 Task: Add field dependency in book object.
Action: Mouse moved to (849, 63)
Screenshot: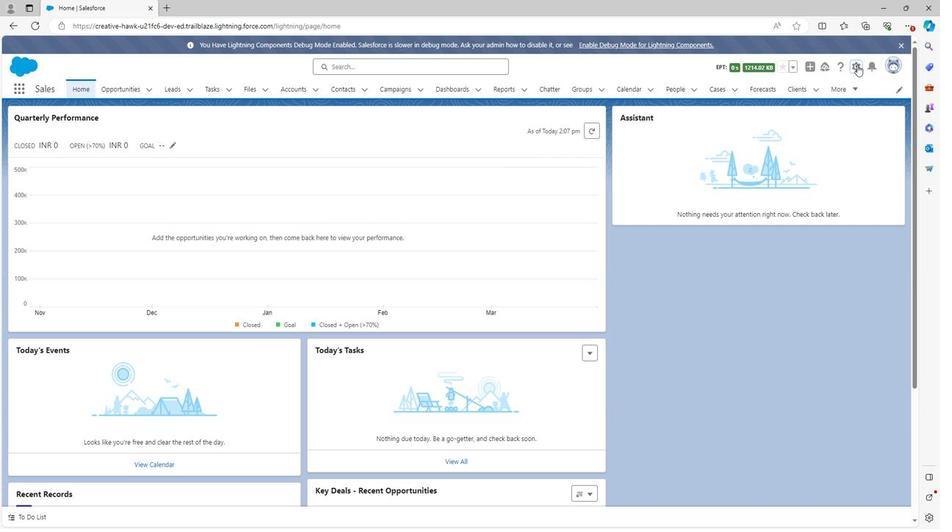 
Action: Mouse pressed left at (849, 63)
Screenshot: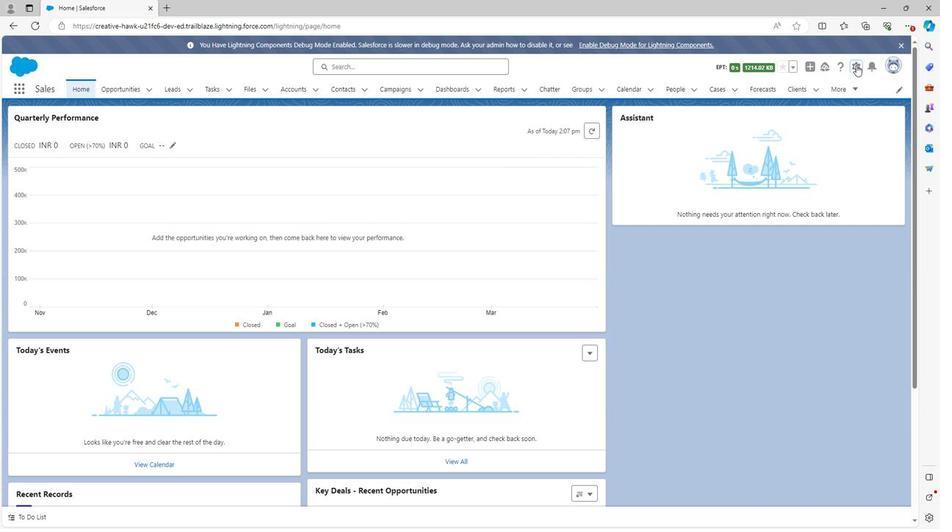 
Action: Mouse moved to (812, 91)
Screenshot: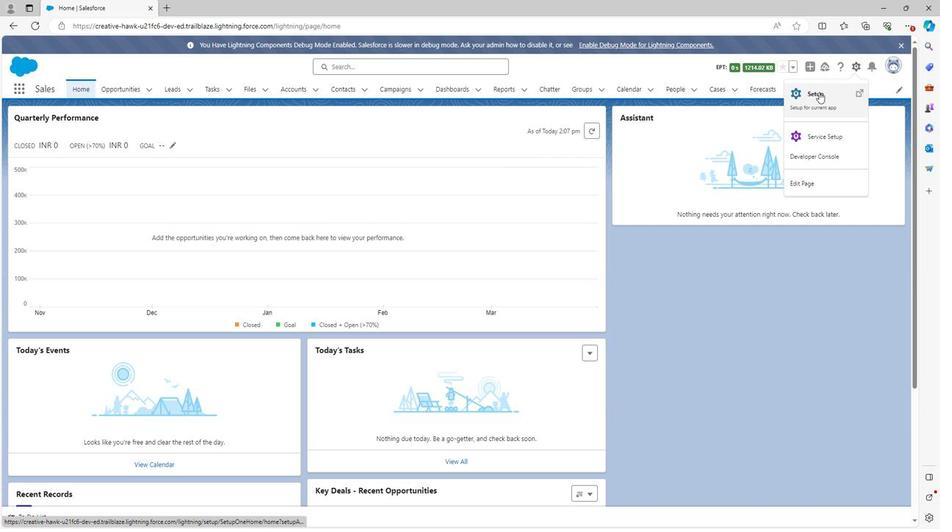 
Action: Mouse pressed left at (812, 91)
Screenshot: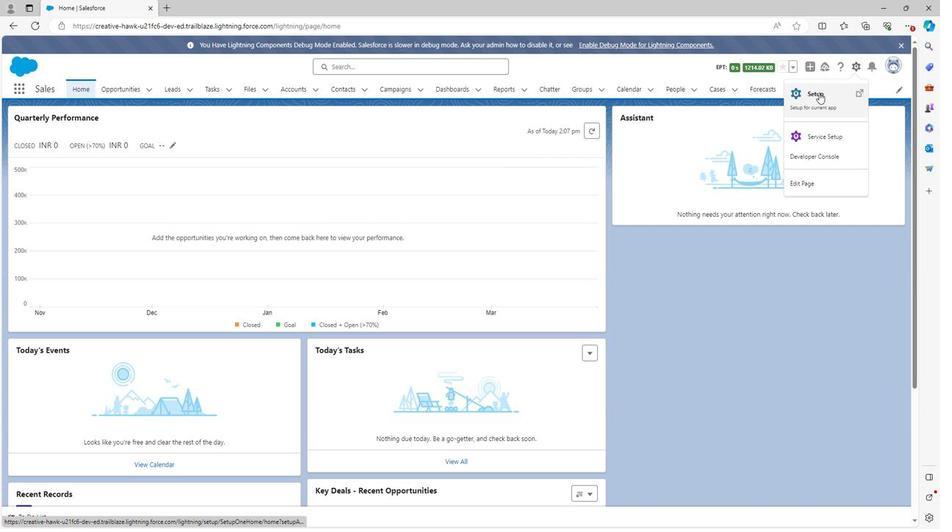 
Action: Mouse moved to (127, 88)
Screenshot: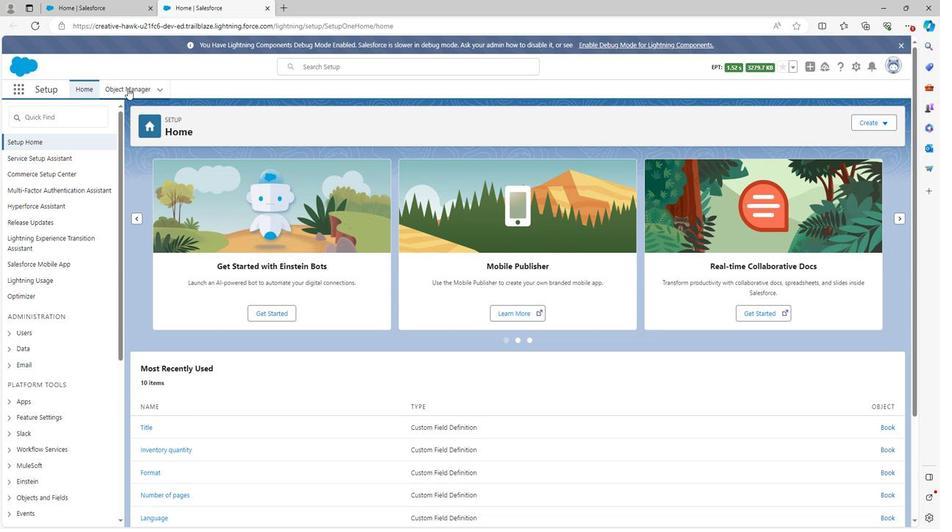 
Action: Mouse pressed left at (127, 88)
Screenshot: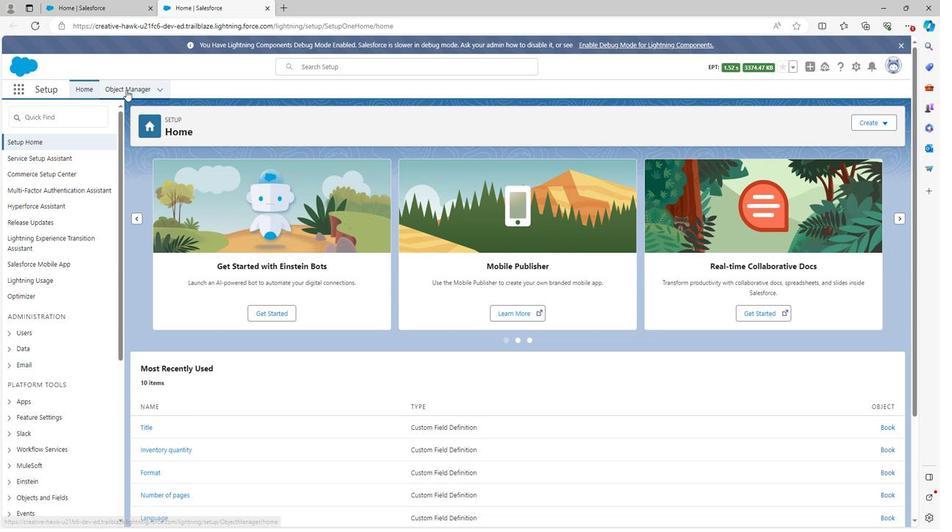 
Action: Mouse moved to (36, 360)
Screenshot: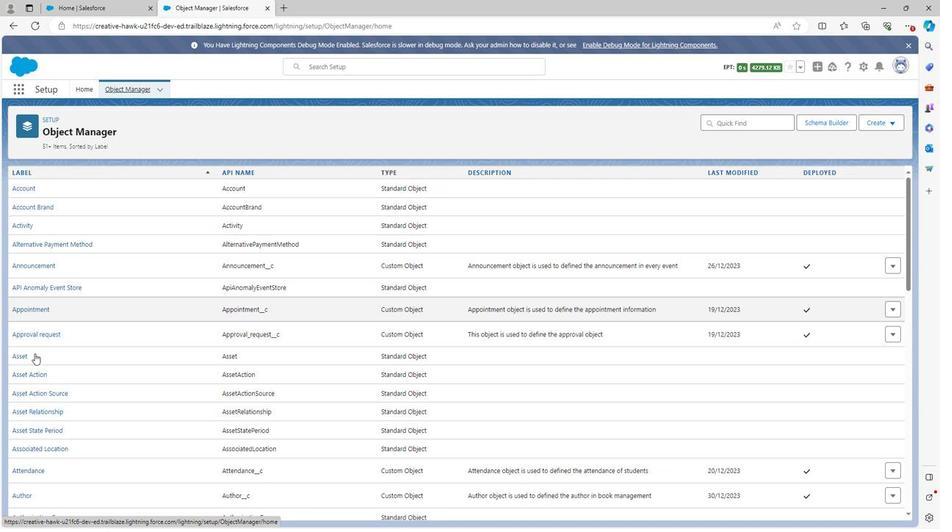 
Action: Mouse scrolled (36, 360) with delta (0, 0)
Screenshot: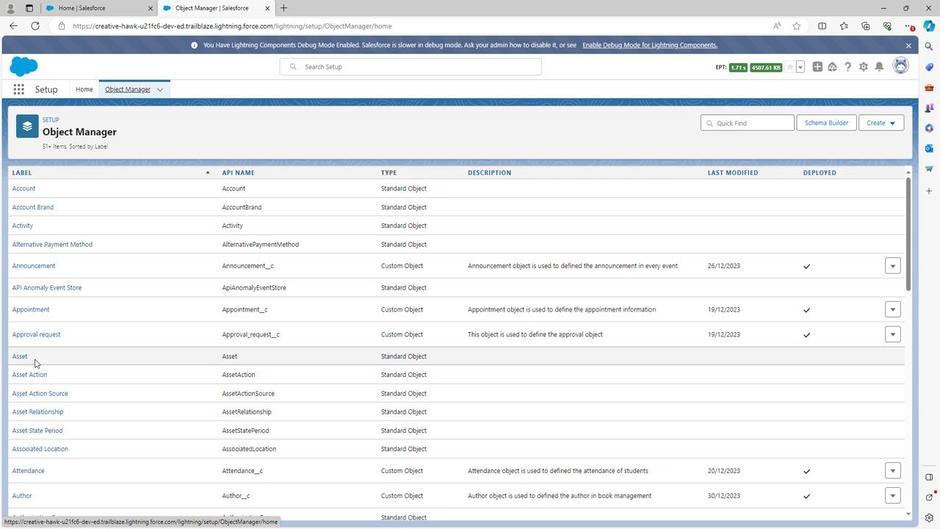 
Action: Mouse scrolled (36, 360) with delta (0, 0)
Screenshot: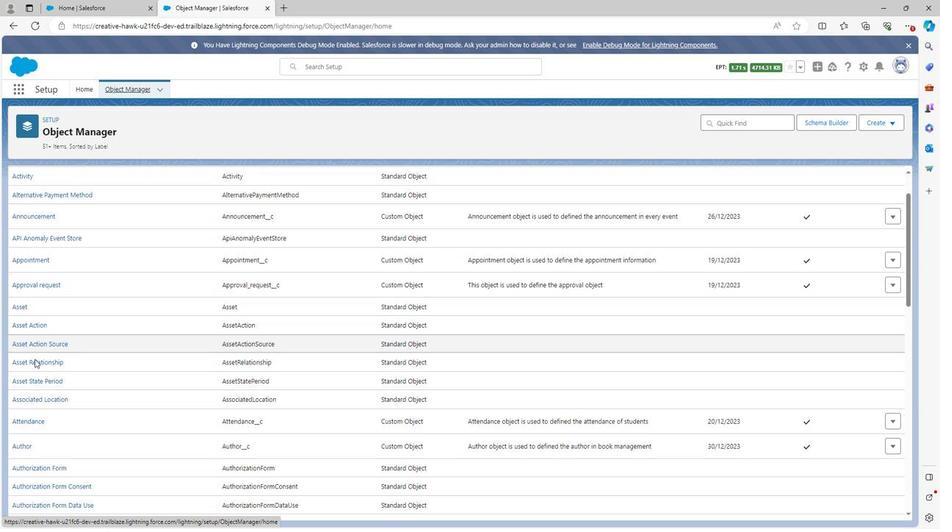 
Action: Mouse scrolled (36, 360) with delta (0, 0)
Screenshot: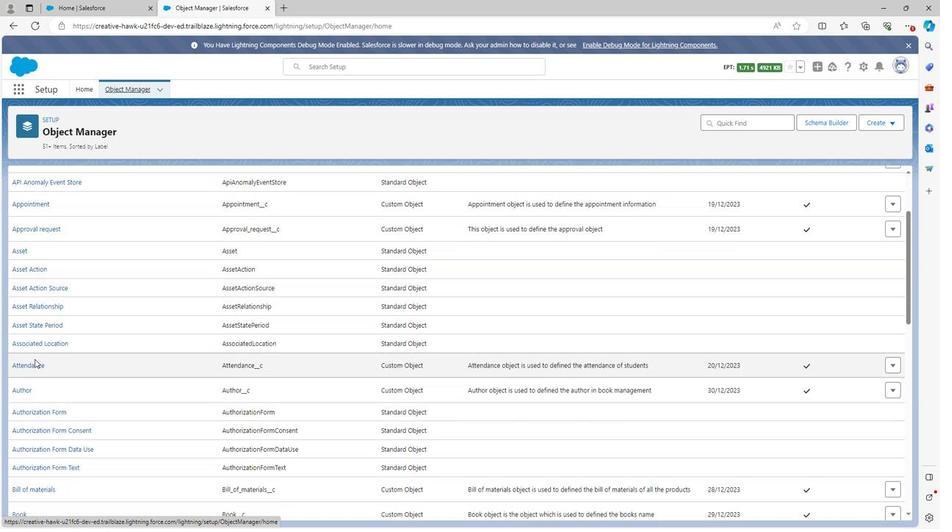 
Action: Mouse scrolled (36, 360) with delta (0, 0)
Screenshot: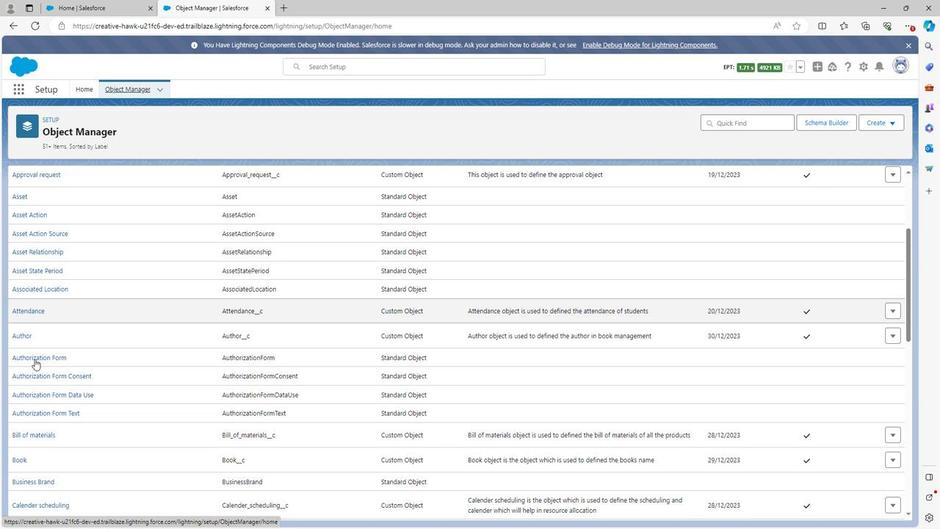 
Action: Mouse scrolled (36, 360) with delta (0, 0)
Screenshot: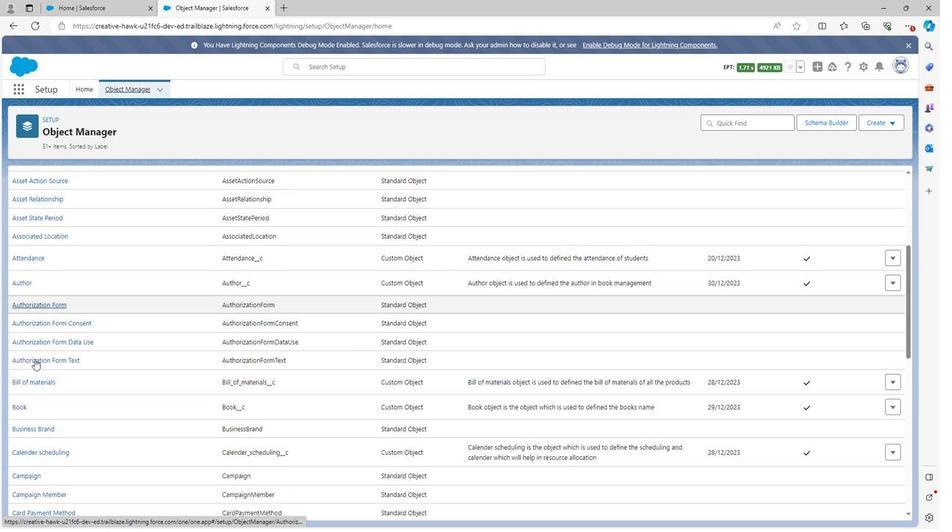
Action: Mouse scrolled (36, 360) with delta (0, 0)
Screenshot: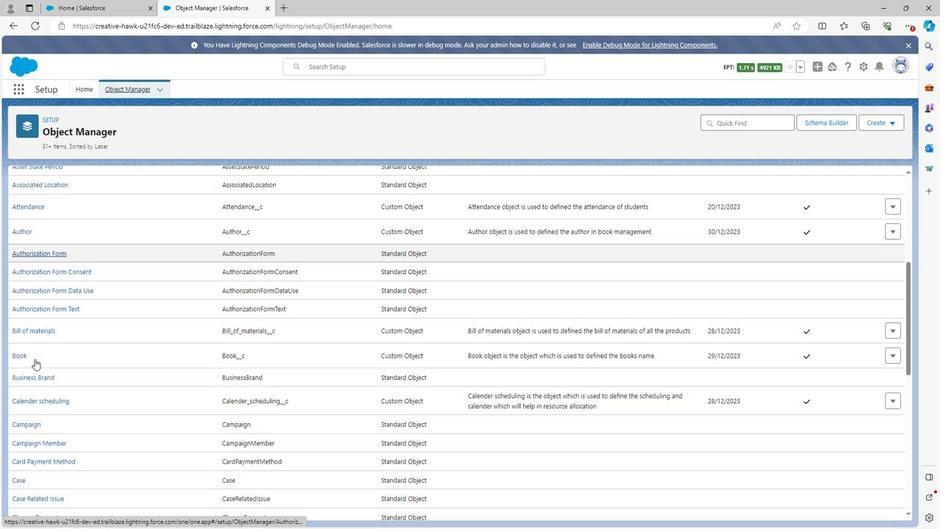 
Action: Mouse scrolled (36, 360) with delta (0, 0)
Screenshot: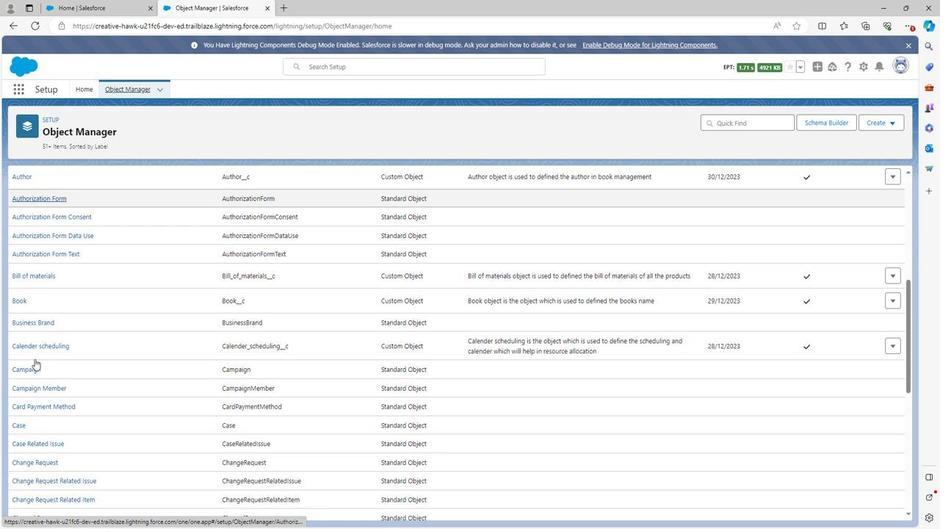 
Action: Mouse scrolled (36, 360) with delta (0, 0)
Screenshot: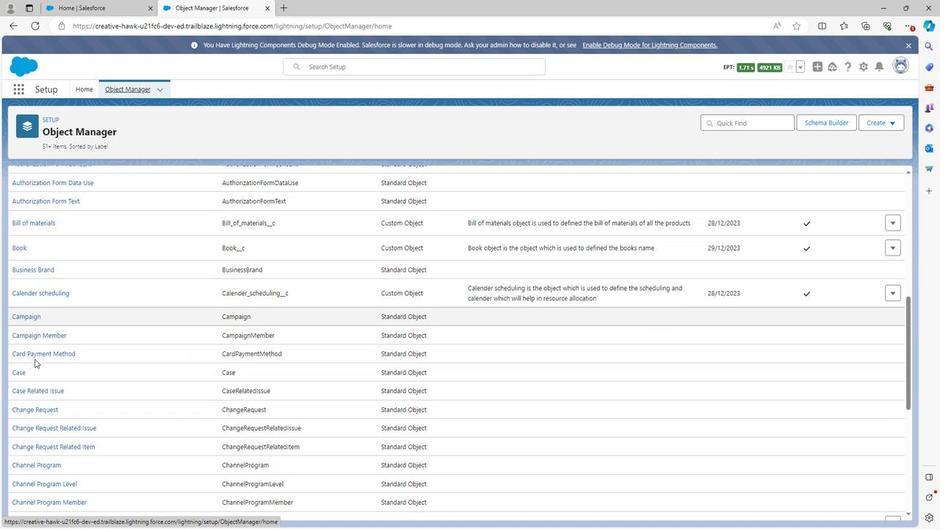 
Action: Mouse scrolled (36, 360) with delta (0, 0)
Screenshot: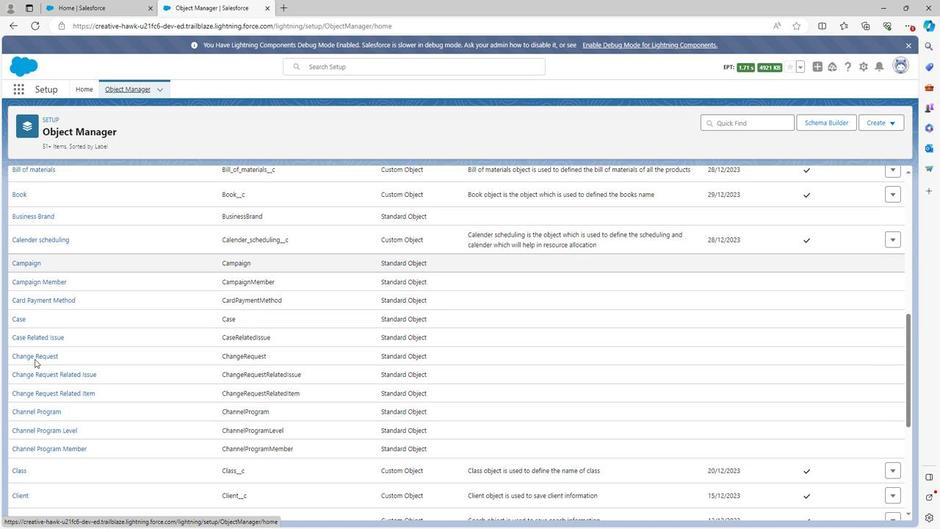 
Action: Mouse scrolled (36, 360) with delta (0, 0)
Screenshot: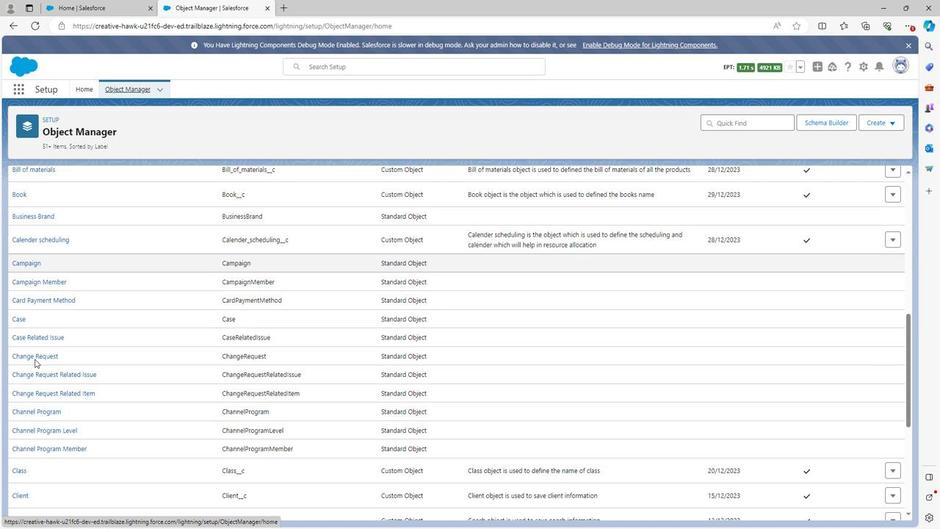 
Action: Mouse moved to (17, 301)
Screenshot: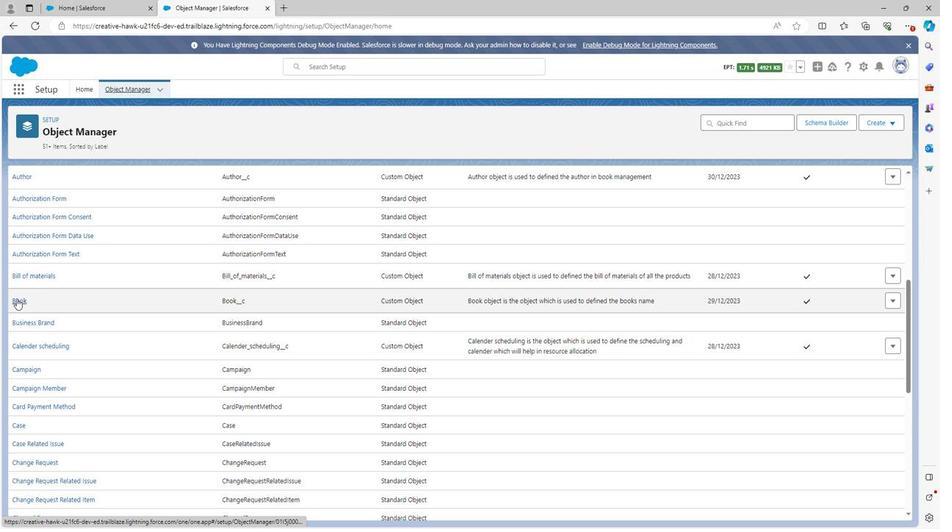
Action: Mouse pressed left at (17, 301)
Screenshot: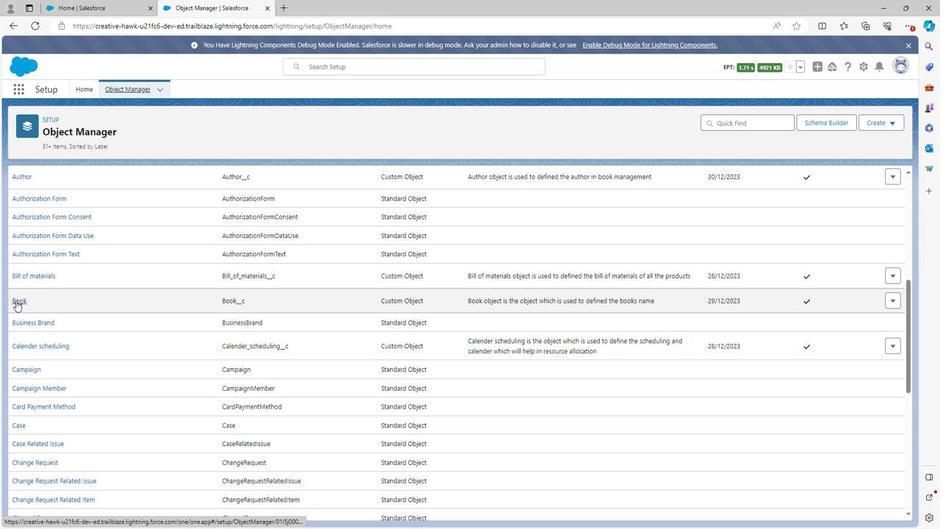 
Action: Mouse moved to (52, 188)
Screenshot: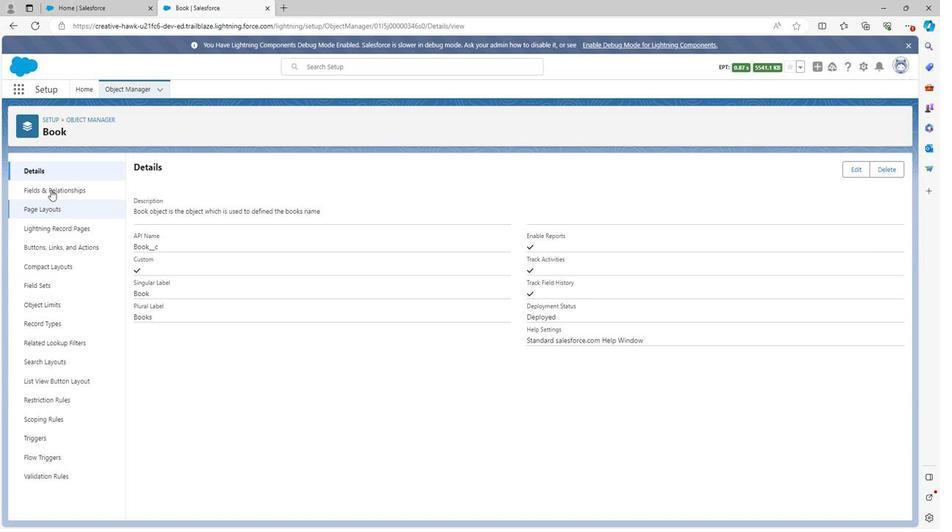 
Action: Mouse pressed left at (52, 188)
Screenshot: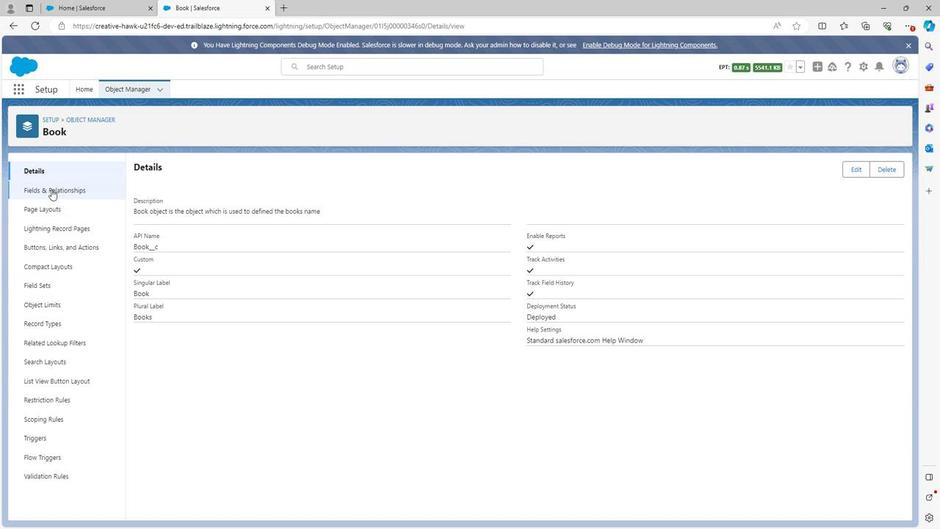 
Action: Mouse moved to (154, 401)
Screenshot: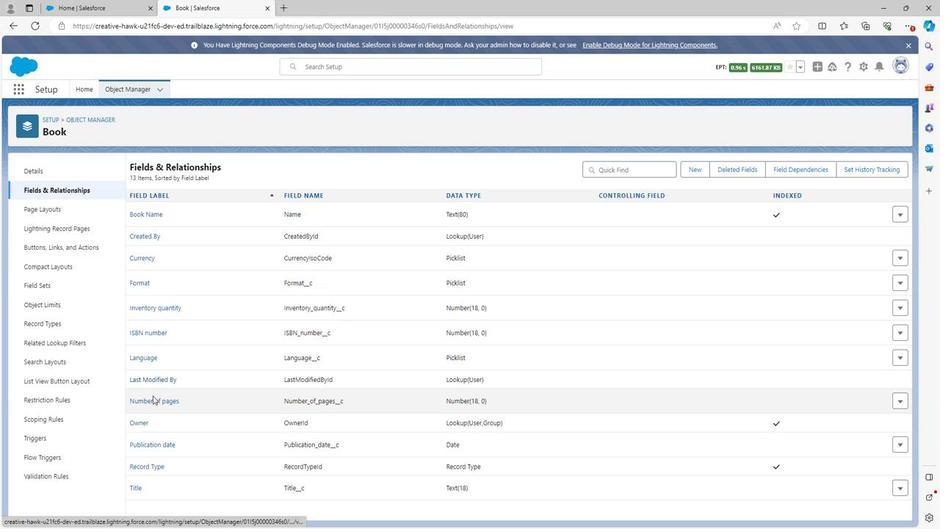 
Action: Mouse scrolled (154, 401) with delta (0, 0)
Screenshot: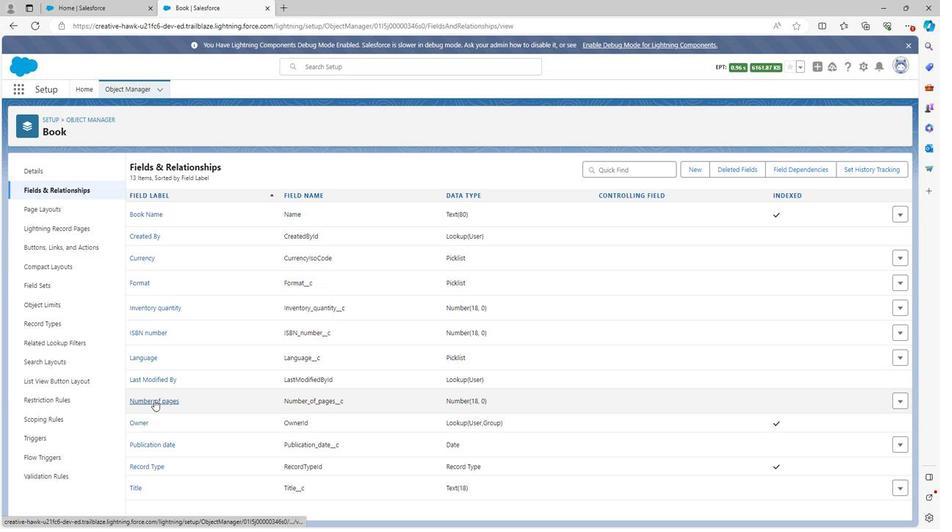 
Action: Mouse moved to (154, 402)
Screenshot: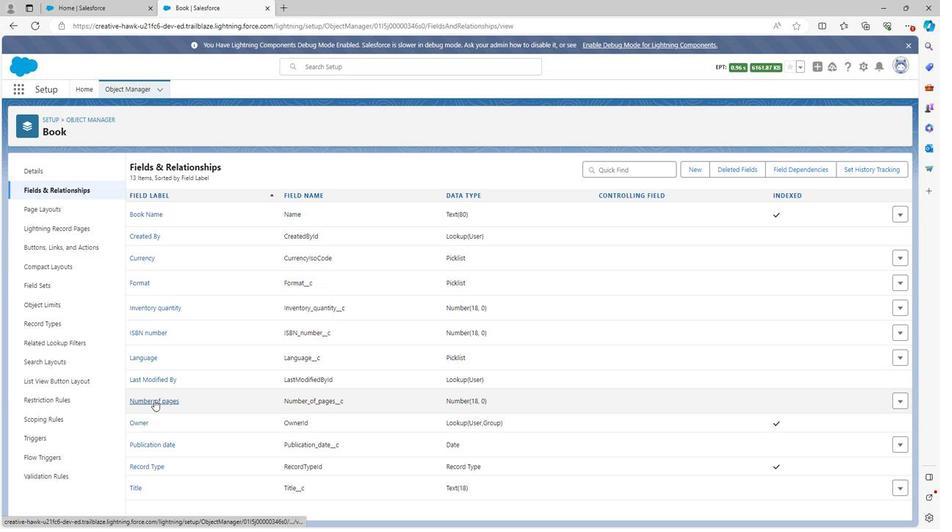 
Action: Mouse scrolled (154, 401) with delta (0, 0)
Screenshot: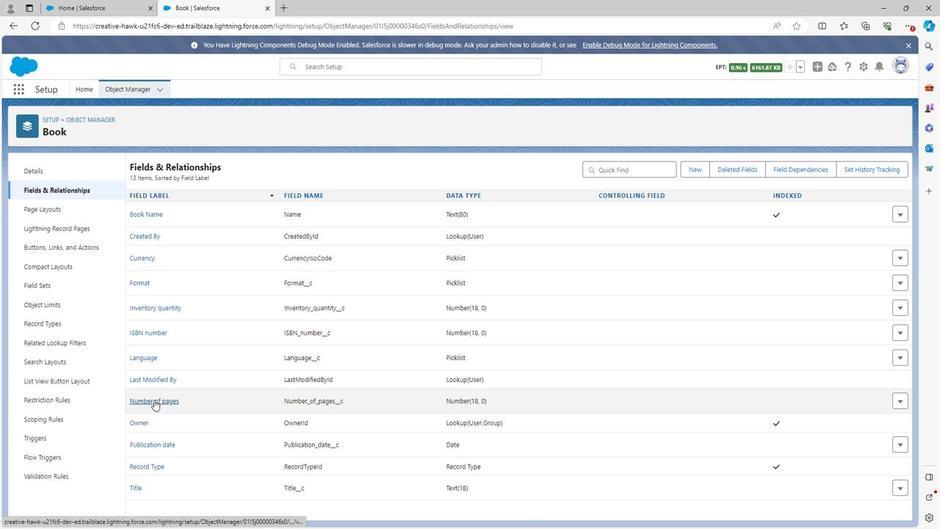 
Action: Mouse moved to (154, 402)
Screenshot: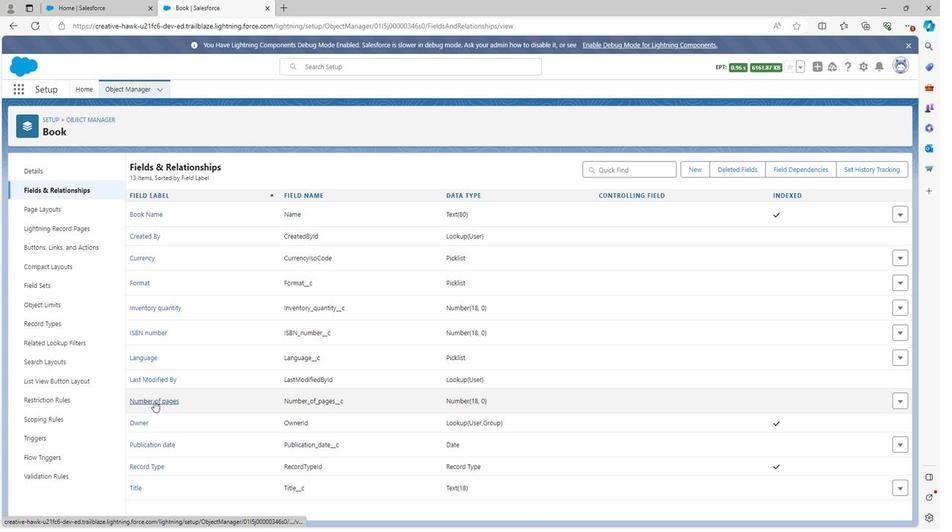 
Action: Mouse scrolled (154, 401) with delta (0, 0)
Screenshot: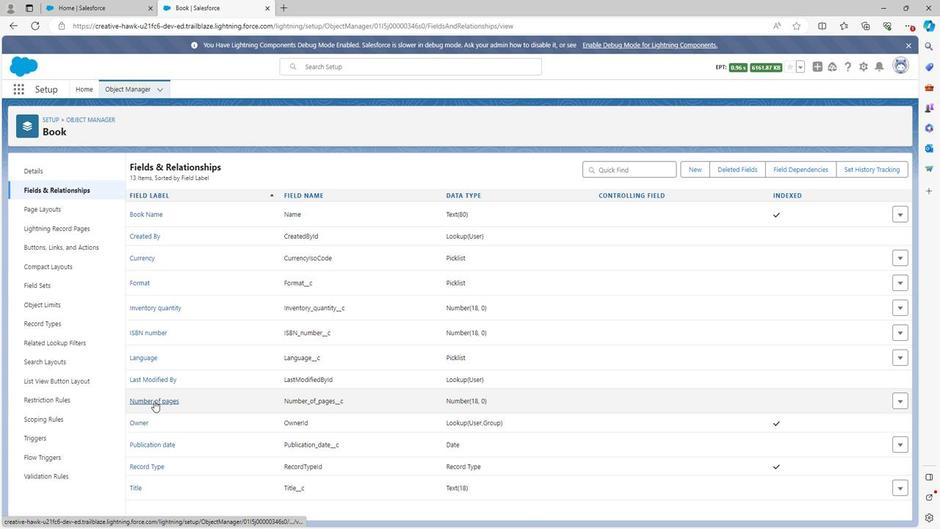 
Action: Mouse moved to (148, 334)
Screenshot: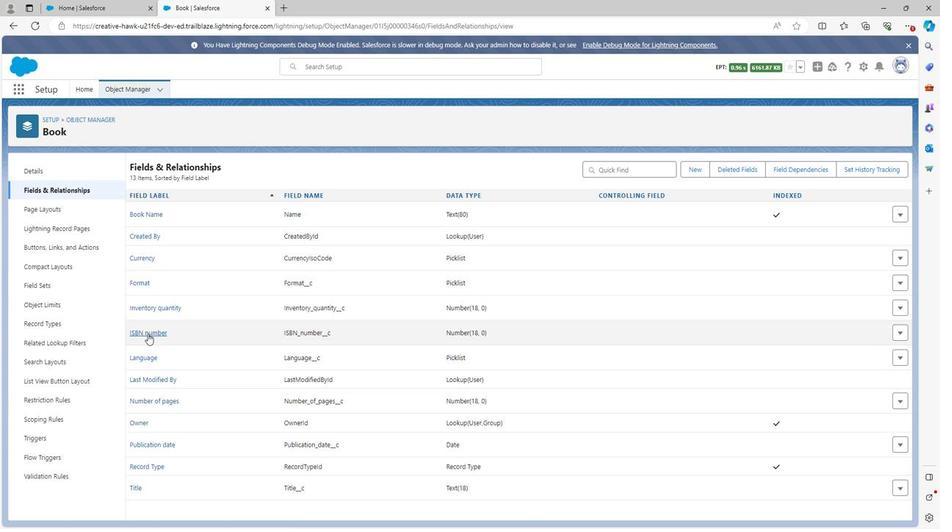 
Action: Mouse pressed left at (148, 334)
Screenshot: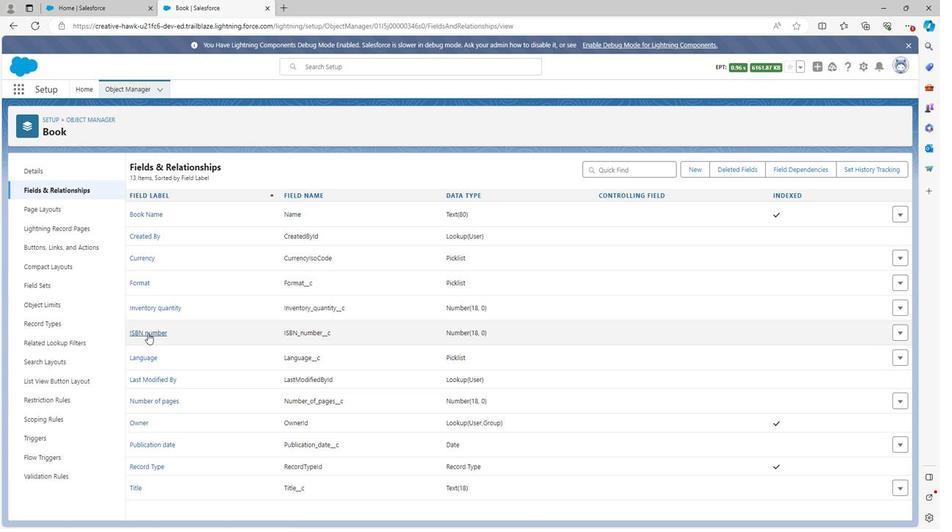 
Action: Mouse moved to (460, 210)
Screenshot: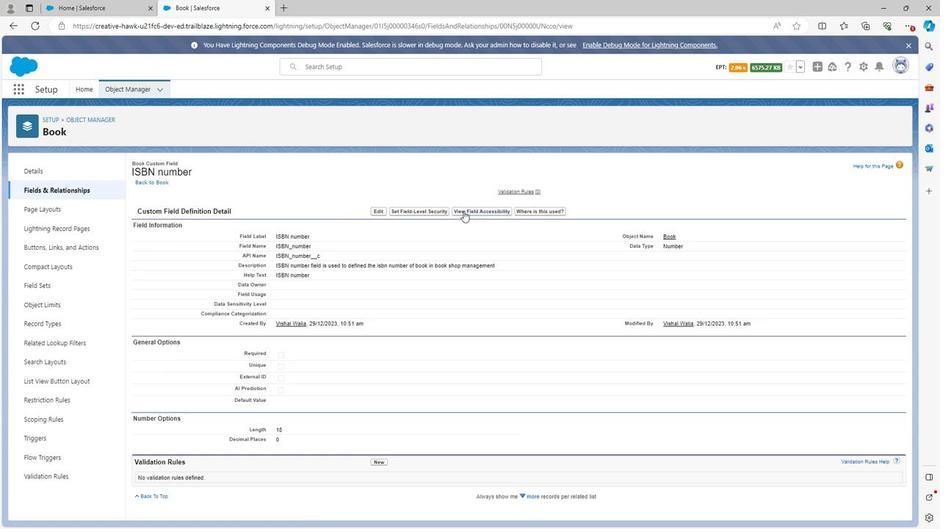 
Action: Mouse pressed left at (460, 210)
Screenshot: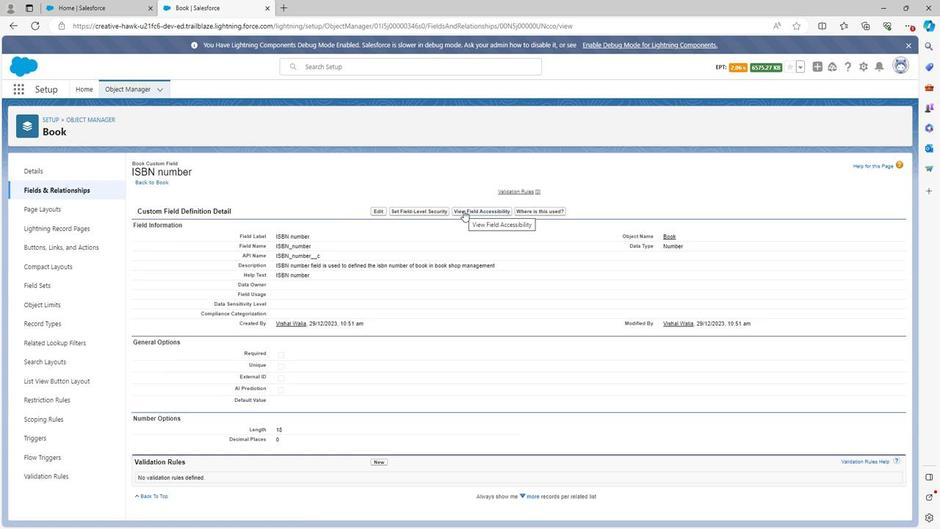 
Action: Mouse pressed left at (460, 210)
Screenshot: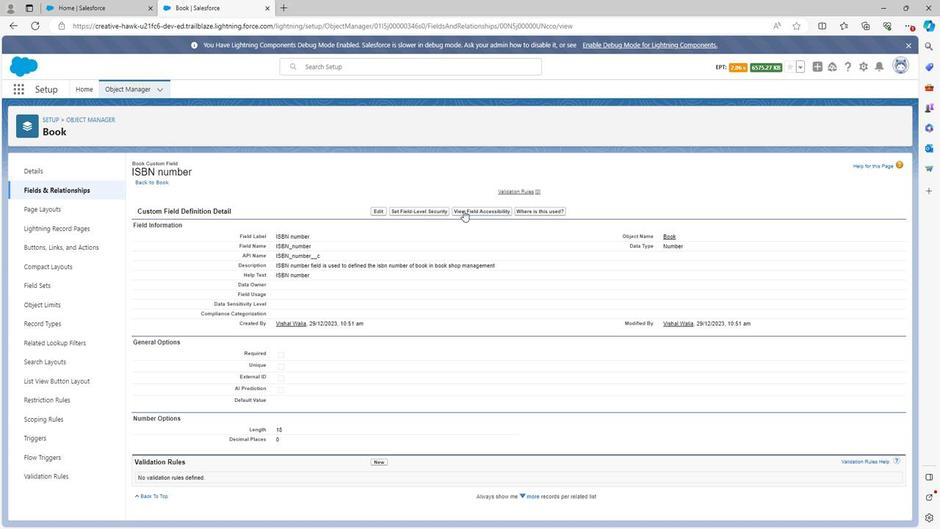 
Action: Mouse moved to (230, 213)
Screenshot: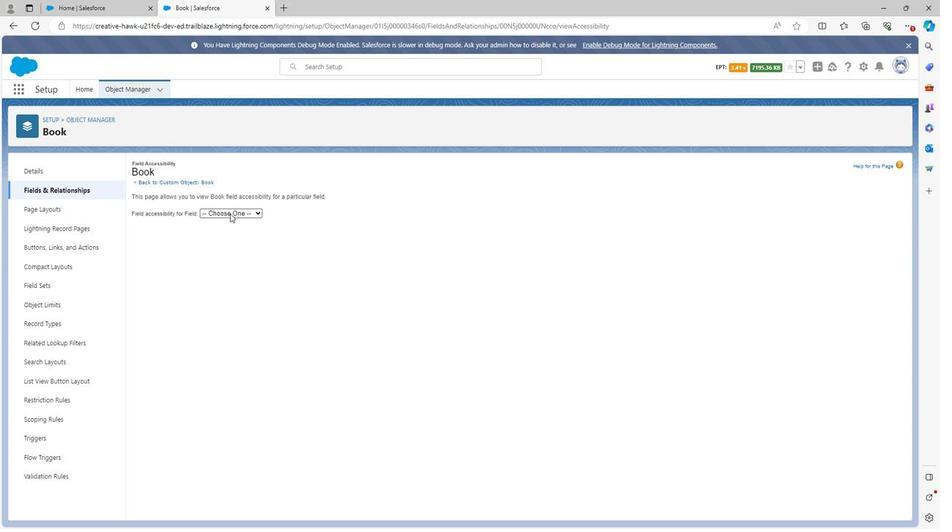 
Action: Mouse pressed left at (230, 213)
Screenshot: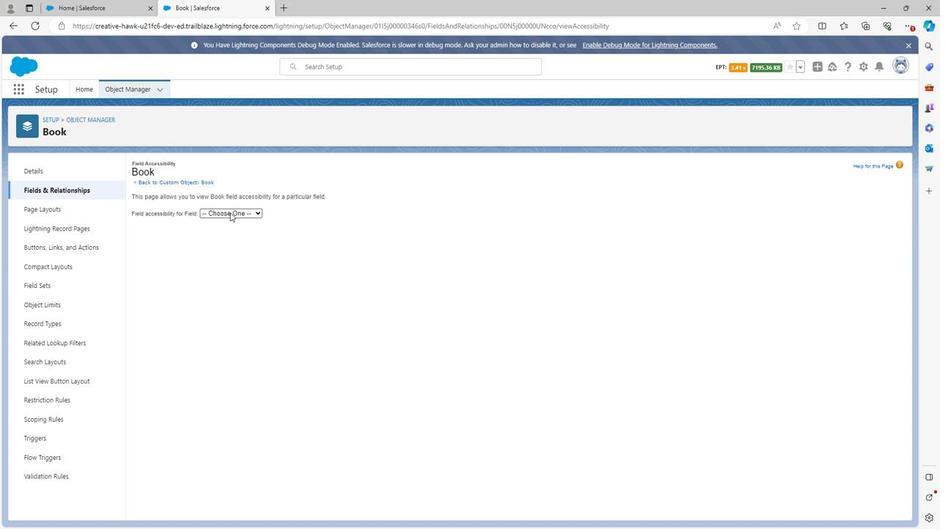 
Action: Mouse moved to (227, 235)
Screenshot: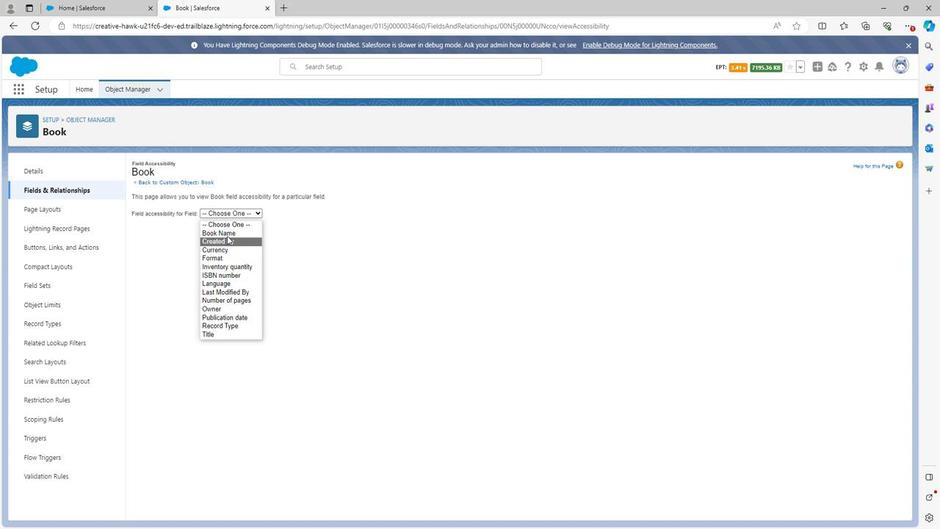 
Action: Mouse pressed left at (227, 235)
Screenshot: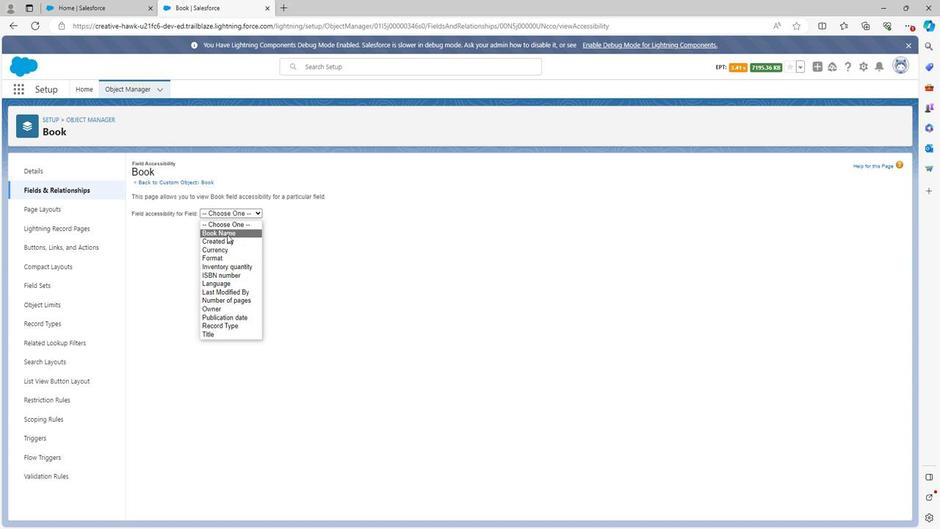 
Action: Mouse moved to (234, 285)
Screenshot: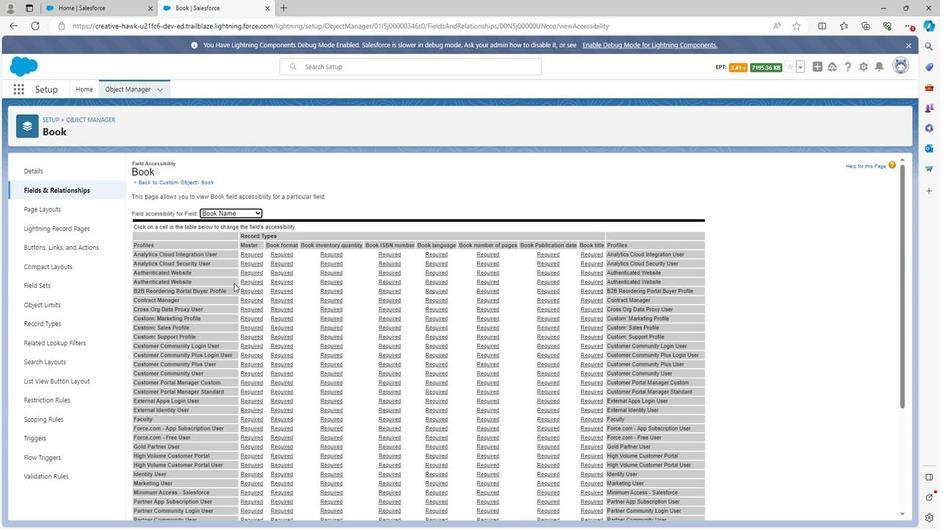 
Action: Mouse scrolled (234, 285) with delta (0, 0)
Screenshot: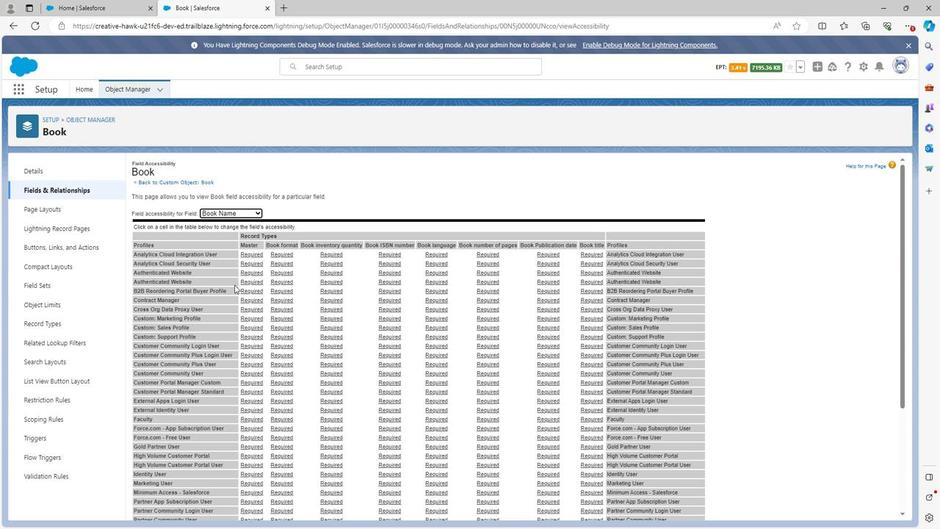 
Action: Mouse scrolled (234, 285) with delta (0, 0)
Screenshot: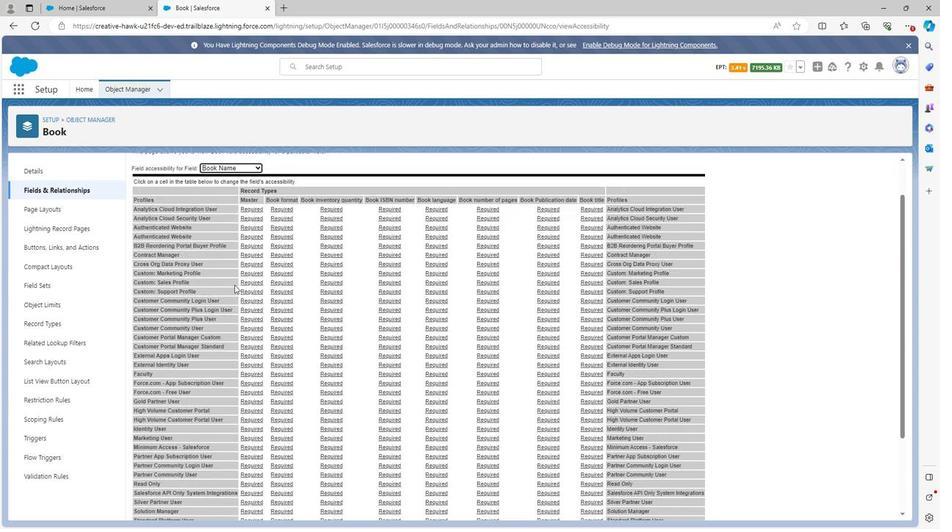 
Action: Mouse moved to (234, 285)
Screenshot: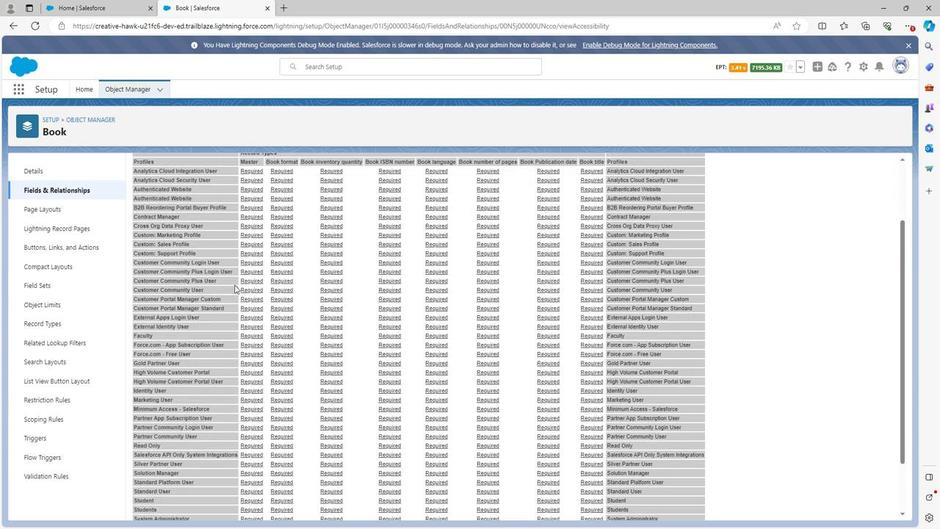 
Action: Mouse scrolled (234, 285) with delta (0, 0)
Screenshot: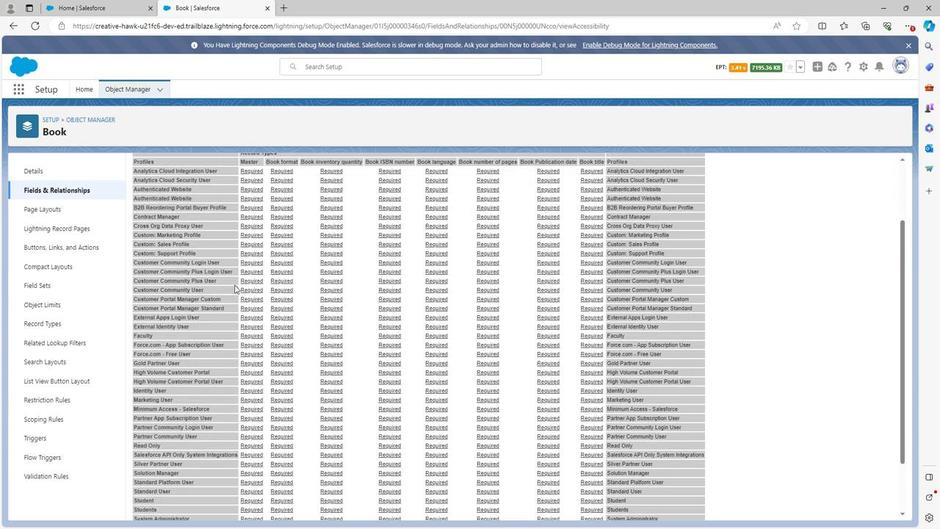 
Action: Mouse moved to (234, 285)
Screenshot: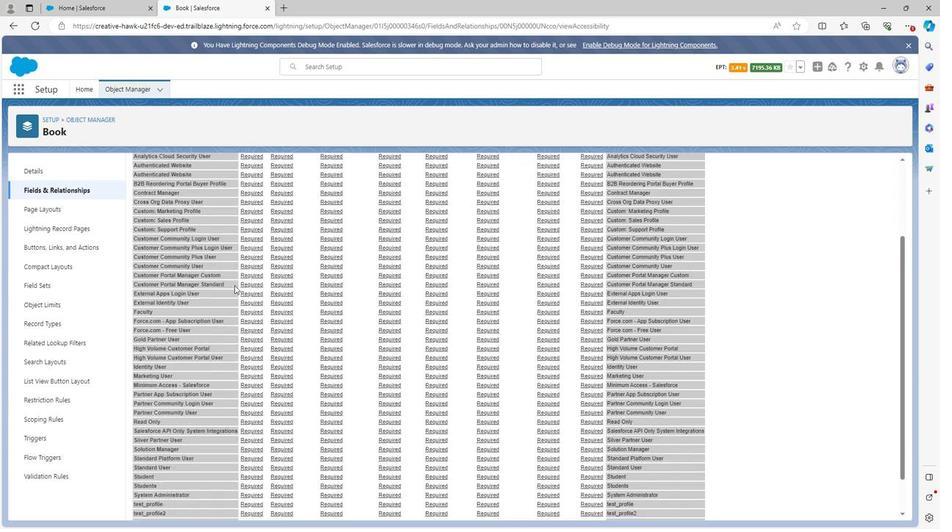
Action: Mouse scrolled (234, 285) with delta (0, 0)
Screenshot: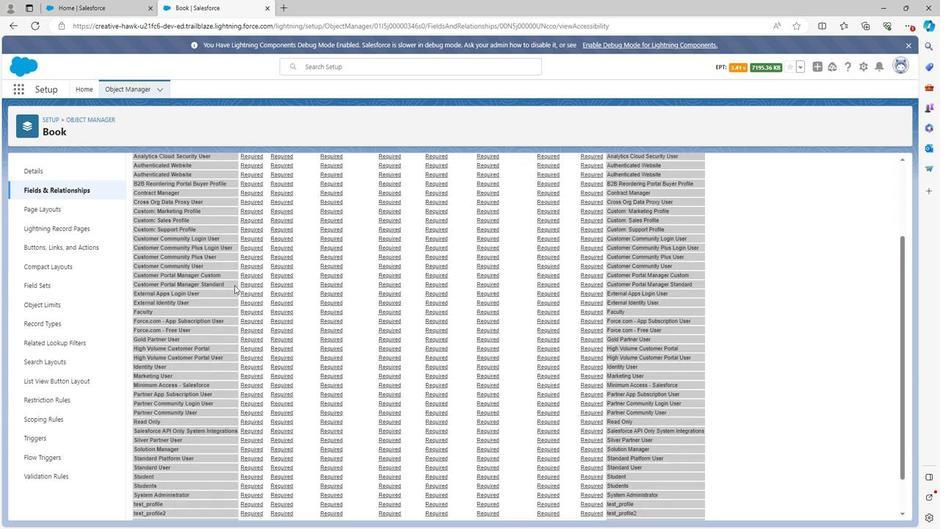 
Action: Mouse scrolled (234, 285) with delta (0, 0)
Screenshot: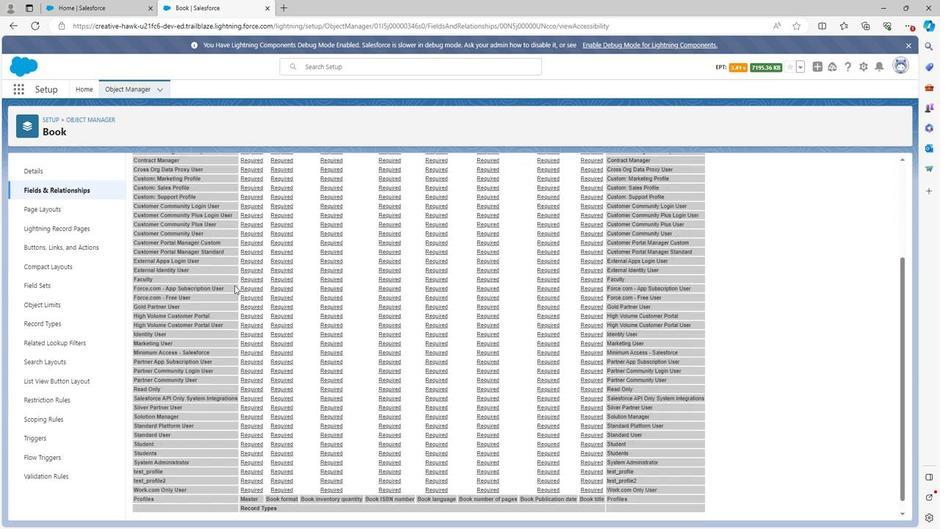 
Action: Mouse scrolled (234, 285) with delta (0, 0)
Screenshot: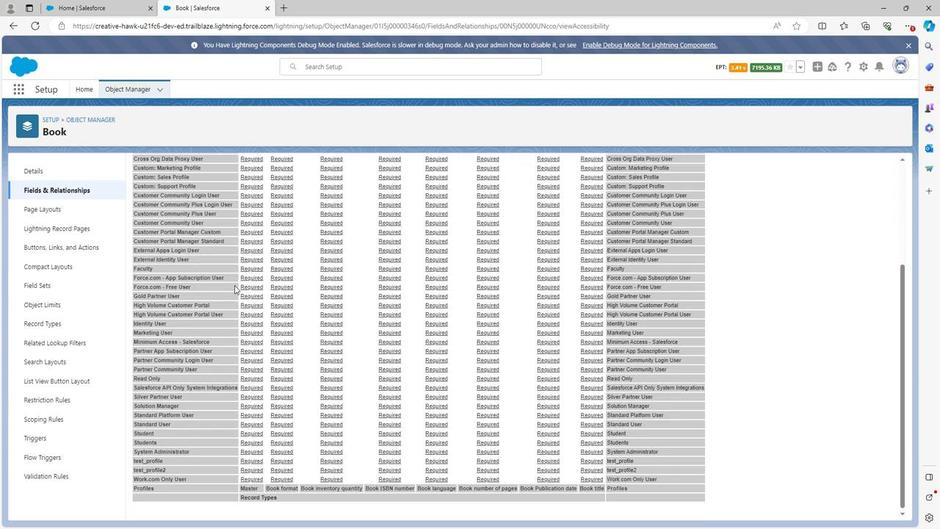
Action: Mouse scrolled (234, 286) with delta (0, 0)
Screenshot: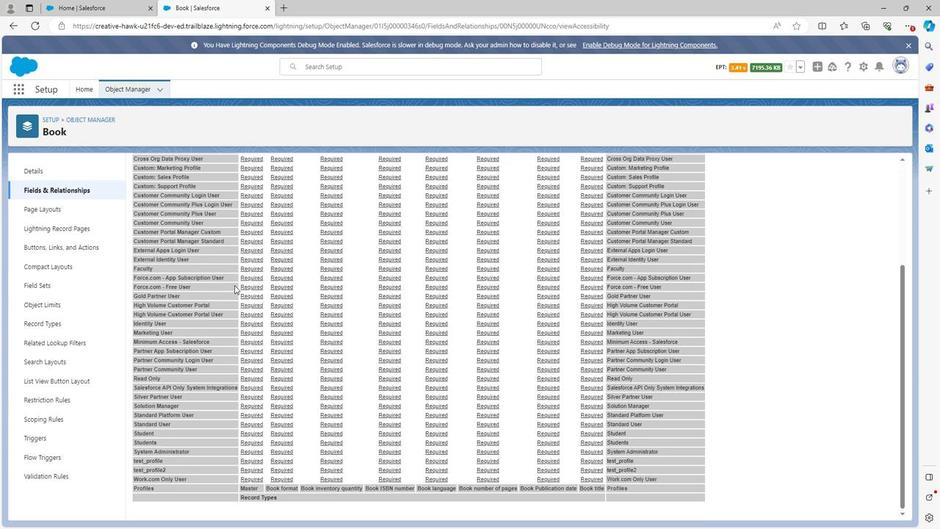 
Action: Mouse scrolled (234, 286) with delta (0, 0)
Screenshot: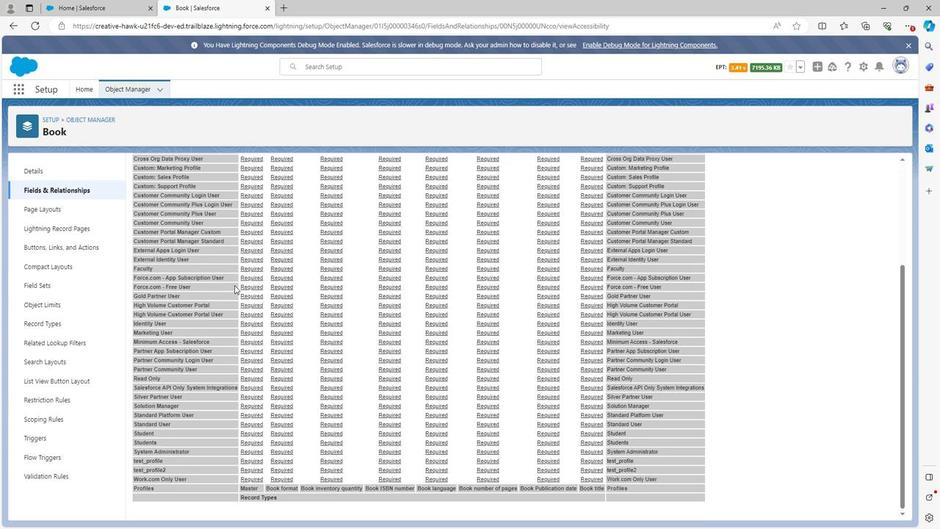 
Action: Mouse scrolled (234, 286) with delta (0, 0)
Screenshot: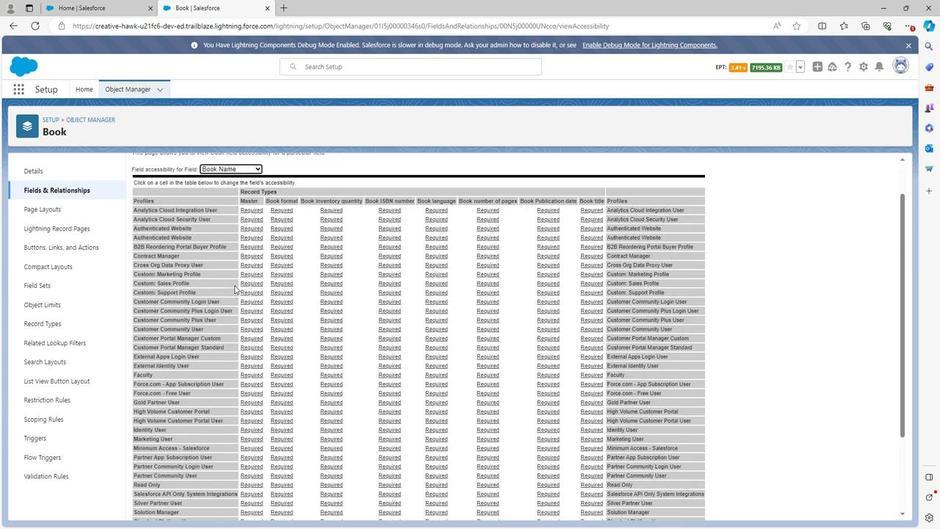
Action: Mouse scrolled (234, 286) with delta (0, 0)
Screenshot: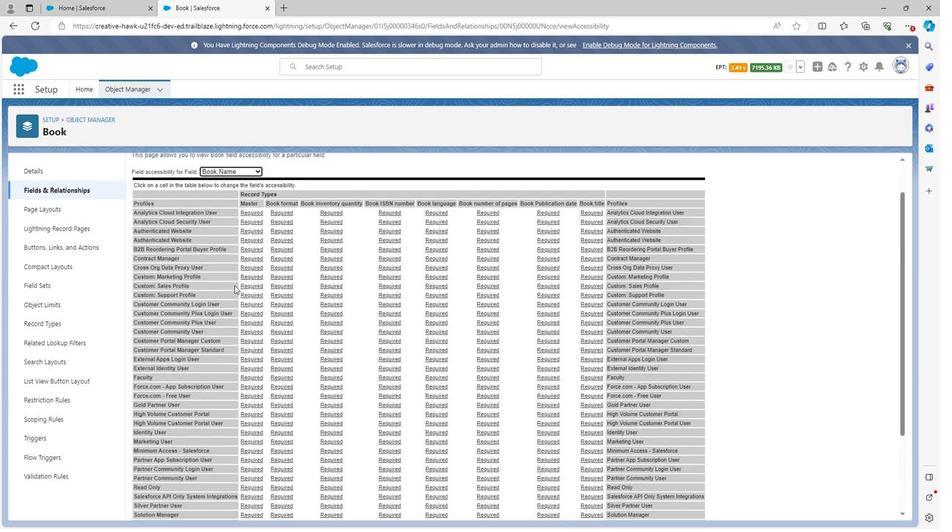 
Action: Mouse moved to (249, 271)
Screenshot: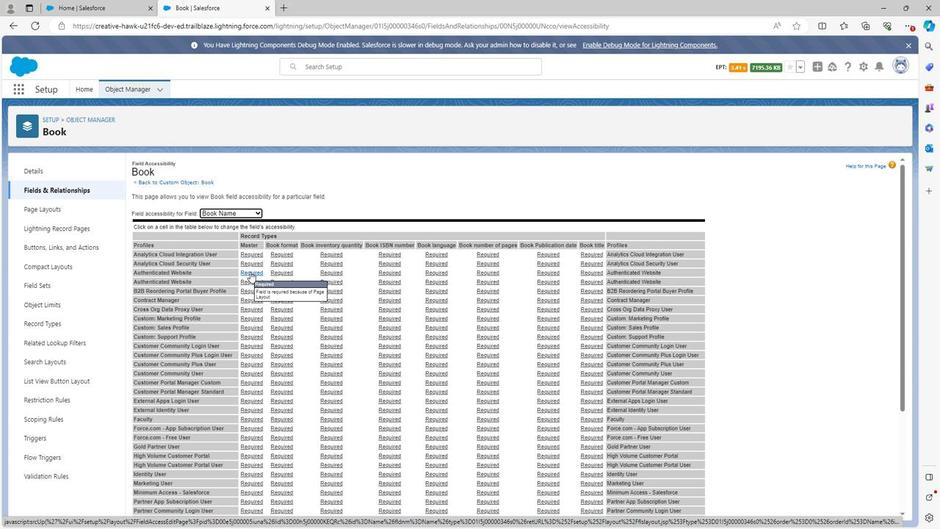 
Action: Mouse pressed left at (249, 271)
Screenshot: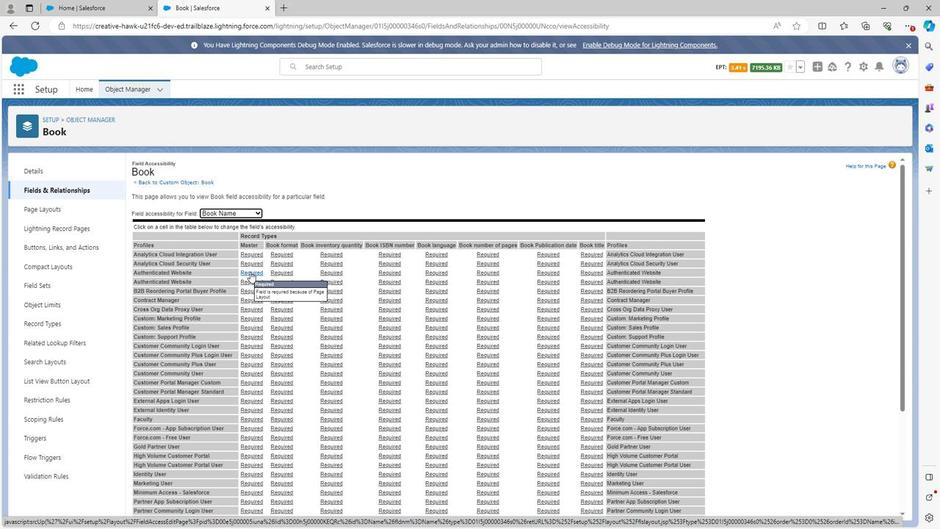 
Action: Mouse scrolled (249, 271) with delta (0, 0)
Screenshot: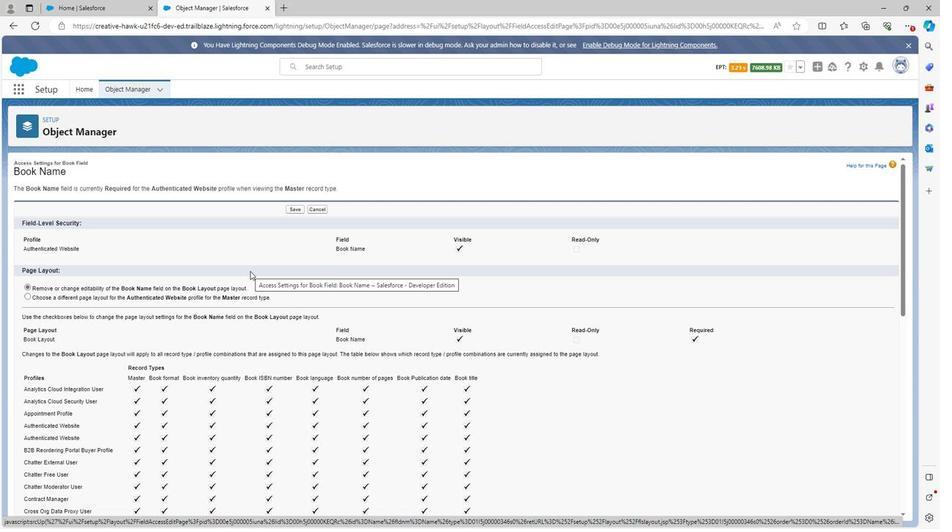 
Action: Mouse moved to (249, 271)
Screenshot: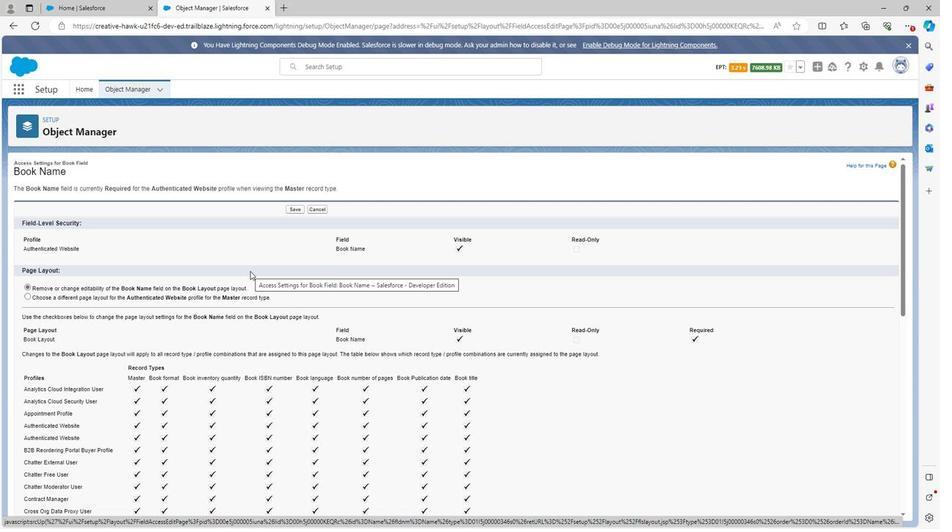 
Action: Mouse scrolled (249, 271) with delta (0, 0)
Screenshot: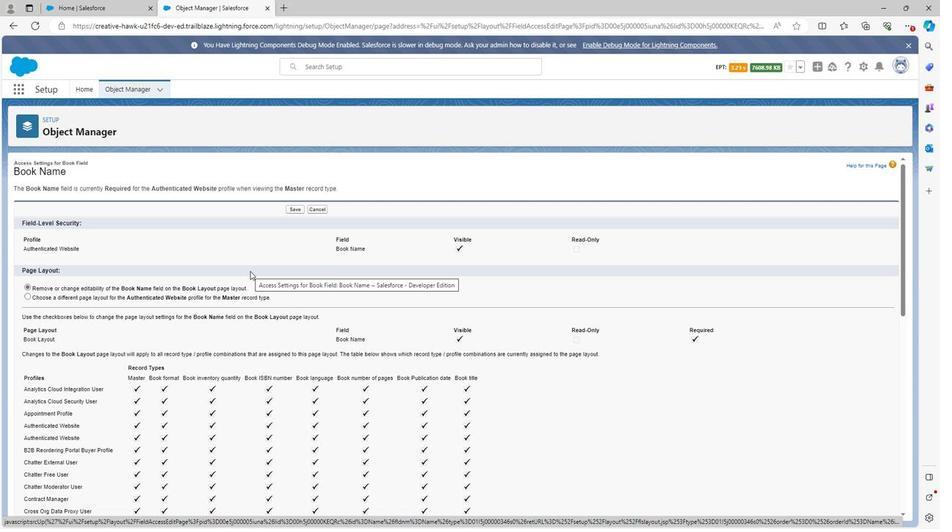 
Action: Mouse moved to (249, 271)
Screenshot: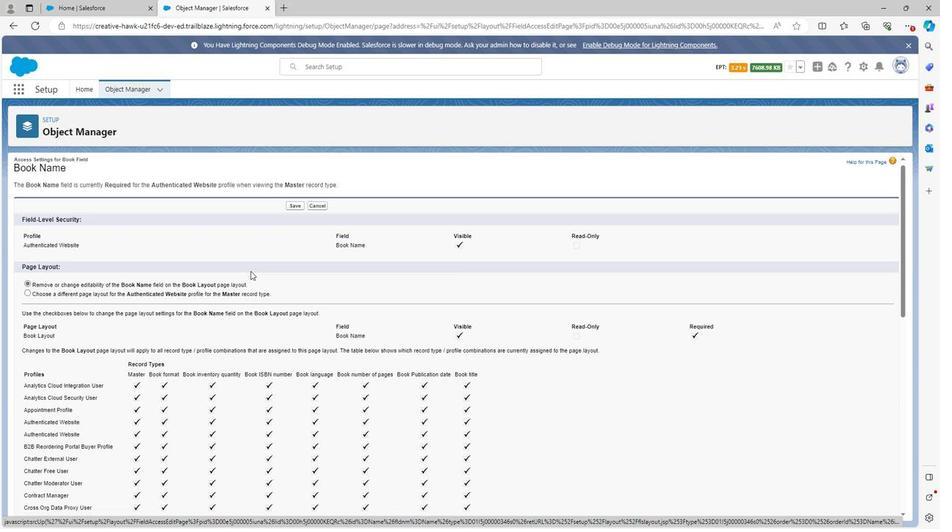 
Action: Mouse scrolled (249, 271) with delta (0, 0)
Screenshot: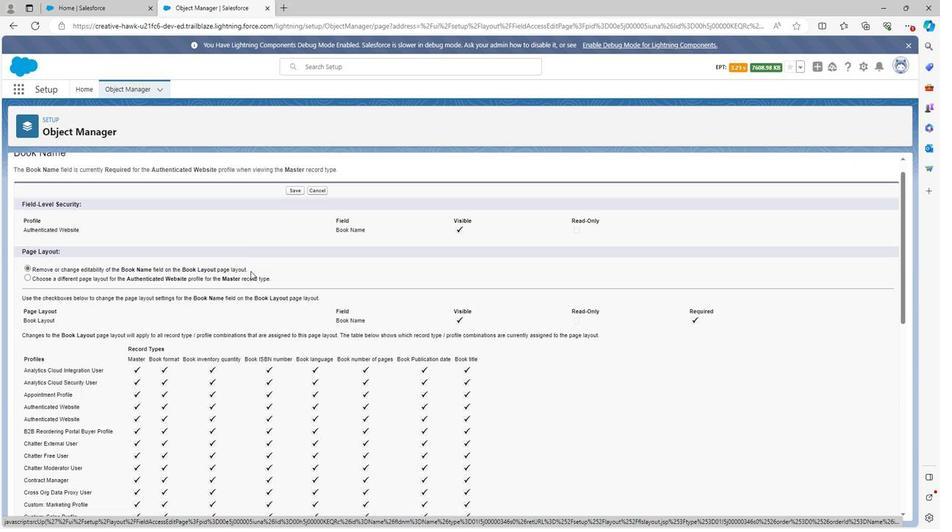 
Action: Mouse scrolled (249, 271) with delta (0, 0)
Screenshot: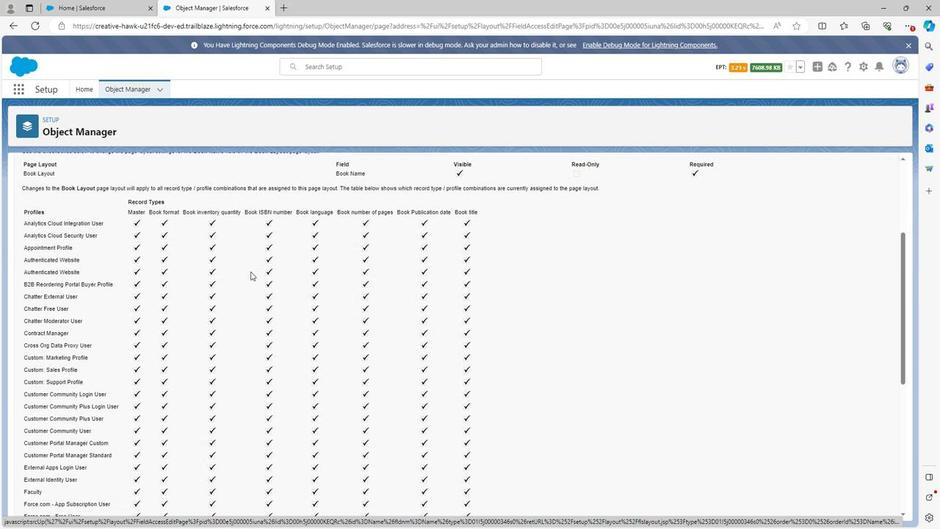 
Action: Mouse scrolled (249, 271) with delta (0, 0)
Screenshot: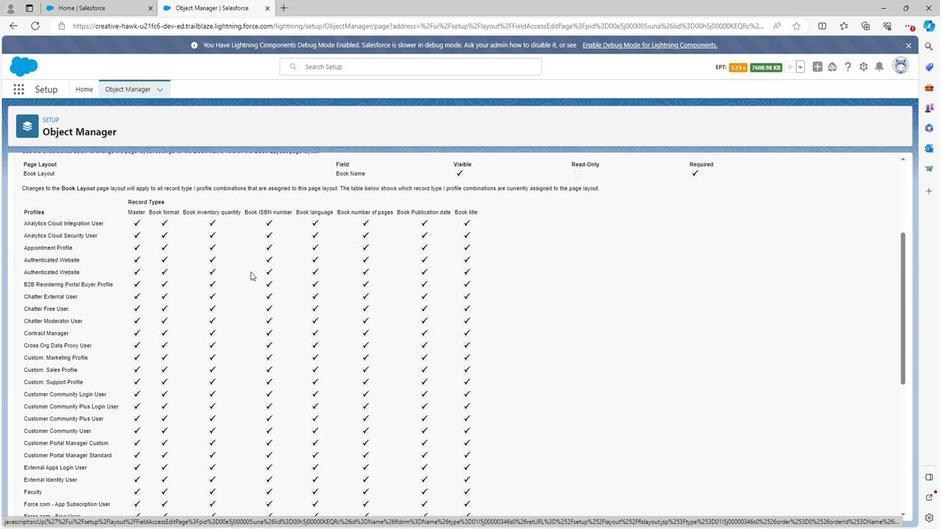 
Action: Mouse scrolled (249, 271) with delta (0, 0)
Screenshot: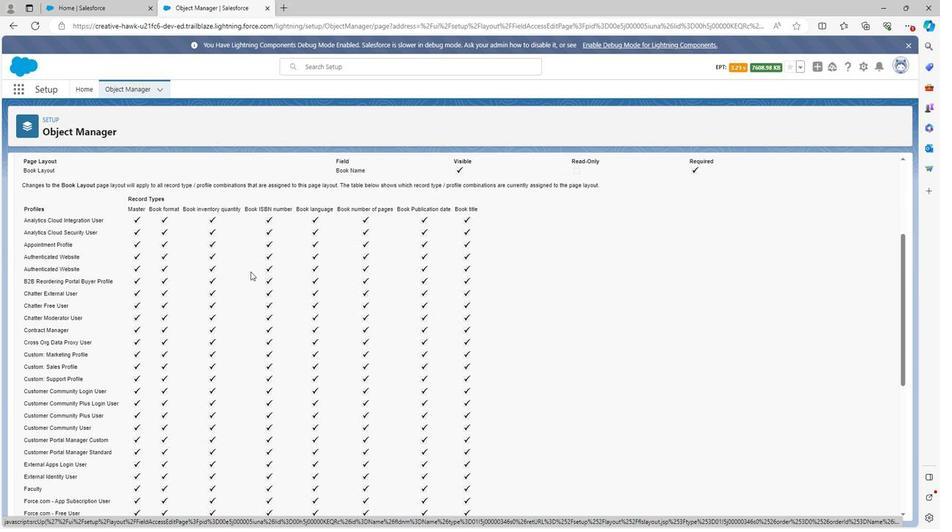 
Action: Mouse scrolled (249, 271) with delta (0, 0)
Screenshot: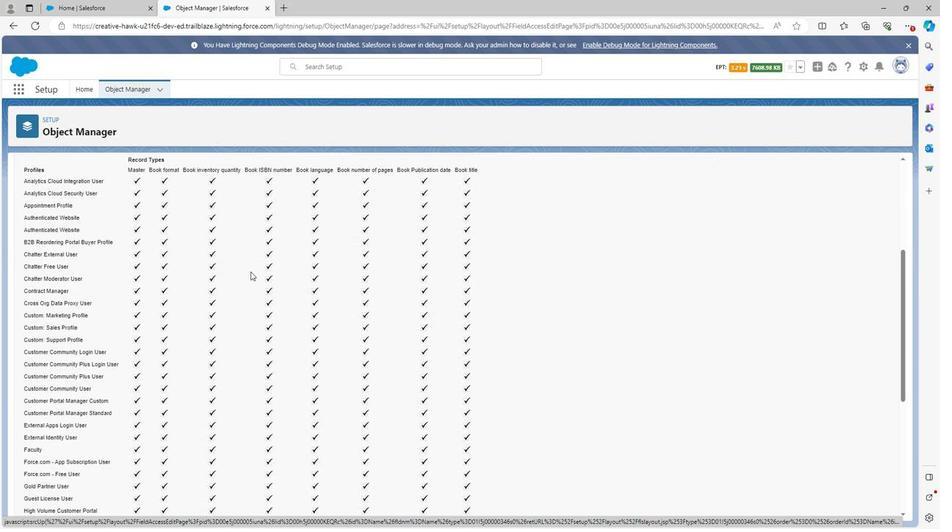 
Action: Mouse scrolled (249, 271) with delta (0, 0)
Screenshot: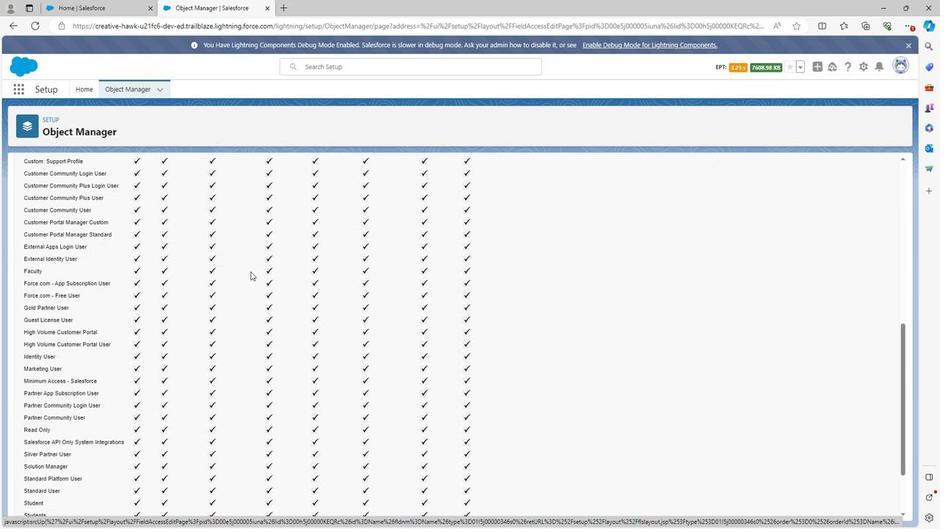 
Action: Mouse scrolled (249, 271) with delta (0, 0)
Screenshot: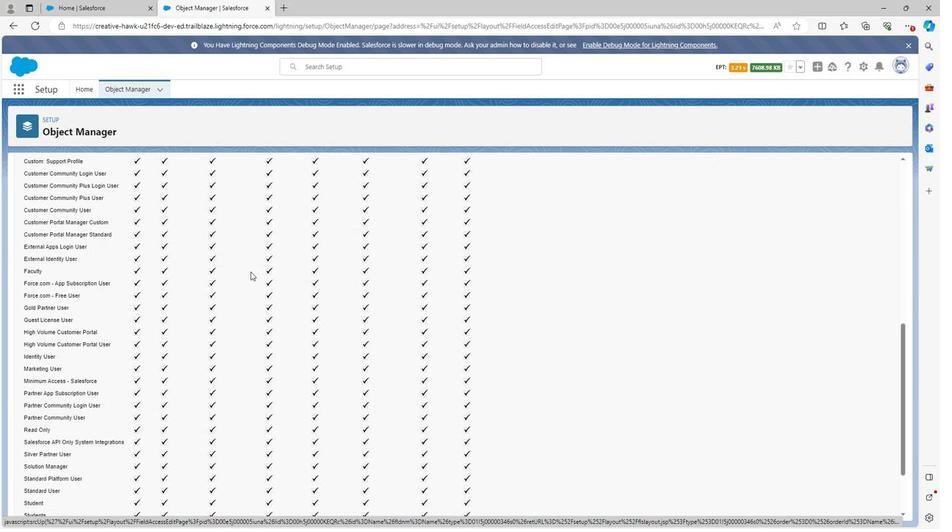 
Action: Mouse moved to (249, 272)
Screenshot: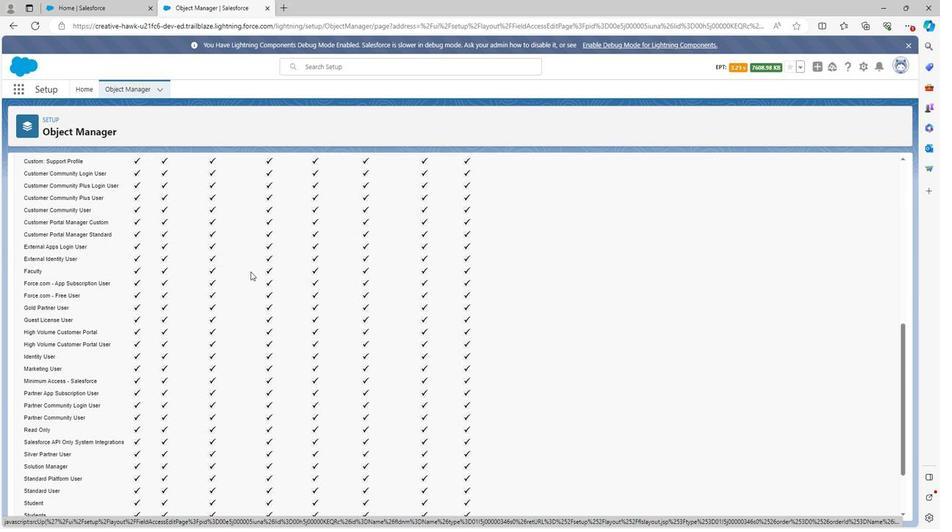 
Action: Mouse scrolled (249, 271) with delta (0, 0)
Screenshot: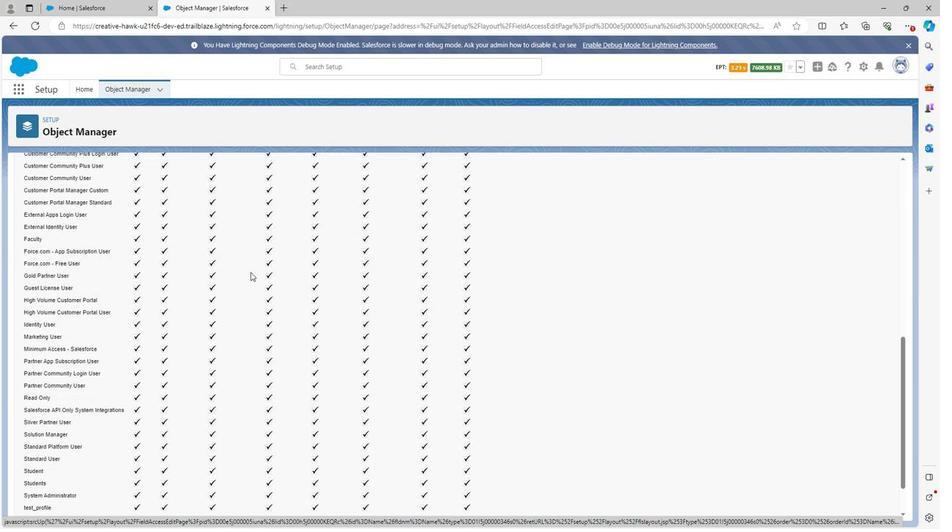 
Action: Mouse scrolled (249, 271) with delta (0, 0)
Screenshot: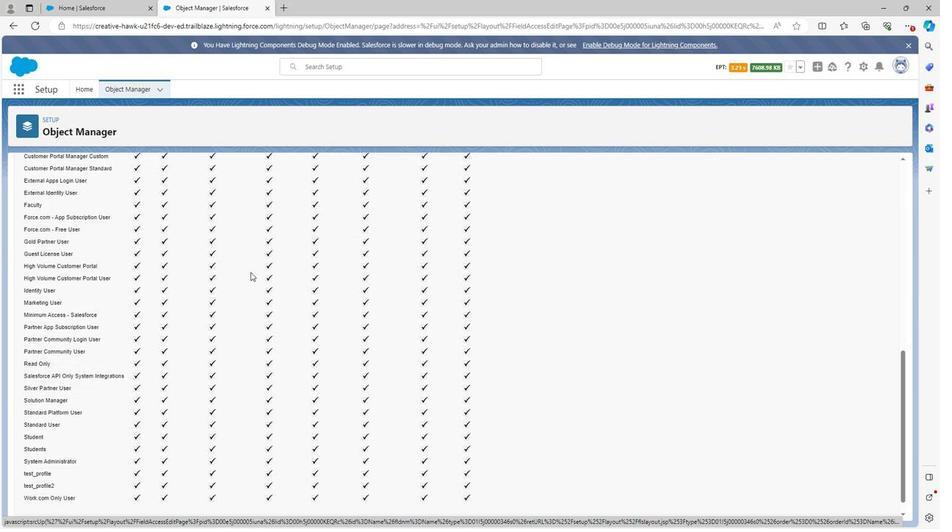 
Action: Mouse moved to (288, 512)
Screenshot: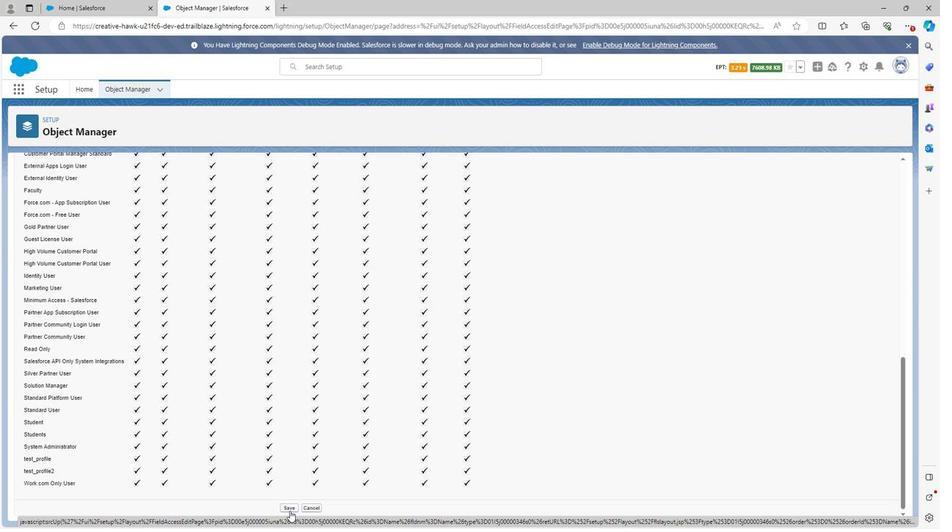 
Action: Mouse pressed left at (288, 512)
Screenshot: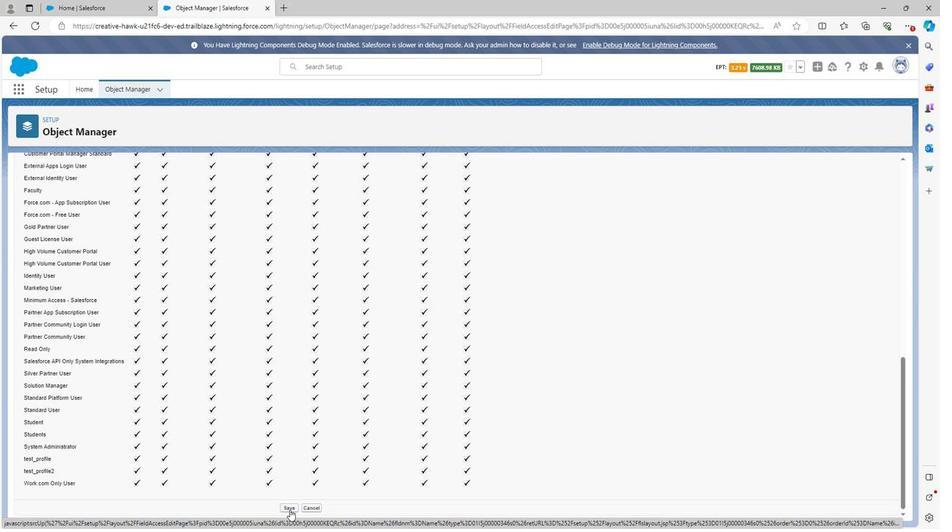 
Action: Mouse moved to (64, 186)
Screenshot: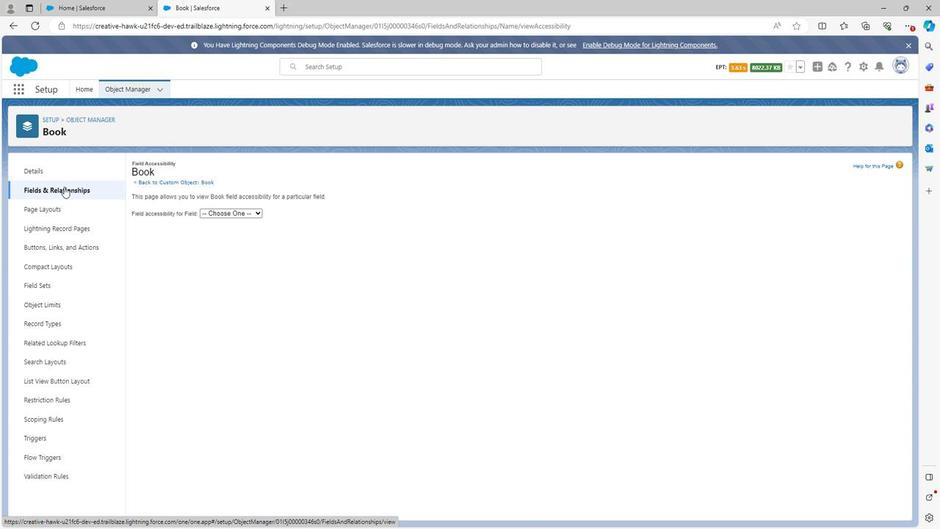 
Action: Mouse pressed left at (64, 186)
Screenshot: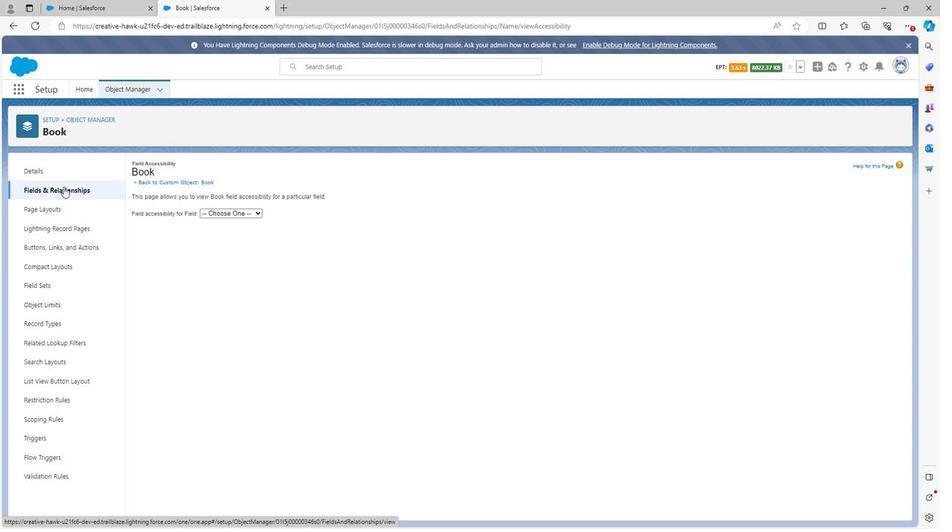 
Action: Mouse moved to (149, 358)
Screenshot: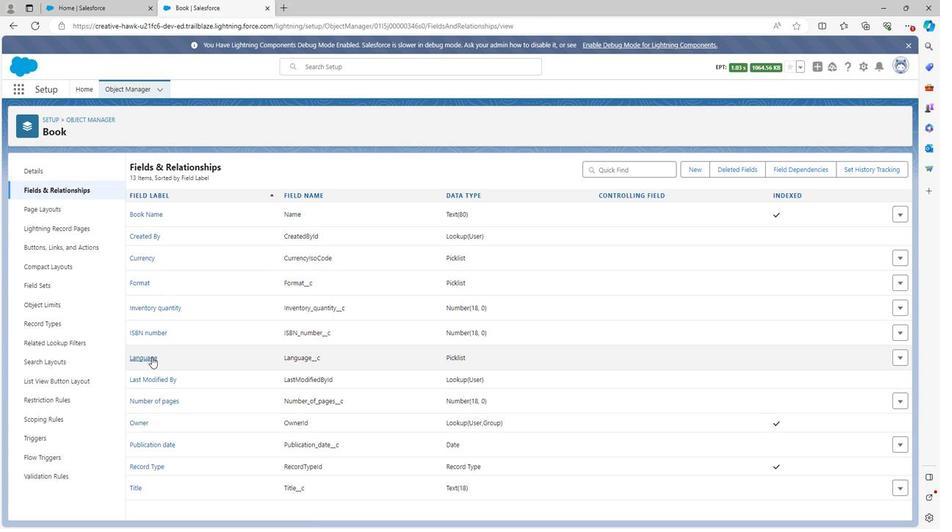 
Action: Mouse pressed left at (149, 358)
Screenshot: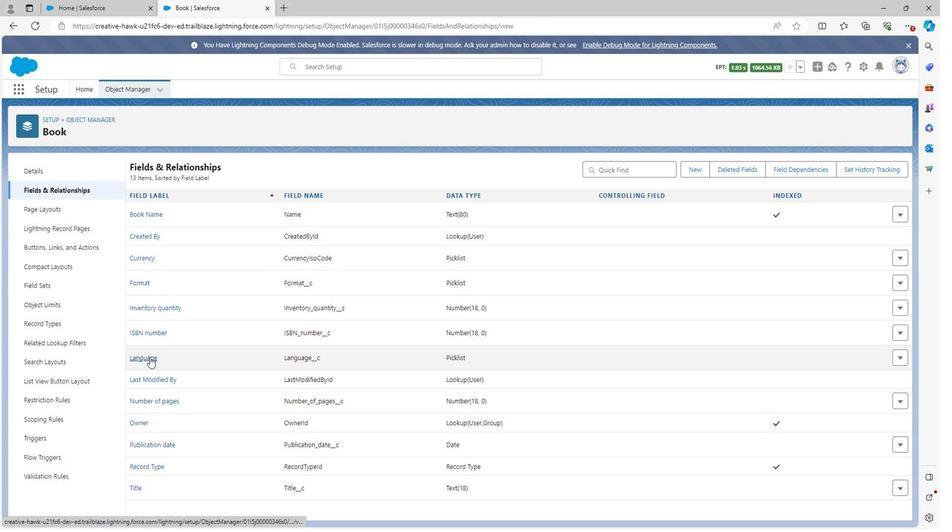 
Action: Mouse moved to (463, 210)
Screenshot: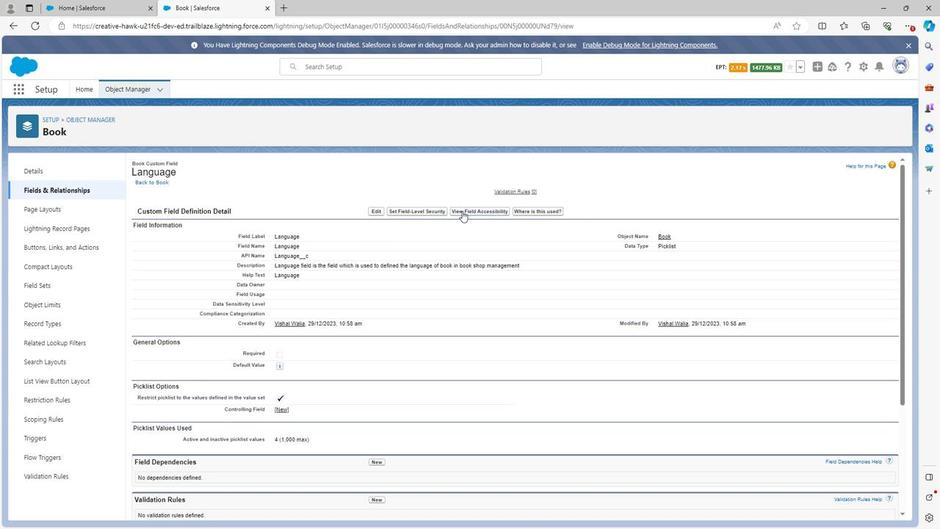 
Action: Mouse pressed left at (463, 210)
Screenshot: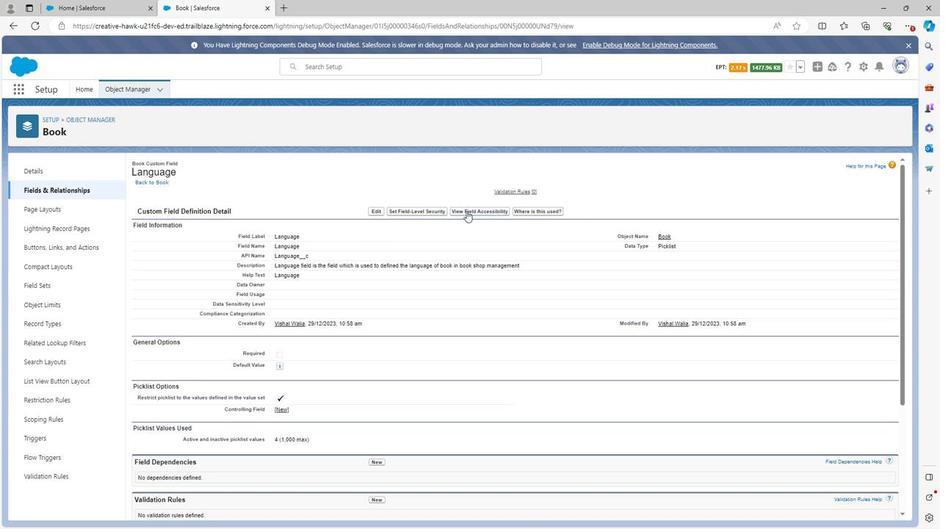 
Action: Mouse moved to (248, 211)
Screenshot: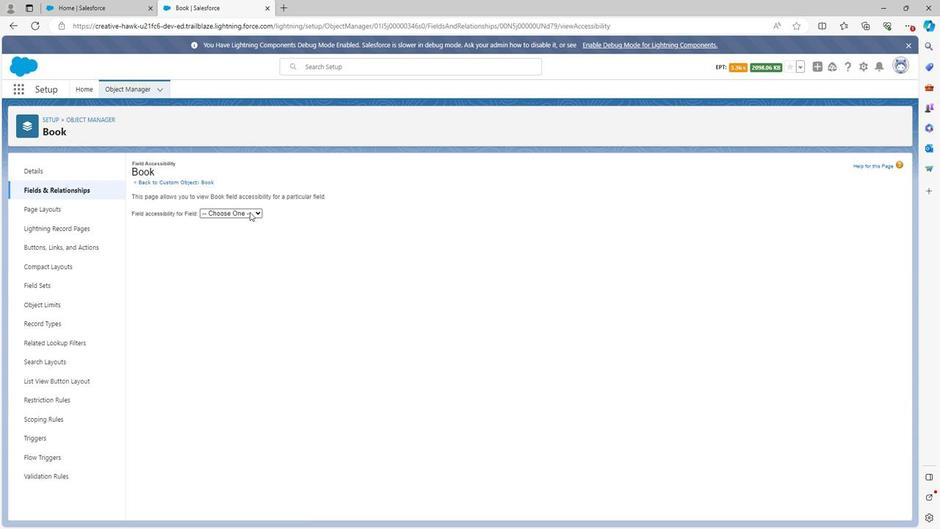
Action: Mouse pressed left at (248, 211)
Screenshot: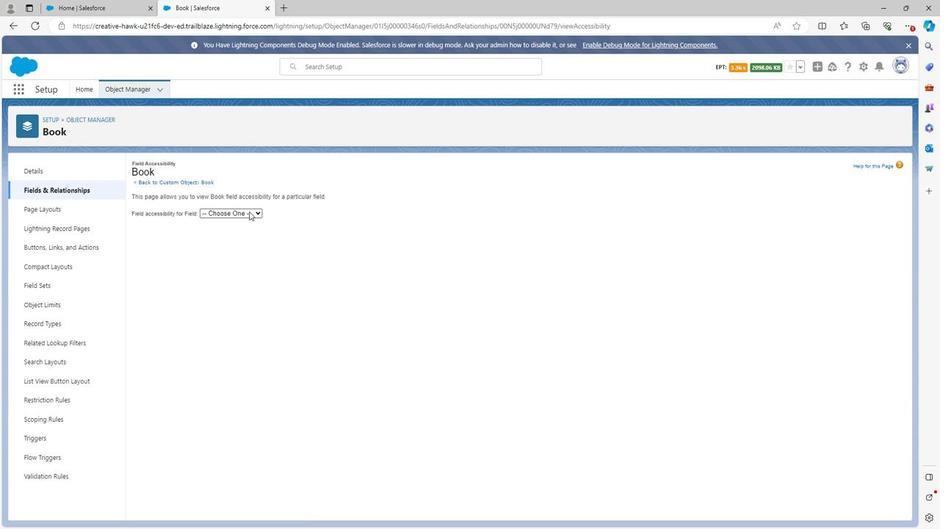 
Action: Mouse moved to (217, 235)
Screenshot: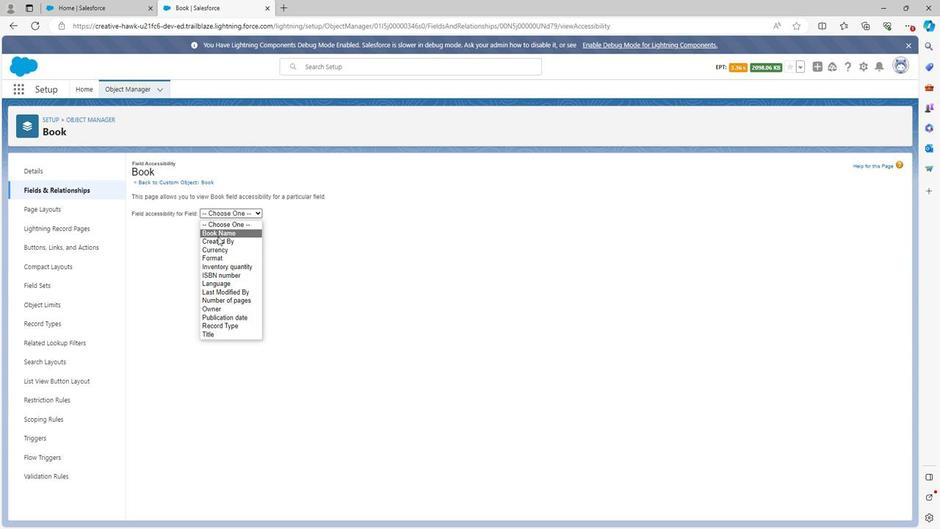 
Action: Mouse pressed left at (217, 235)
Screenshot: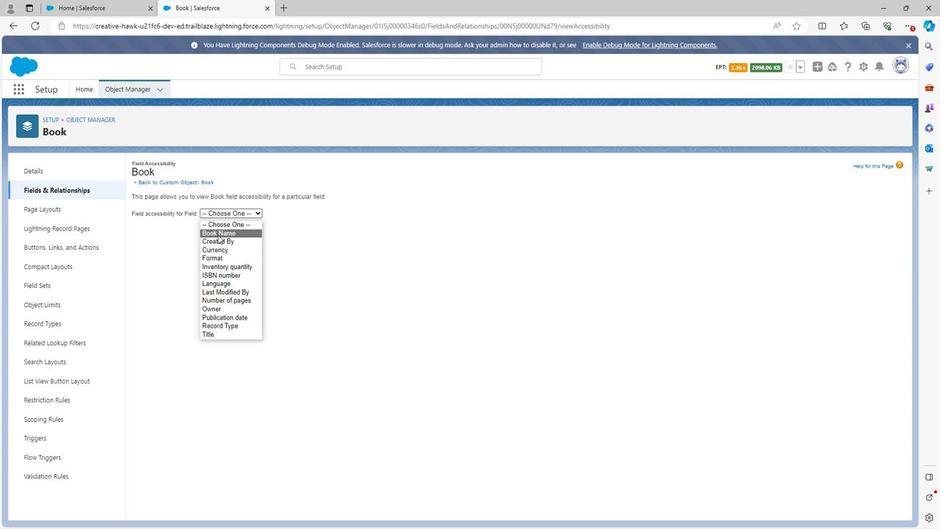 
Action: Mouse moved to (234, 332)
Screenshot: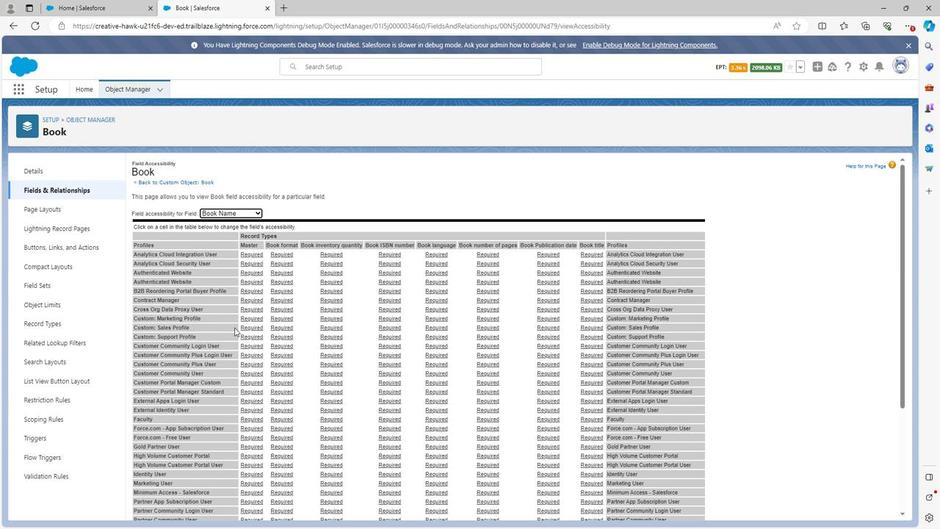 
Action: Mouse scrolled (234, 331) with delta (0, 0)
Screenshot: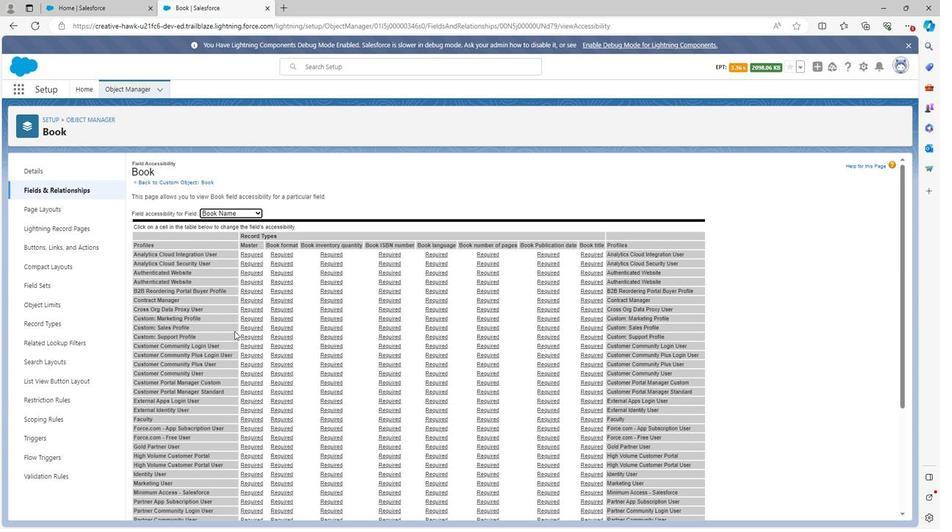 
Action: Mouse moved to (234, 332)
Screenshot: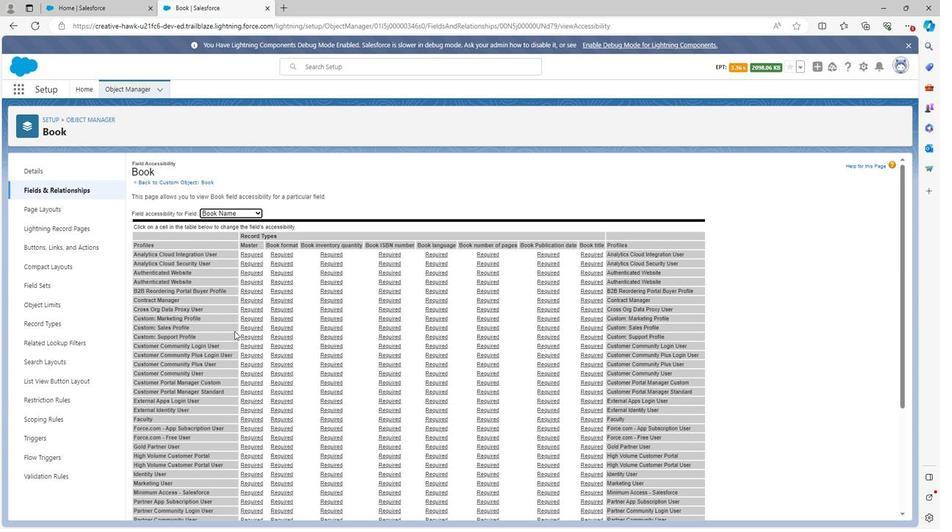 
Action: Mouse scrolled (234, 332) with delta (0, 0)
Screenshot: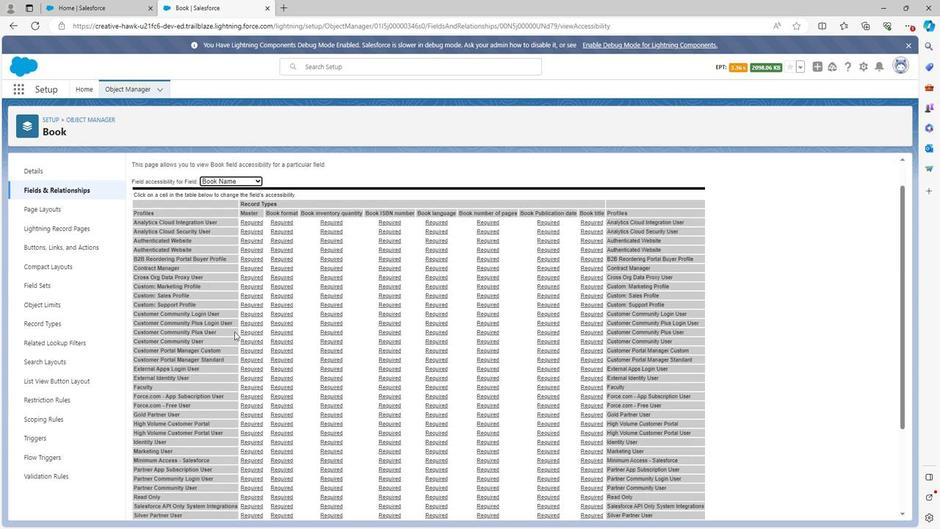 
Action: Mouse scrolled (234, 332) with delta (0, 0)
Screenshot: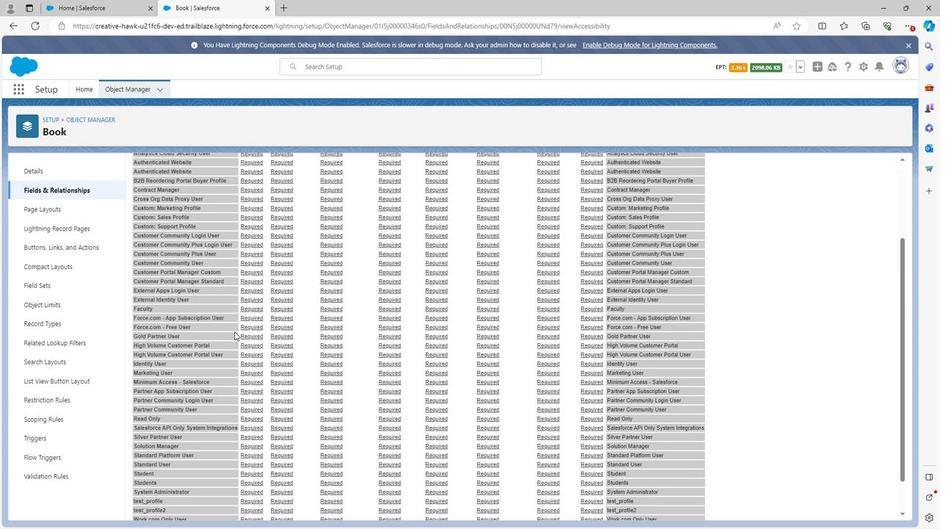 
Action: Mouse moved to (246, 458)
Screenshot: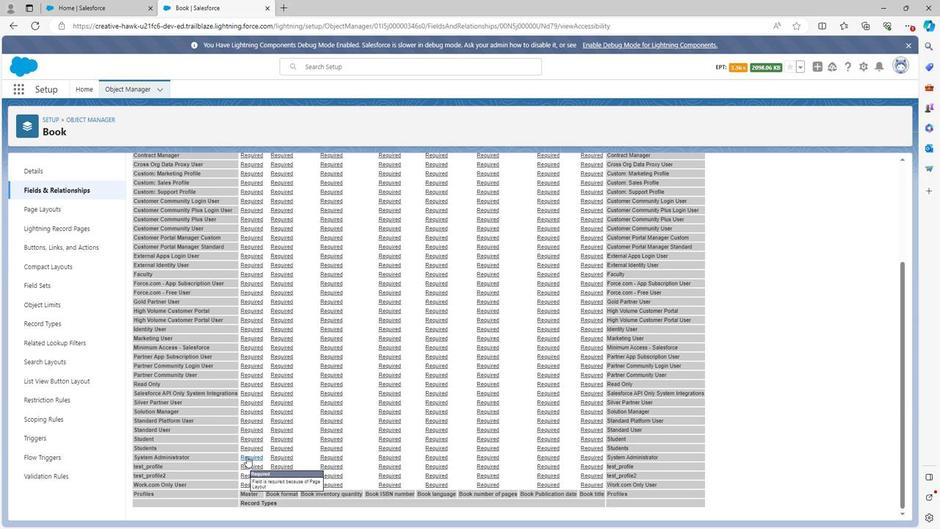 
Action: Mouse pressed left at (246, 458)
Screenshot: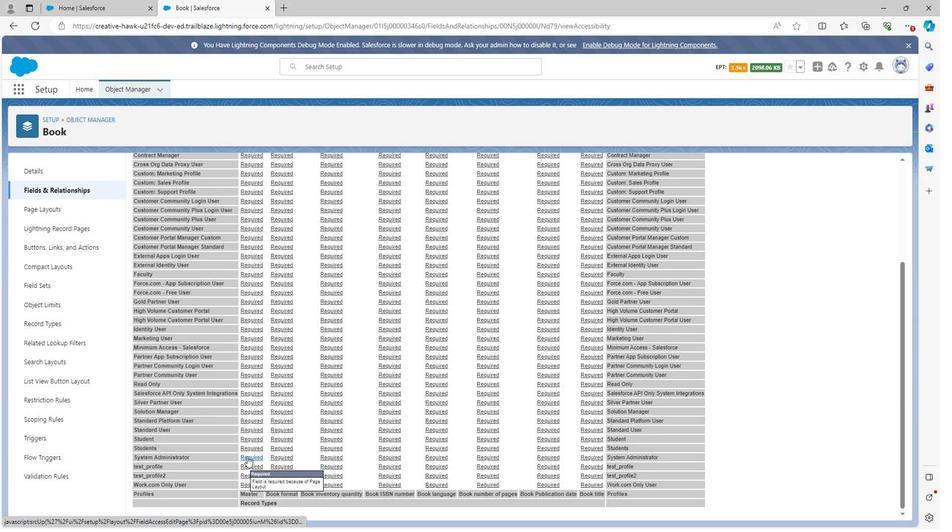 
Action: Mouse moved to (342, 412)
Screenshot: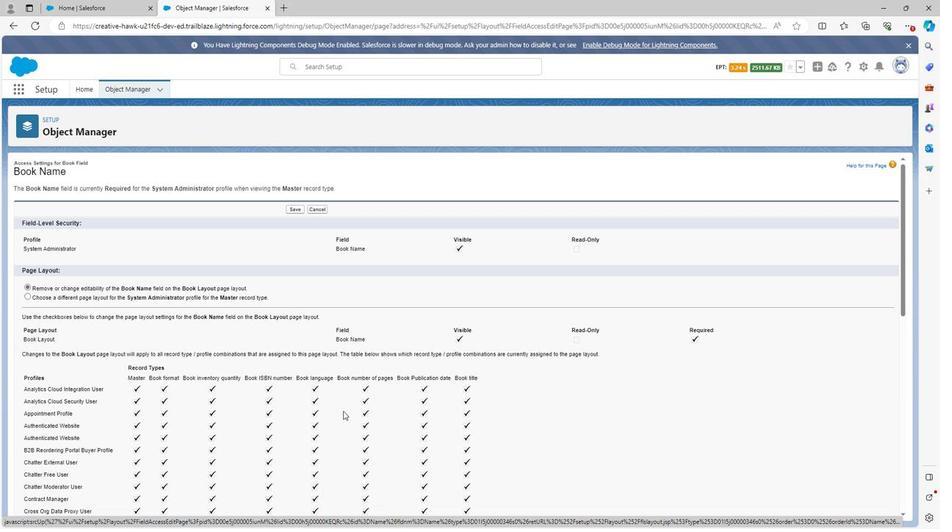 
Action: Mouse scrolled (342, 412) with delta (0, 0)
Screenshot: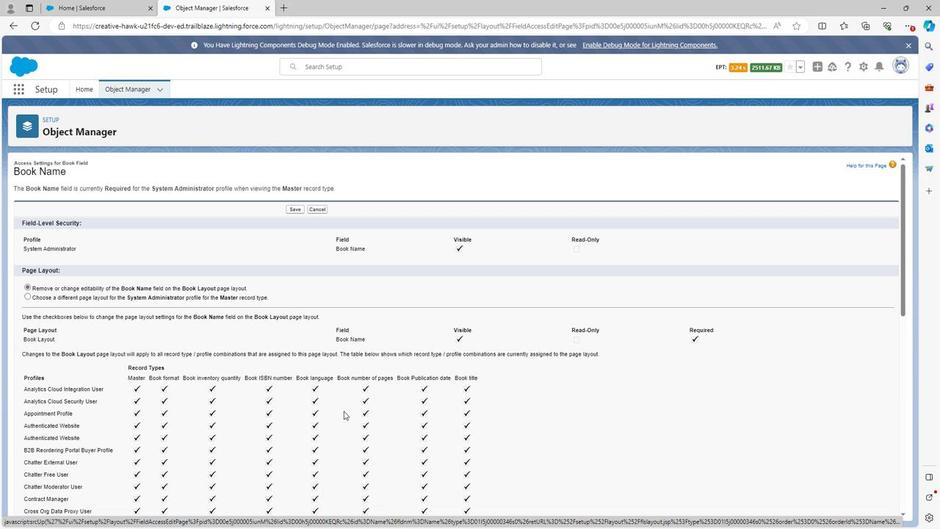 
Action: Mouse scrolled (342, 412) with delta (0, 0)
Screenshot: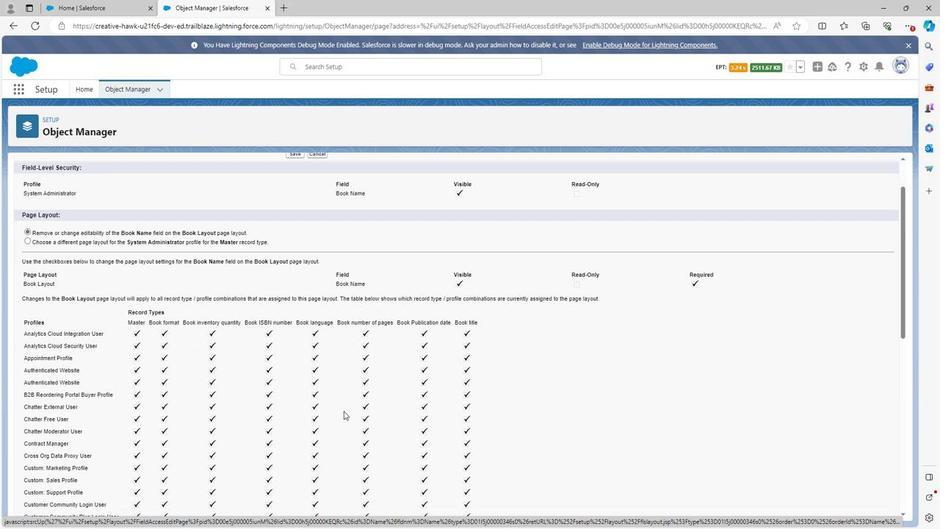 
Action: Mouse scrolled (342, 412) with delta (0, 0)
Screenshot: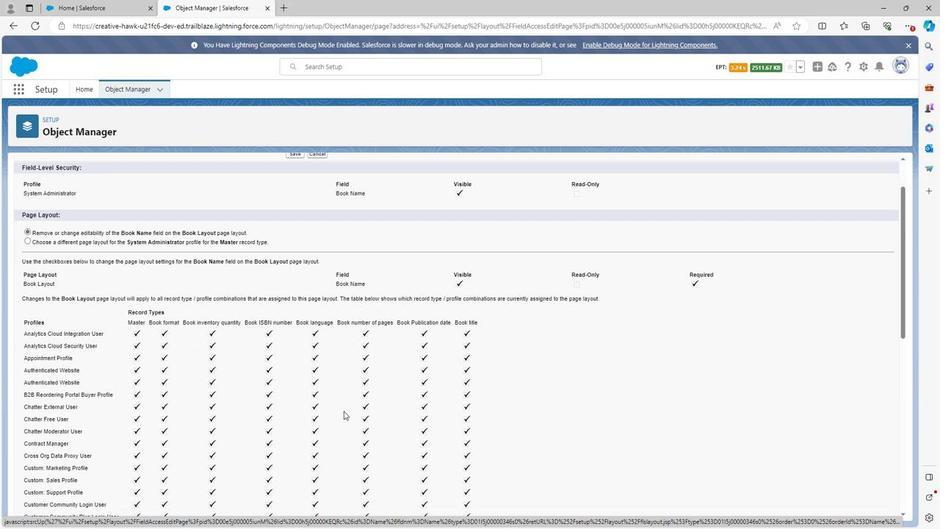 
Action: Mouse scrolled (342, 412) with delta (0, 0)
Screenshot: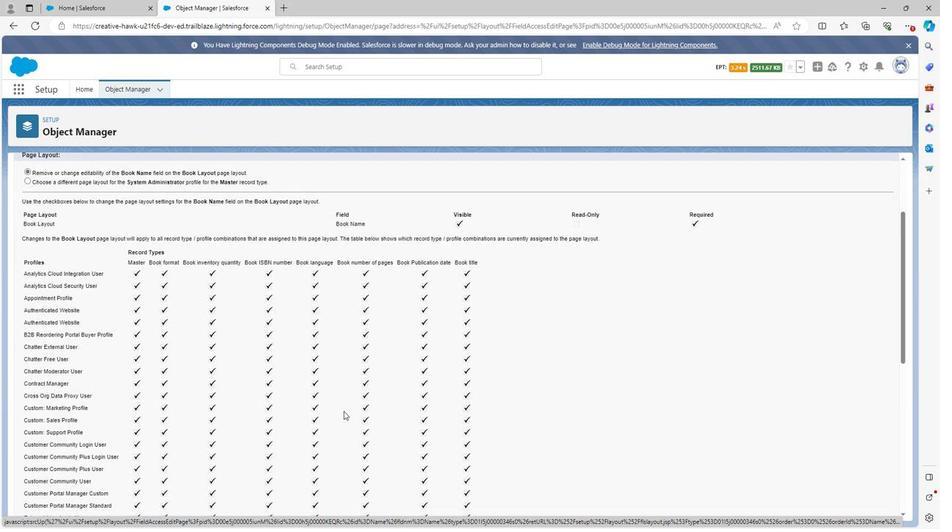 
Action: Mouse scrolled (342, 412) with delta (0, 0)
Screenshot: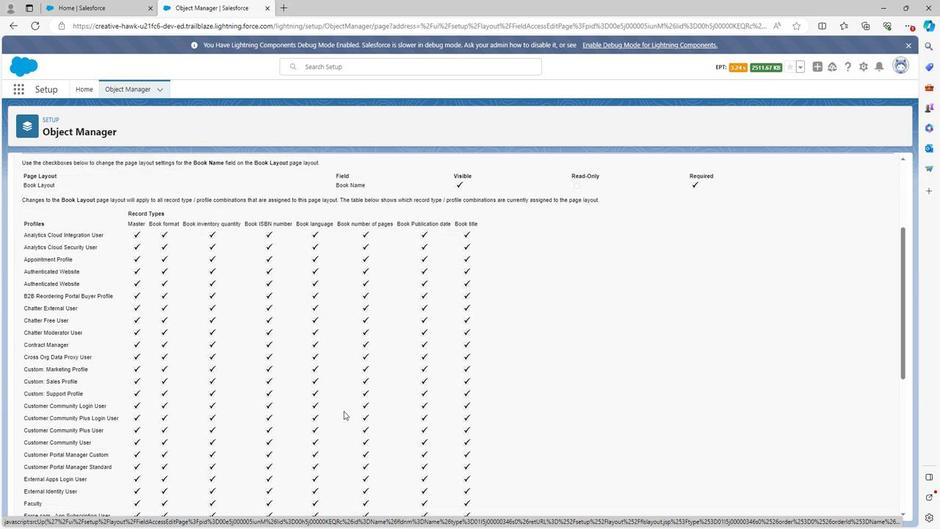 
Action: Mouse scrolled (342, 412) with delta (0, 0)
Screenshot: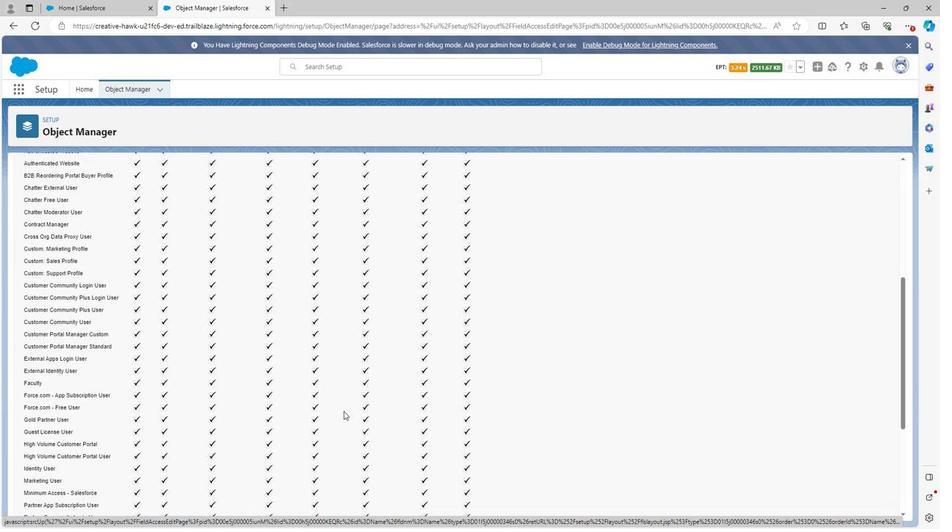 
Action: Mouse scrolled (342, 412) with delta (0, 0)
Screenshot: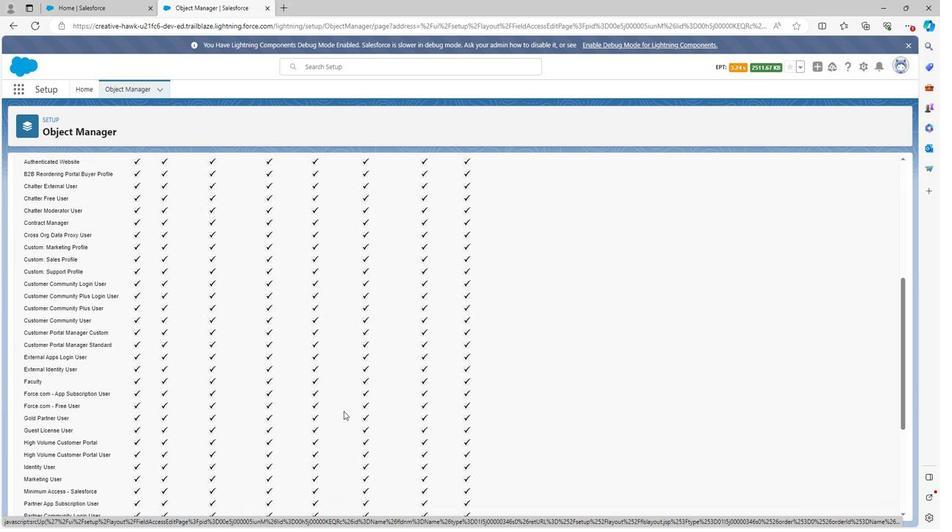 
Action: Mouse scrolled (342, 412) with delta (0, 0)
Screenshot: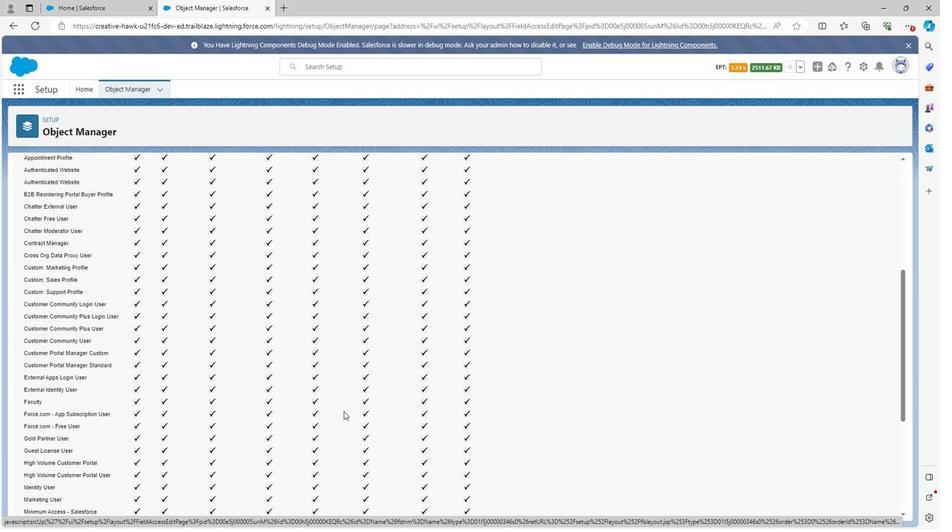
Action: Mouse scrolled (342, 412) with delta (0, 0)
Screenshot: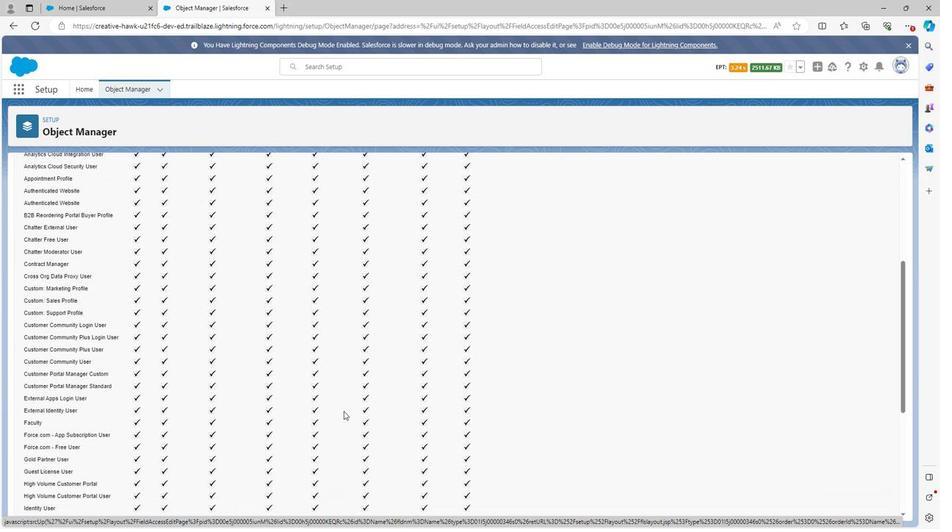 
Action: Mouse moved to (289, 155)
Screenshot: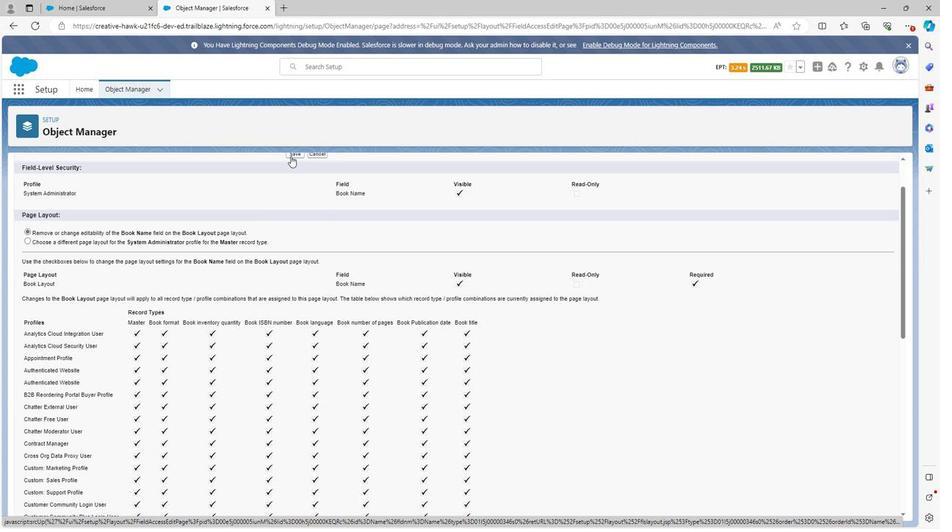 
Action: Mouse pressed left at (289, 155)
Screenshot: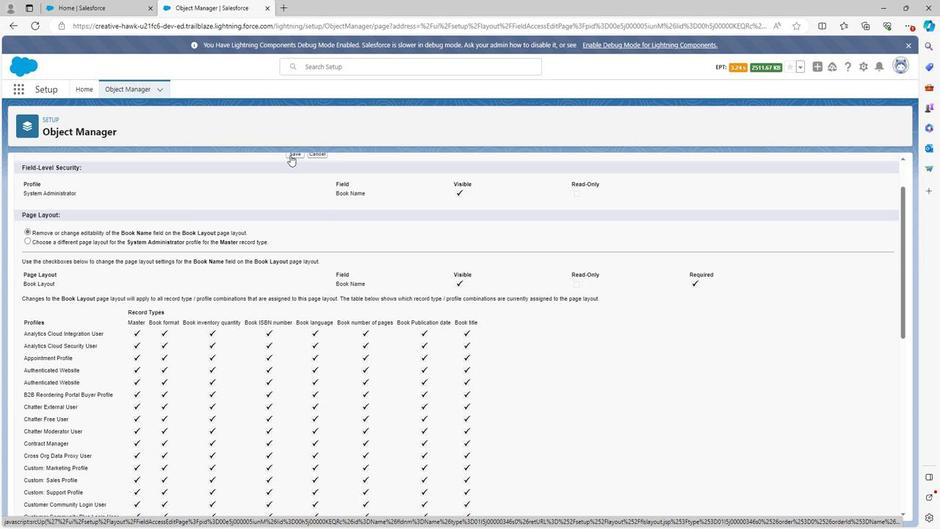 
Action: Mouse moved to (57, 191)
Screenshot: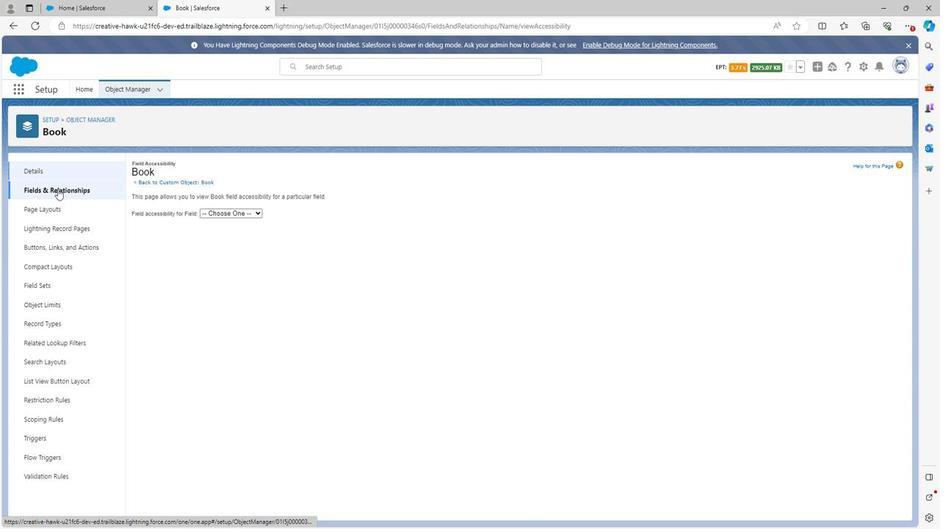 
Action: Mouse pressed left at (57, 191)
Screenshot: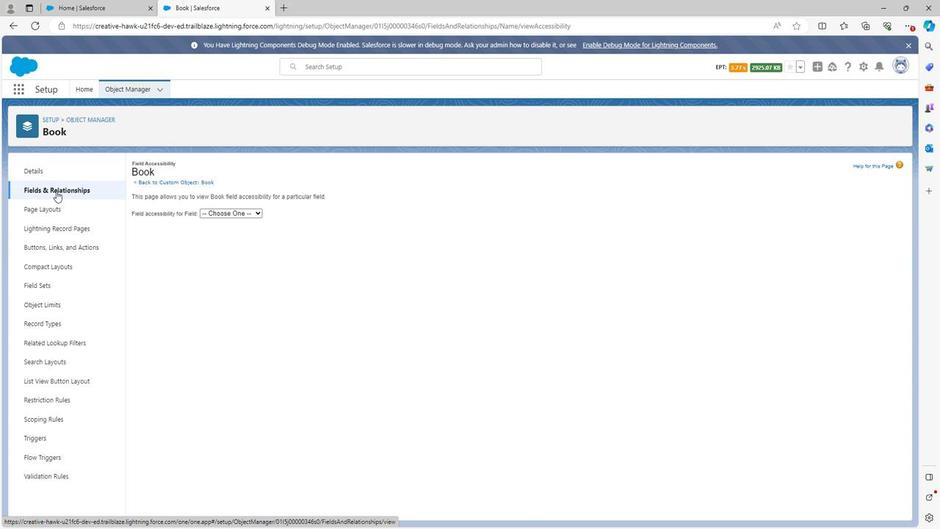 
Action: Mouse moved to (768, 165)
Screenshot: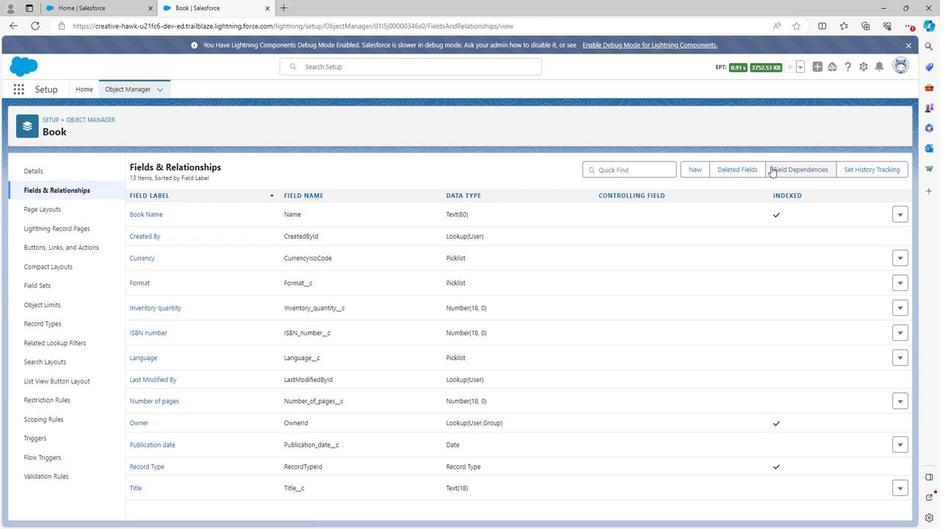 
Action: Mouse pressed left at (768, 165)
Screenshot: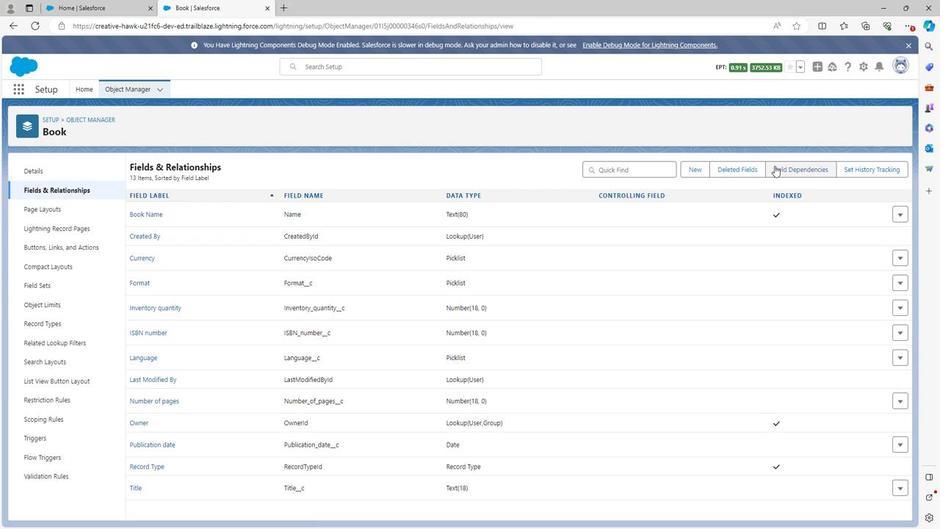 
Action: Mouse moved to (374, 213)
Screenshot: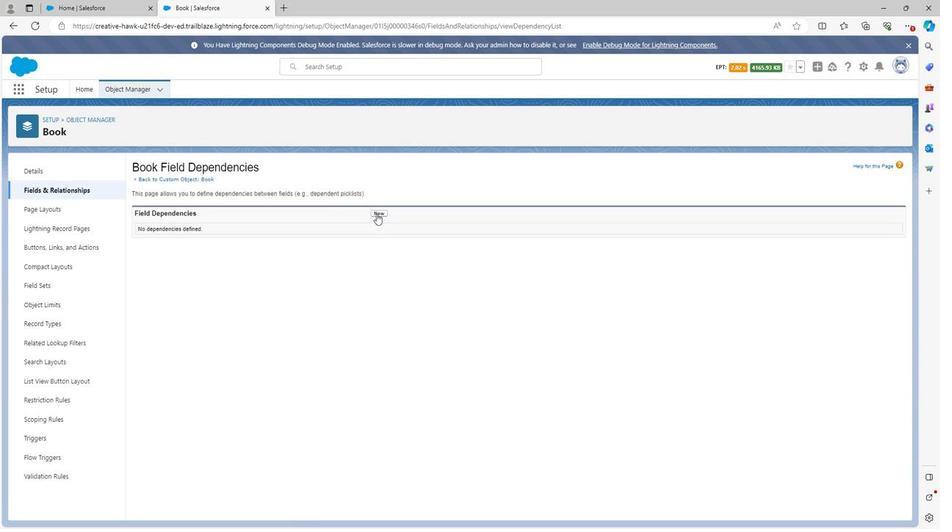 
Action: Mouse pressed left at (374, 213)
Screenshot: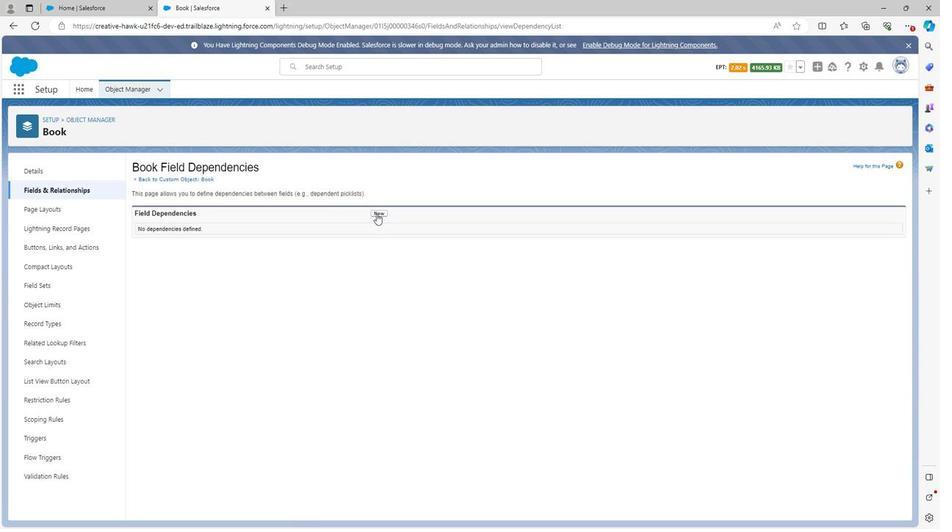
Action: Mouse moved to (309, 263)
Screenshot: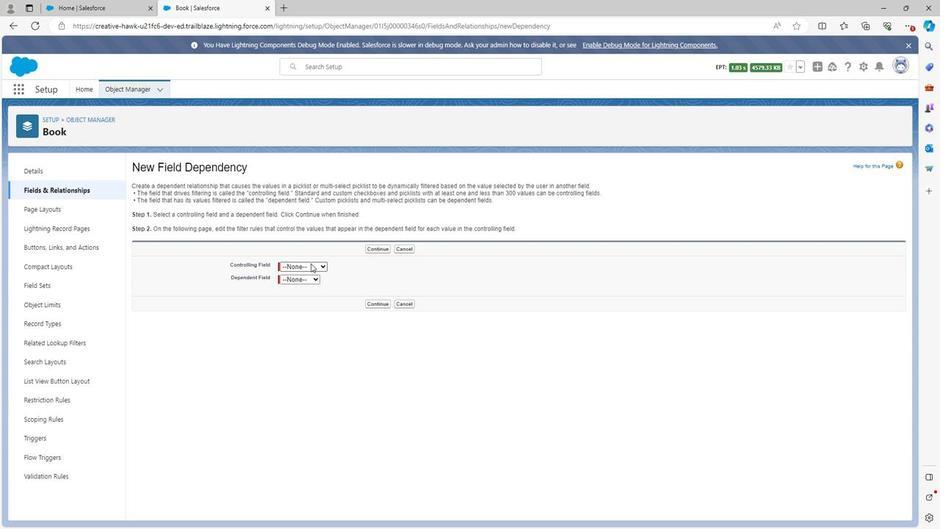 
Action: Mouse pressed left at (309, 263)
Screenshot: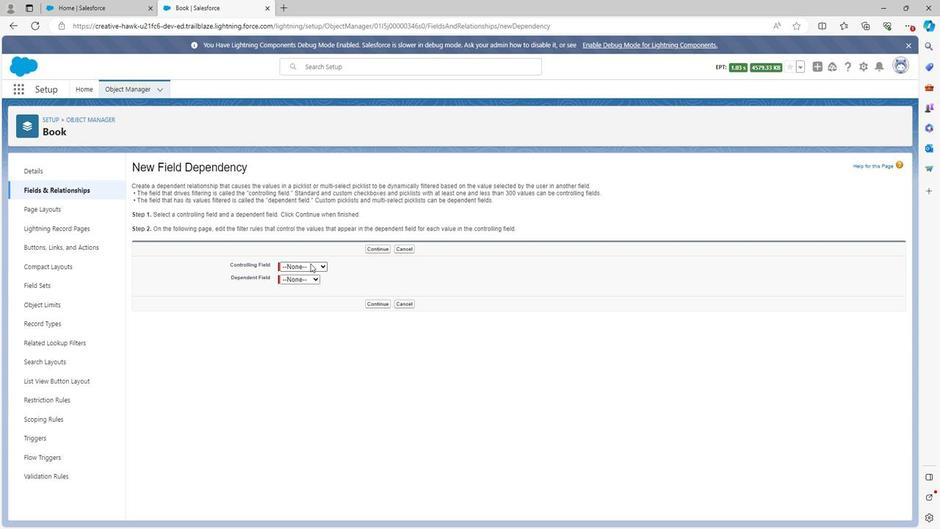 
Action: Mouse moved to (303, 311)
Screenshot: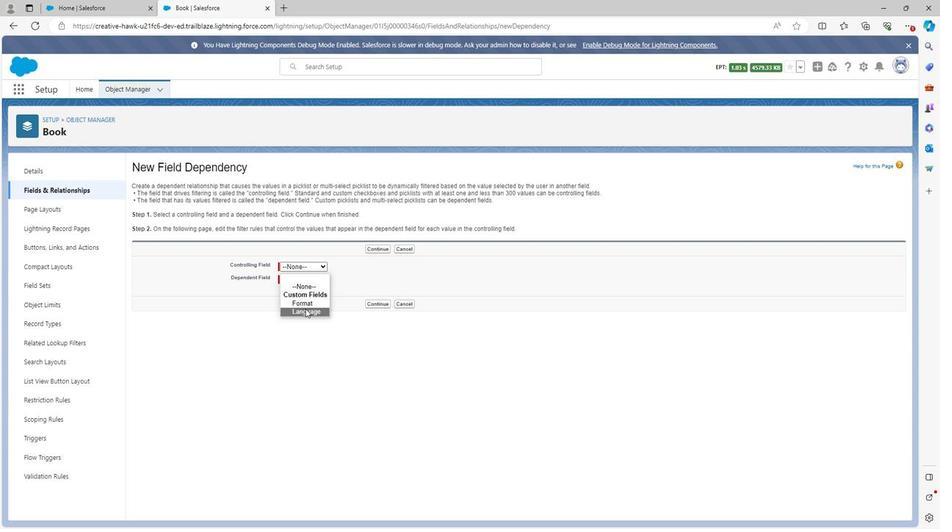 
Action: Mouse pressed left at (303, 311)
Screenshot: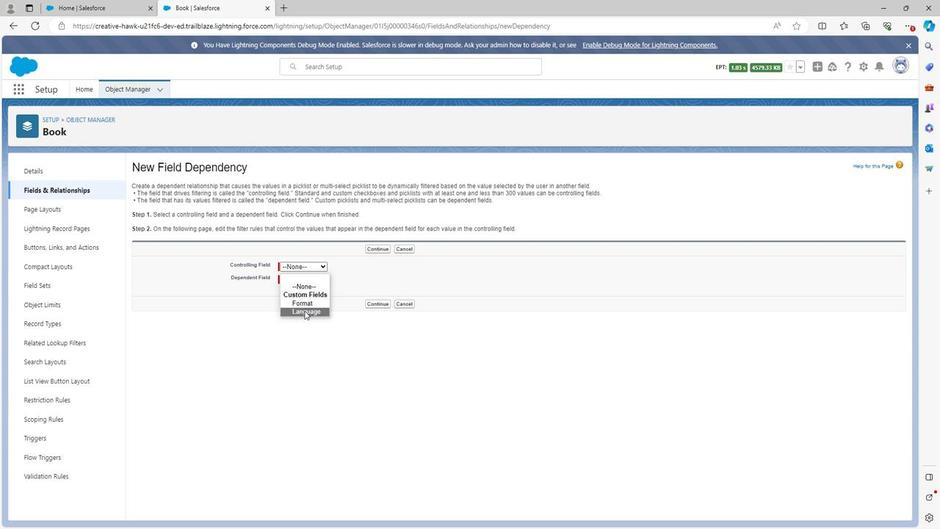 
Action: Mouse moved to (304, 279)
Screenshot: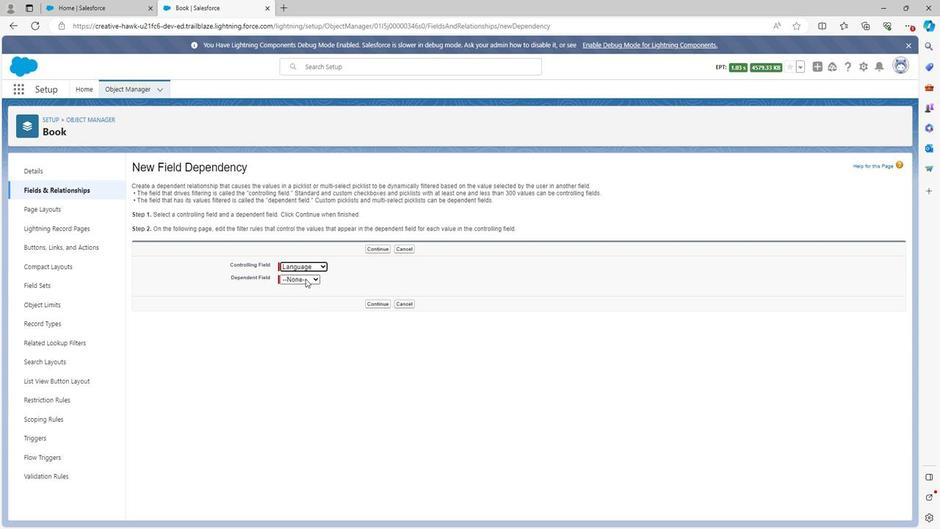 
Action: Mouse pressed left at (304, 279)
Screenshot: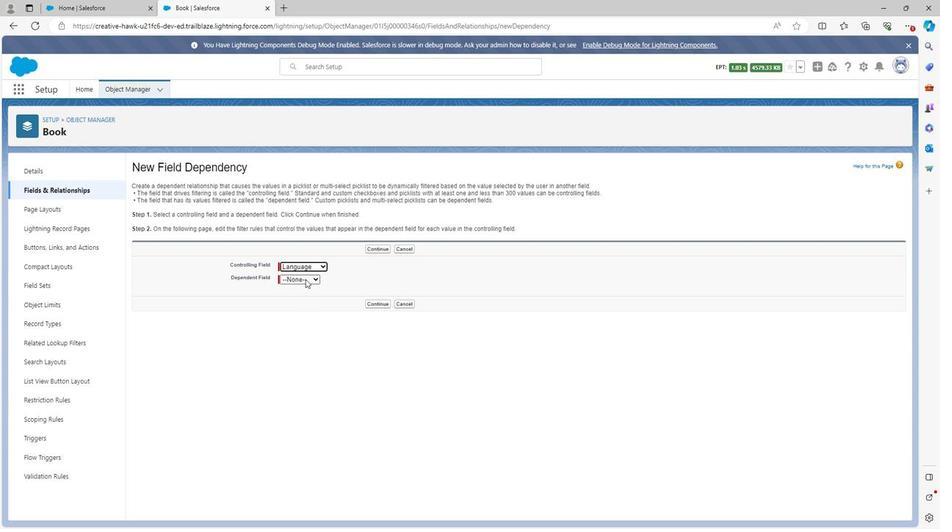 
Action: Mouse moved to (299, 300)
Screenshot: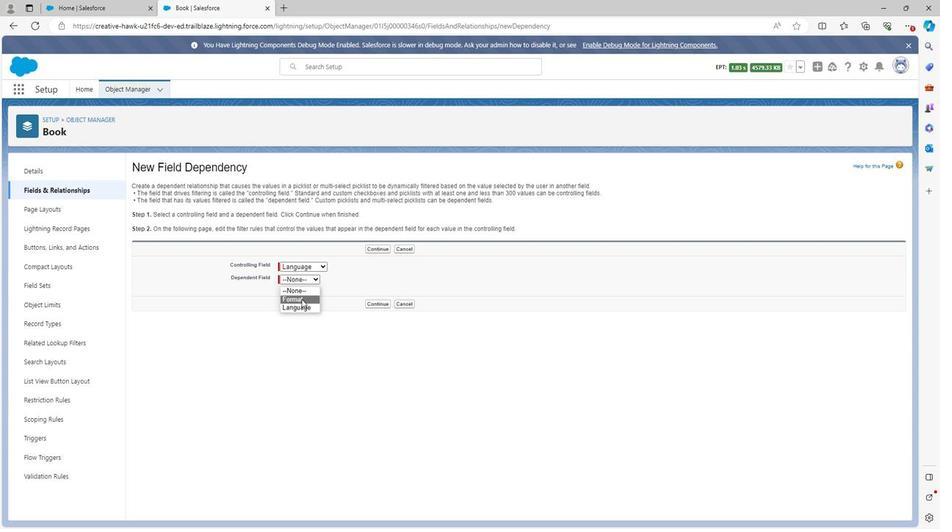 
Action: Mouse pressed left at (299, 300)
Screenshot: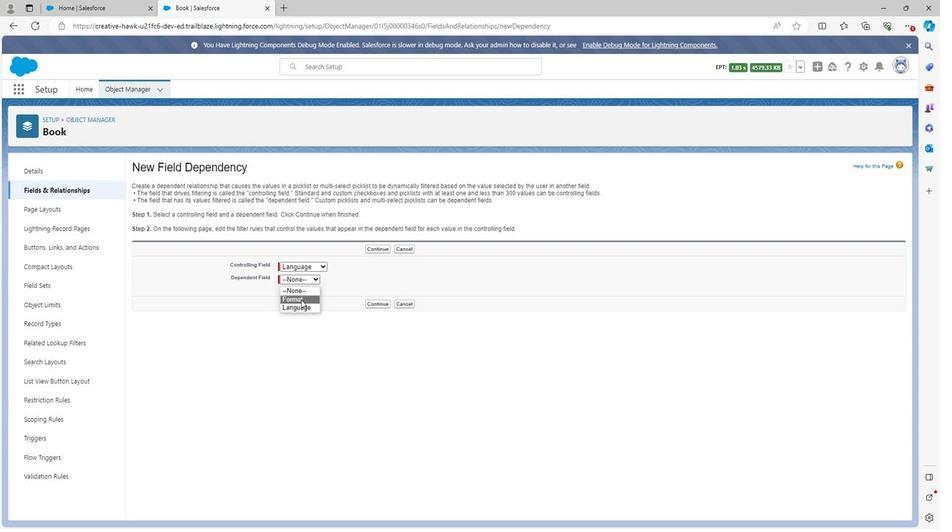 
Action: Mouse moved to (371, 305)
Screenshot: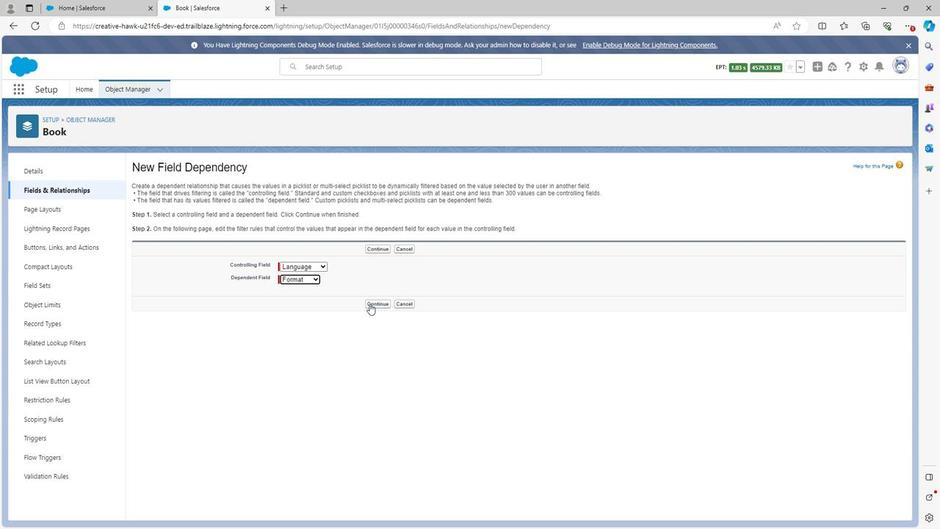 
Action: Mouse pressed left at (371, 305)
Screenshot: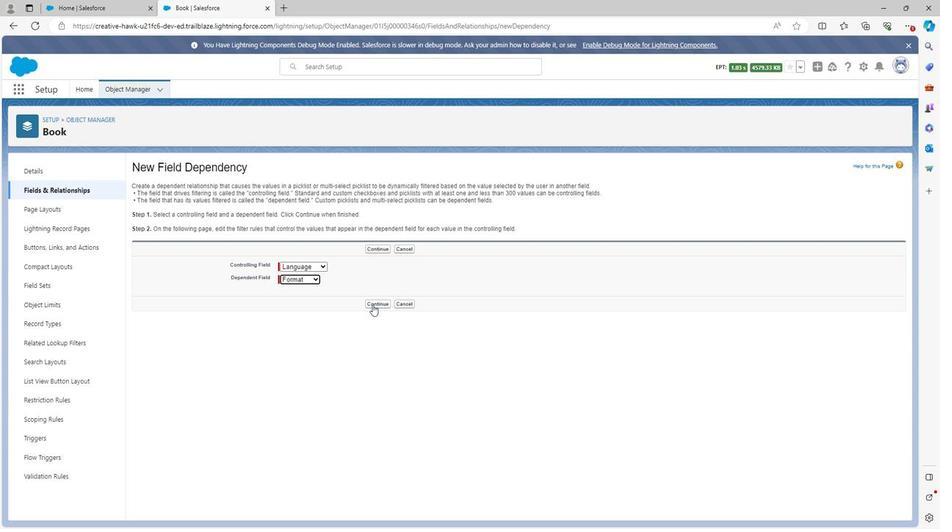 
Action: Mouse moved to (500, 326)
Screenshot: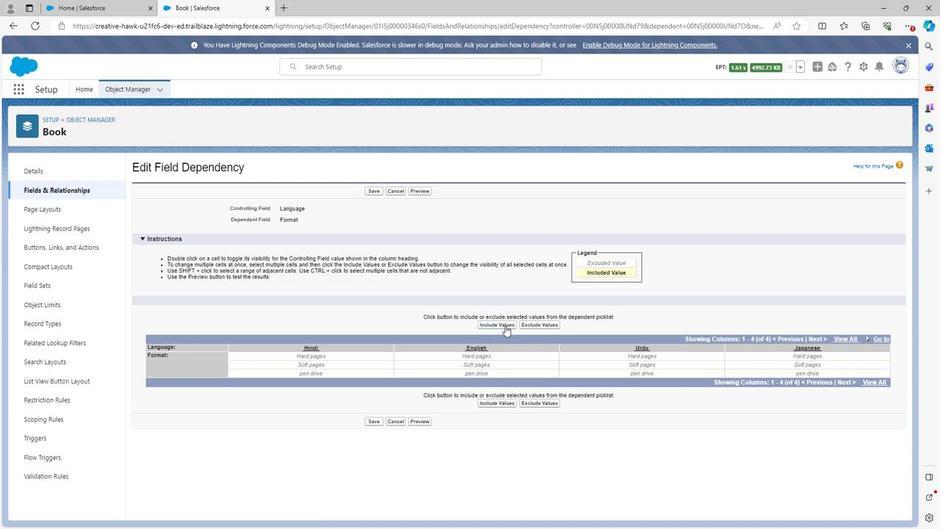 
Action: Mouse pressed left at (500, 326)
Screenshot: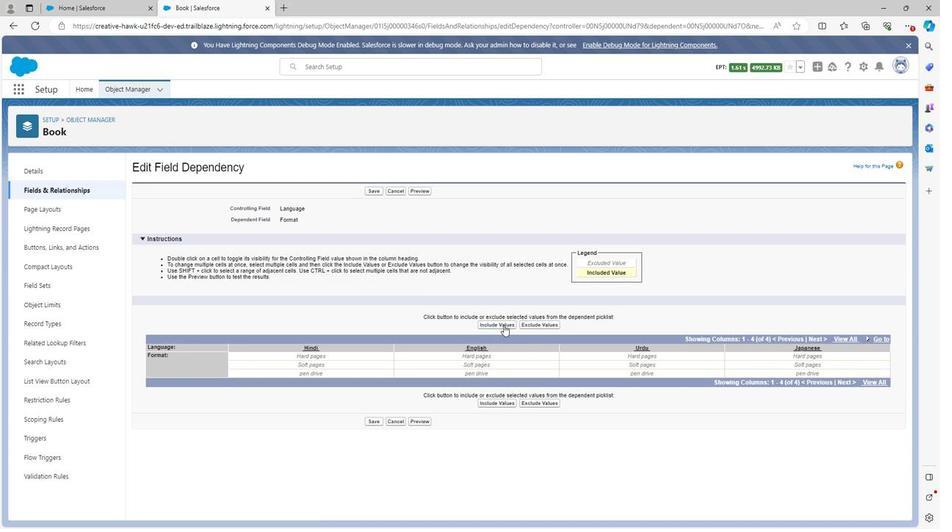 
Action: Mouse moved to (548, 81)
Screenshot: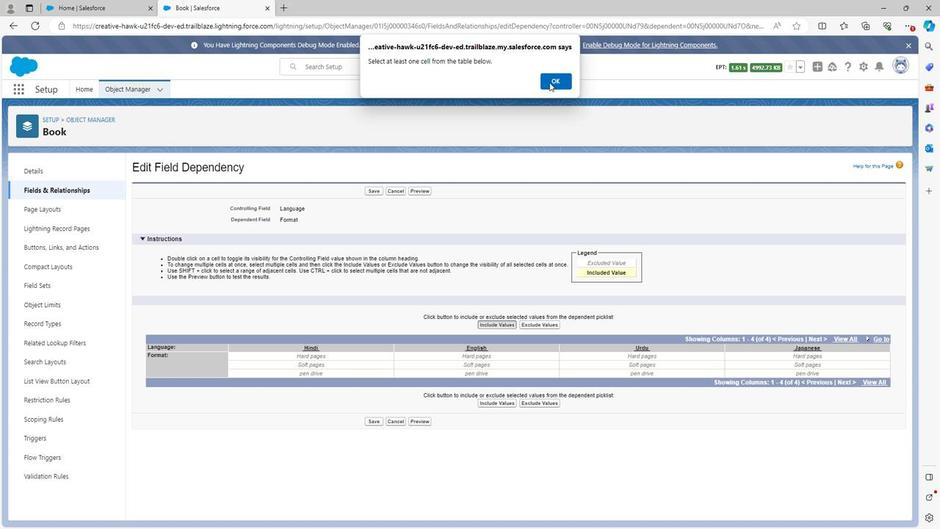 
Action: Mouse pressed left at (548, 81)
Screenshot: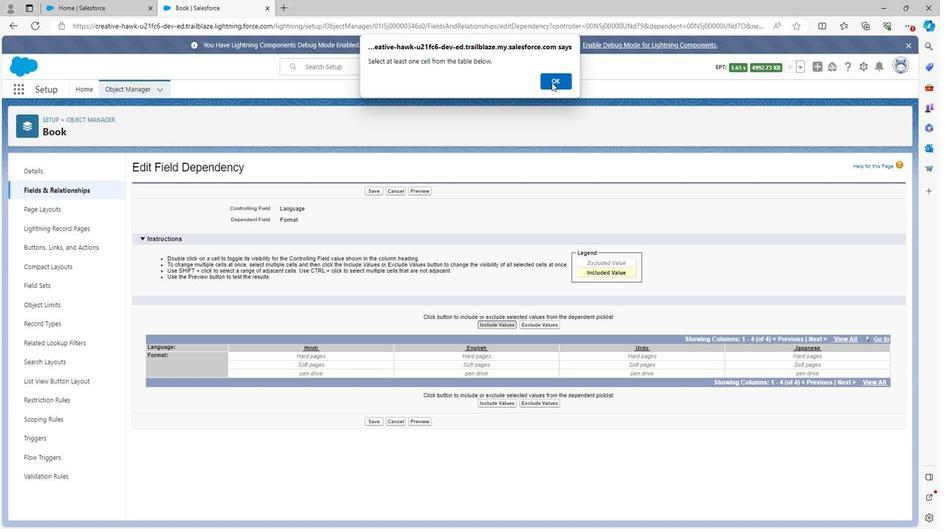 
Action: Mouse moved to (312, 357)
Screenshot: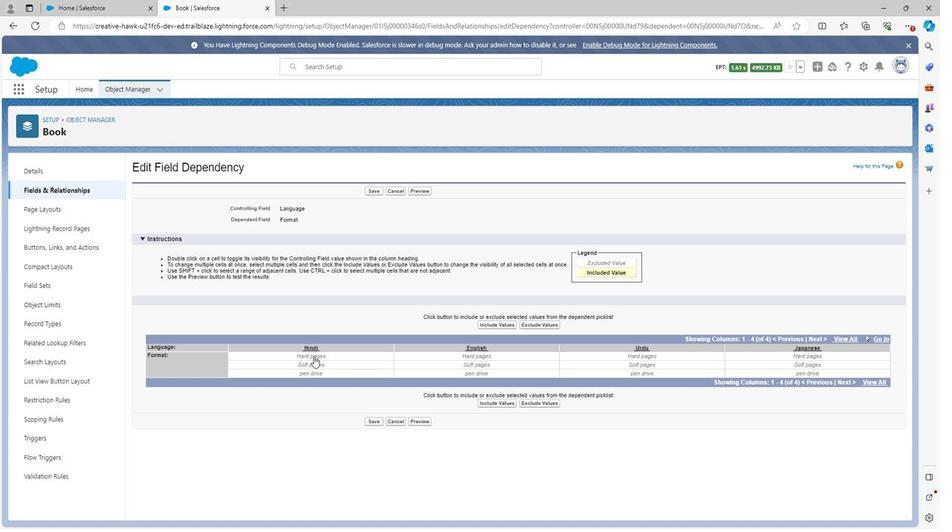 
Action: Mouse pressed left at (312, 357)
Screenshot: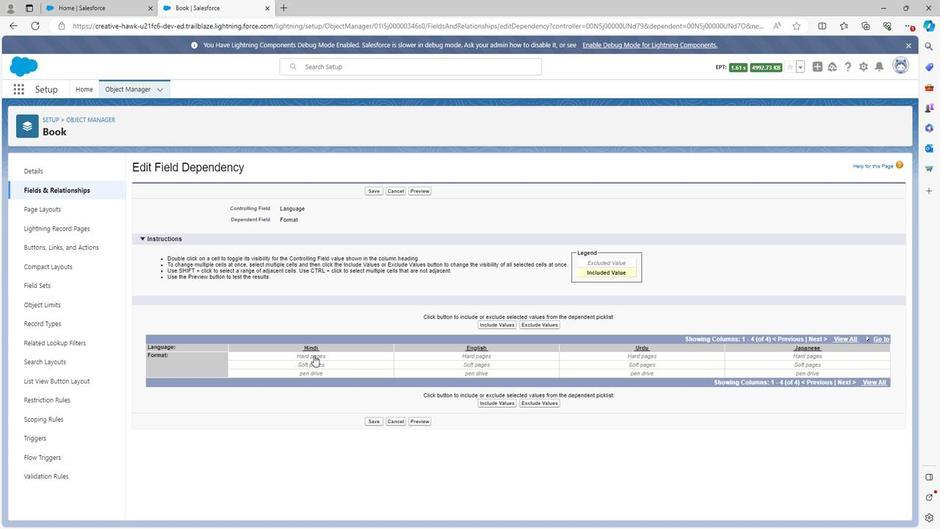 
Action: Mouse moved to (491, 325)
Screenshot: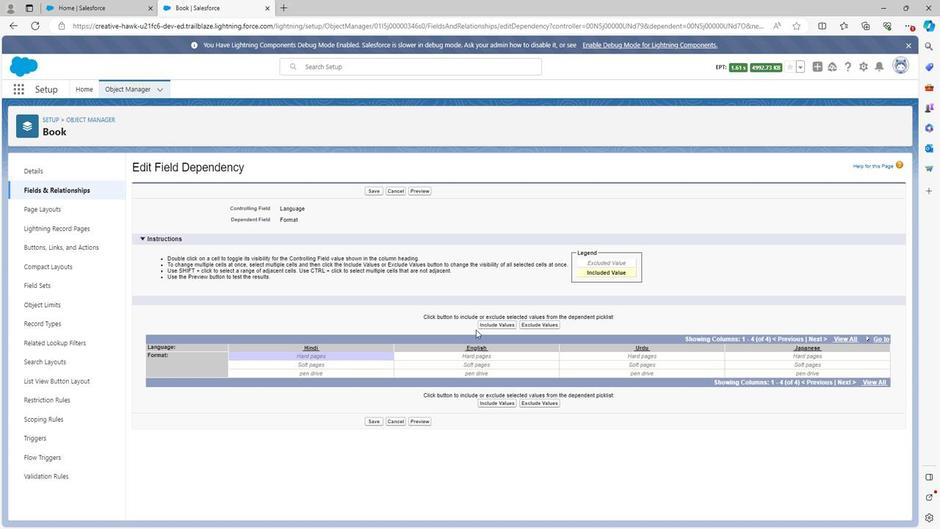 
Action: Mouse pressed left at (491, 325)
Screenshot: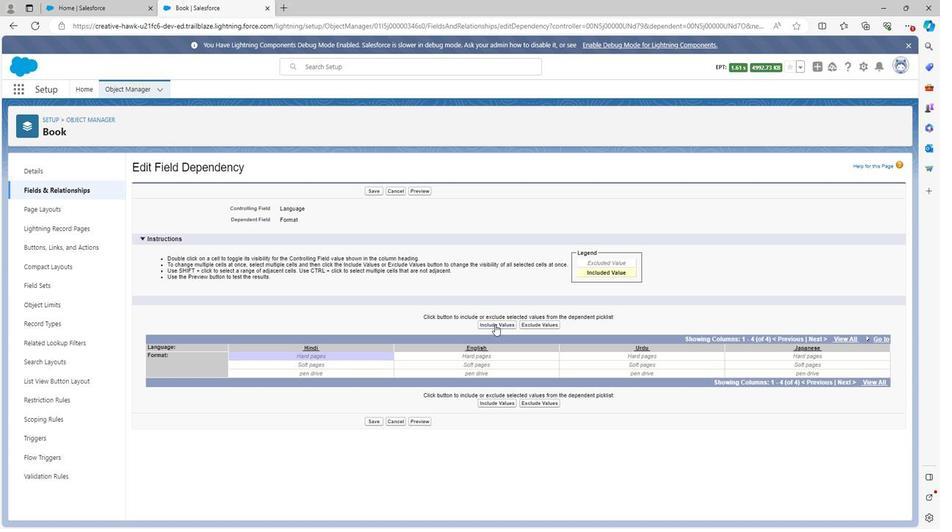 
Action: Mouse moved to (369, 424)
Screenshot: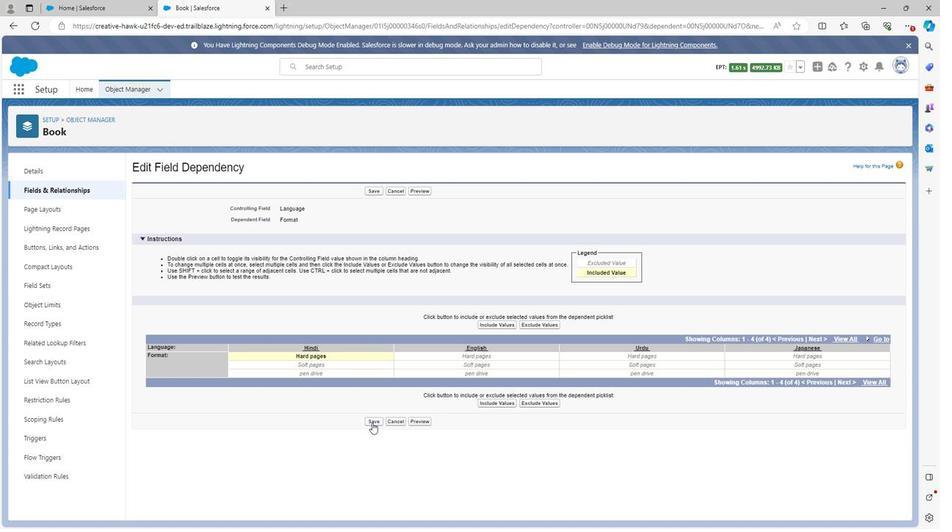 
Action: Mouse pressed left at (369, 424)
Screenshot: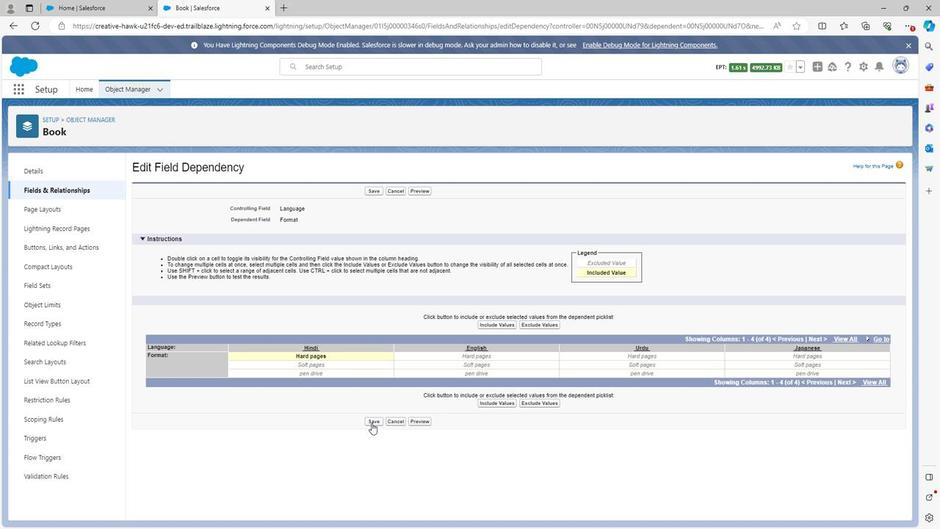 
Action: Mouse moved to (510, 90)
Screenshot: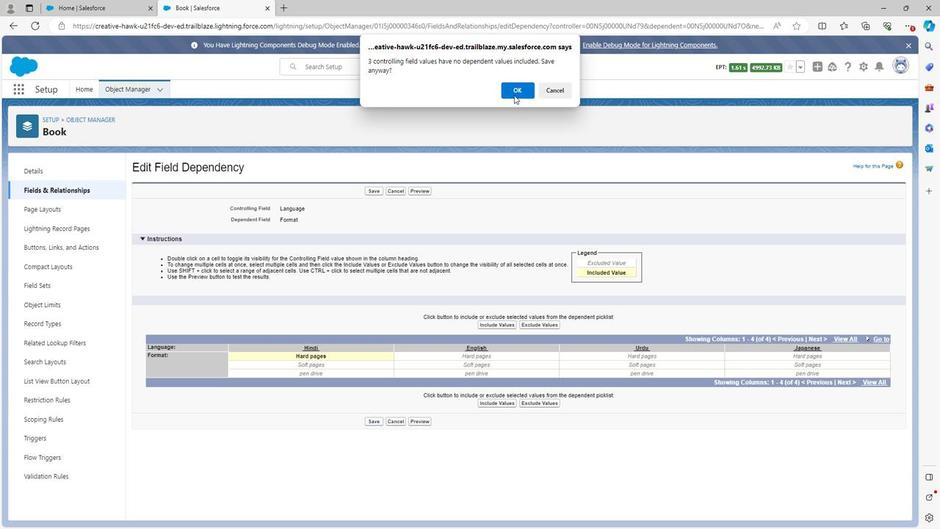 
Action: Mouse pressed left at (510, 90)
Screenshot: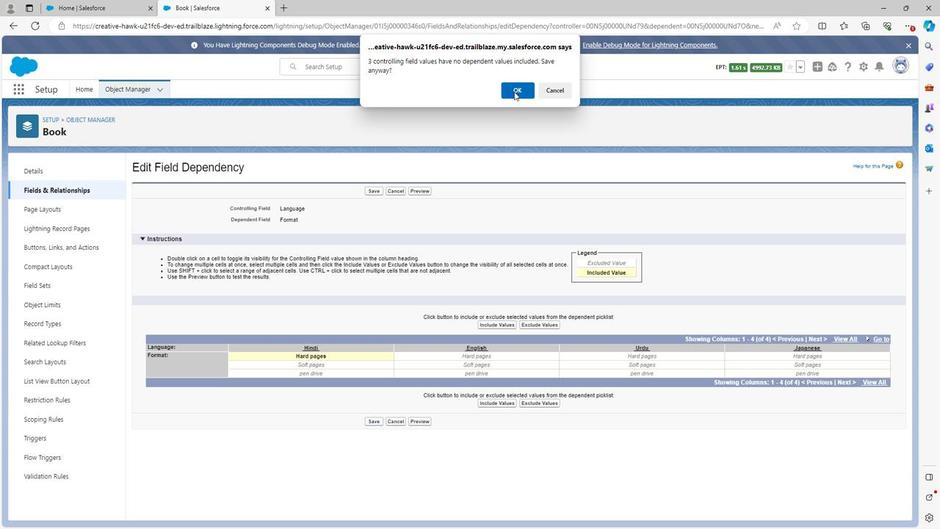 
Action: Mouse moved to (773, 166)
Screenshot: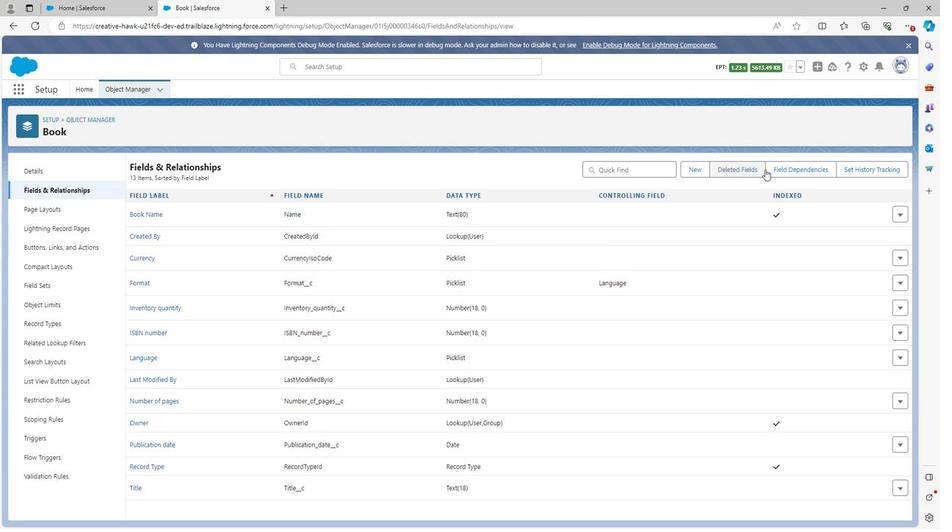 
Action: Mouse pressed left at (773, 166)
Screenshot: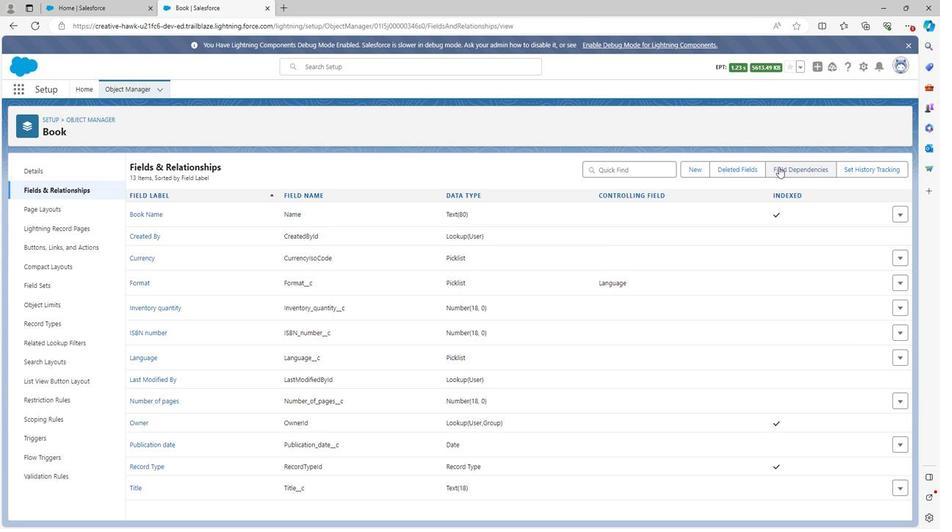 
Action: Mouse moved to (376, 213)
Screenshot: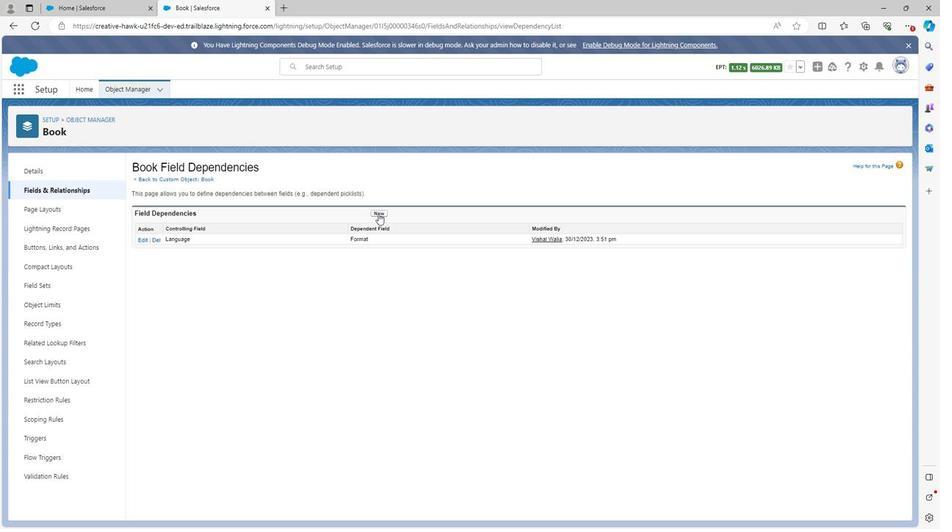 
Action: Mouse pressed left at (376, 213)
Screenshot: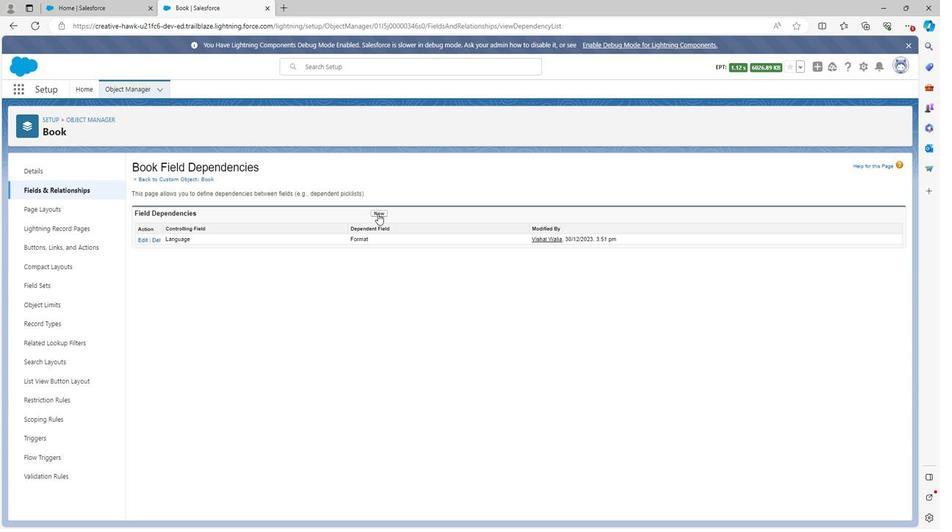 
Action: Mouse moved to (292, 268)
Screenshot: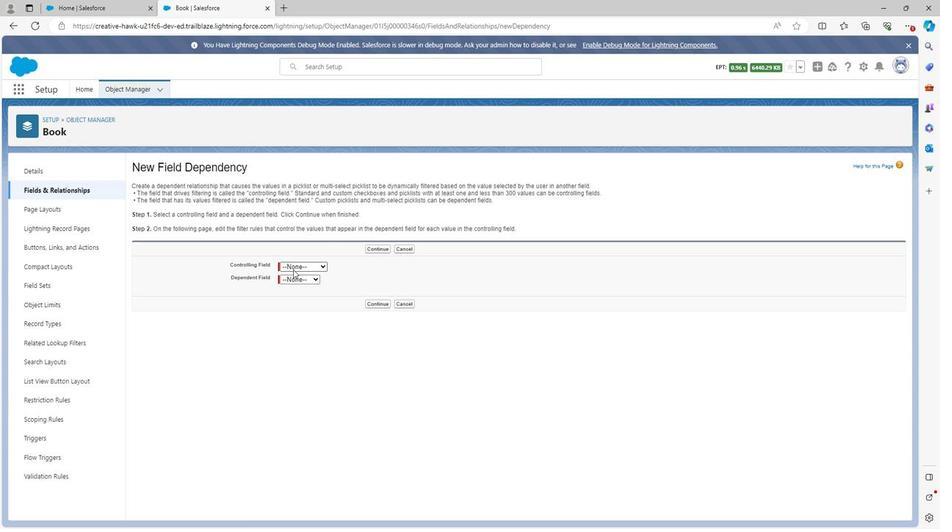 
Action: Mouse pressed left at (292, 268)
Screenshot: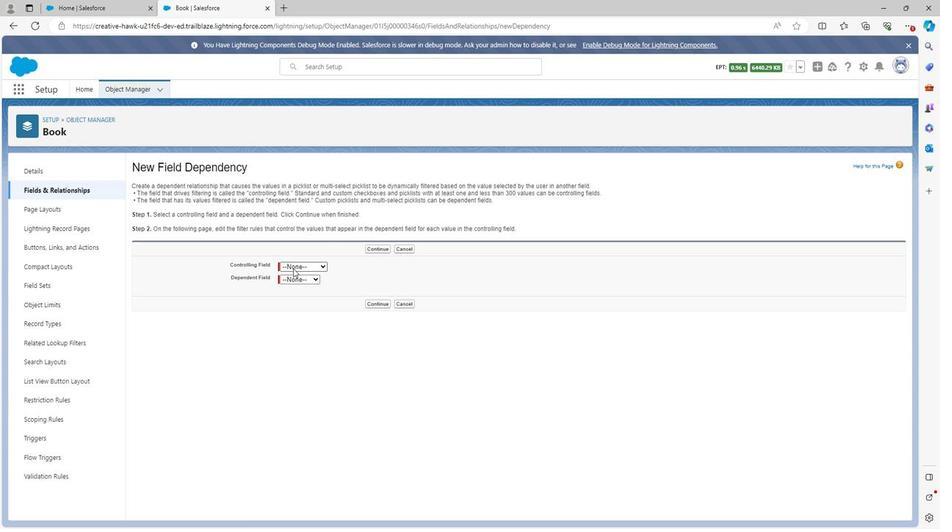 
Action: Mouse moved to (295, 307)
Screenshot: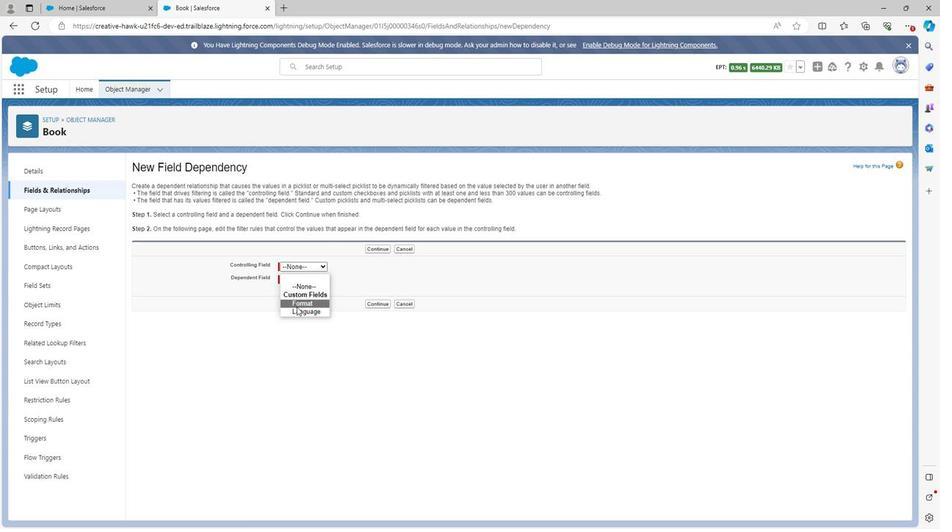 
Action: Mouse pressed left at (295, 307)
Screenshot: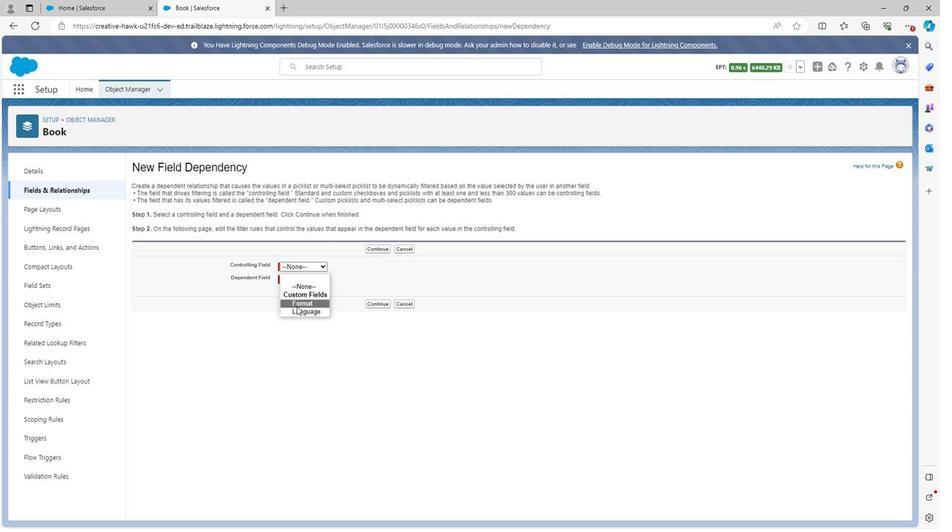 
Action: Mouse moved to (299, 280)
Screenshot: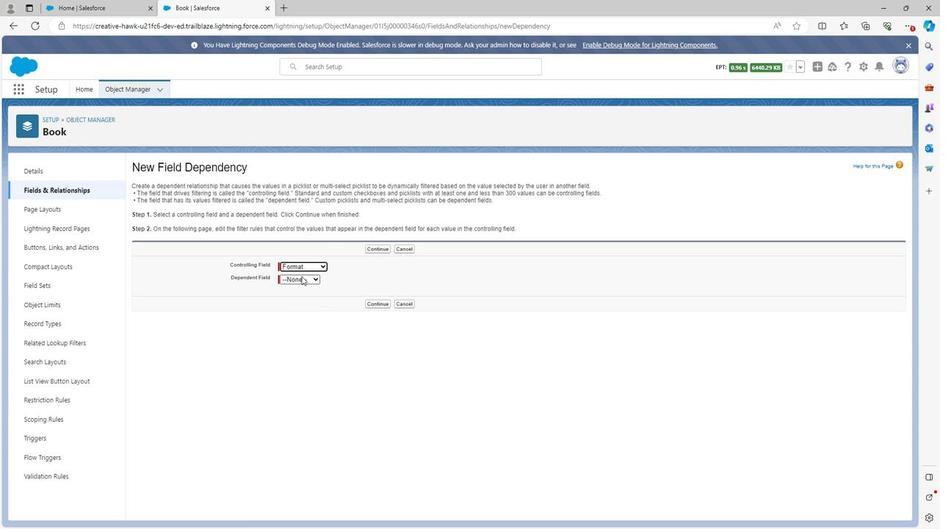 
Action: Mouse pressed left at (299, 280)
Screenshot: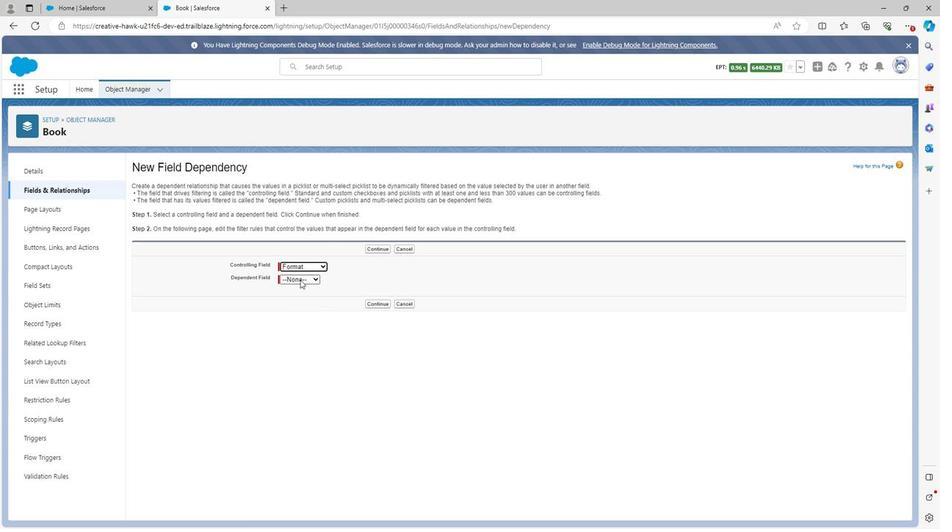 
Action: Mouse moved to (293, 301)
Screenshot: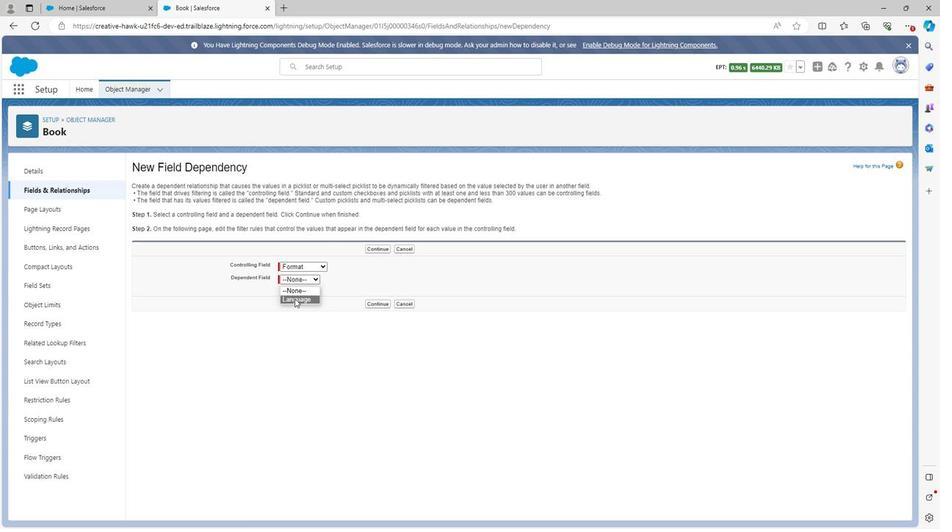 
Action: Mouse pressed left at (293, 301)
Screenshot: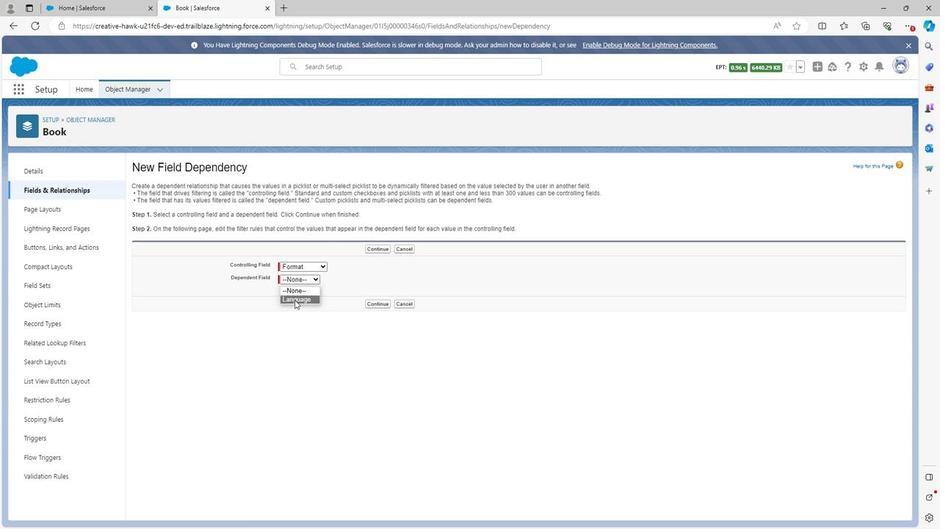 
Action: Mouse moved to (373, 304)
Screenshot: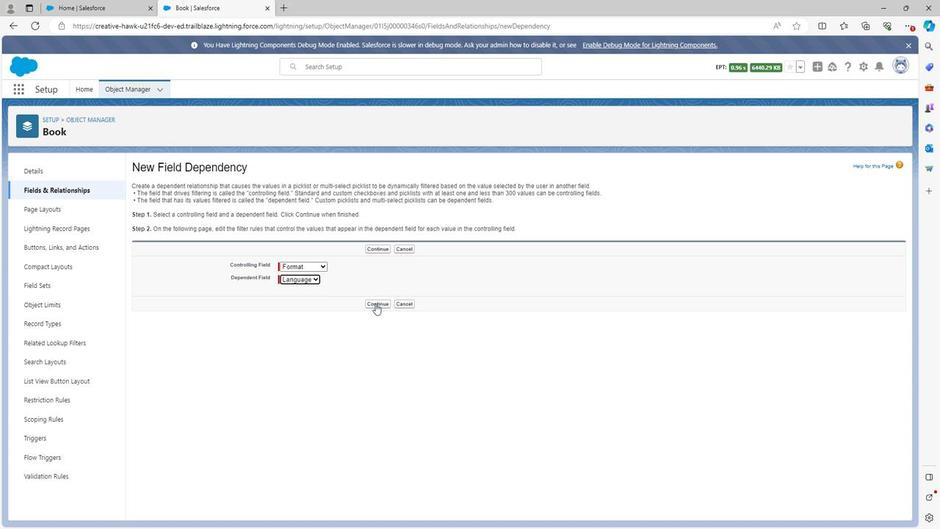 
Action: Mouse pressed left at (373, 304)
Screenshot: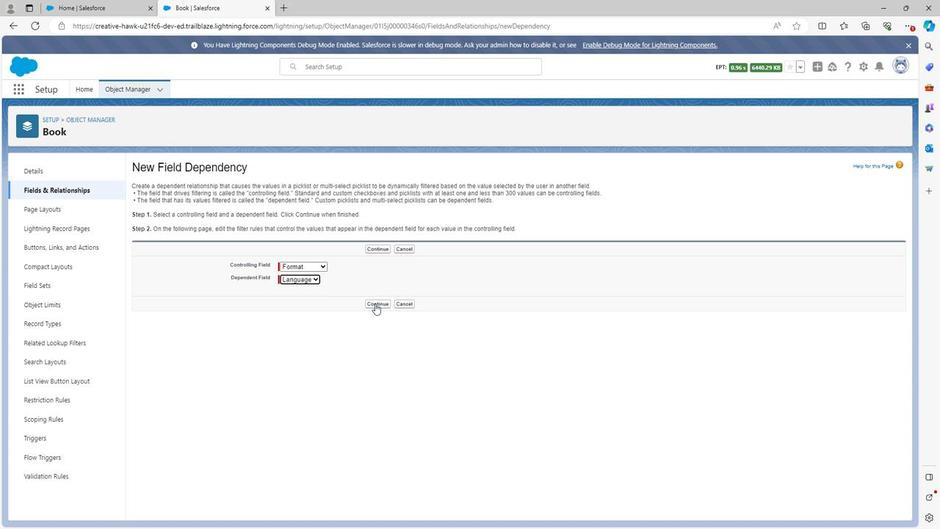 
Action: Mouse moved to (302, 293)
Screenshot: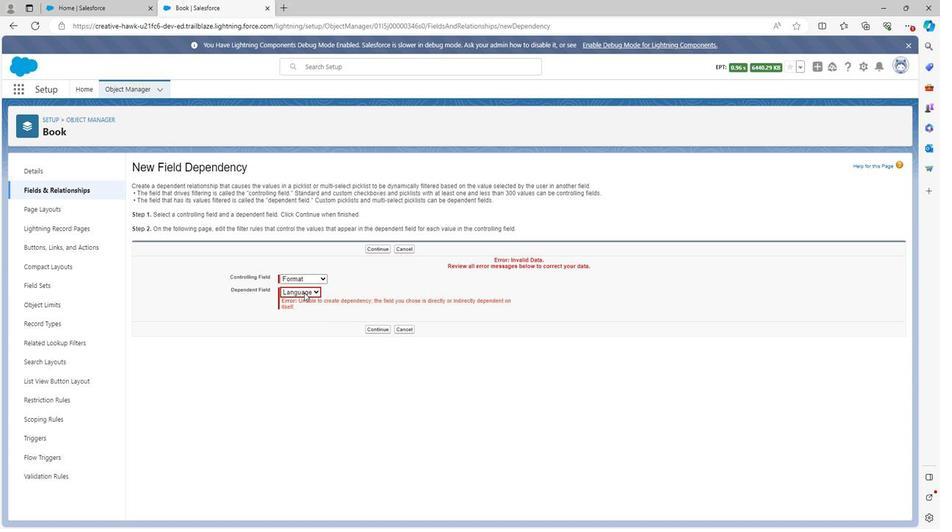 
Action: Mouse pressed left at (302, 293)
Screenshot: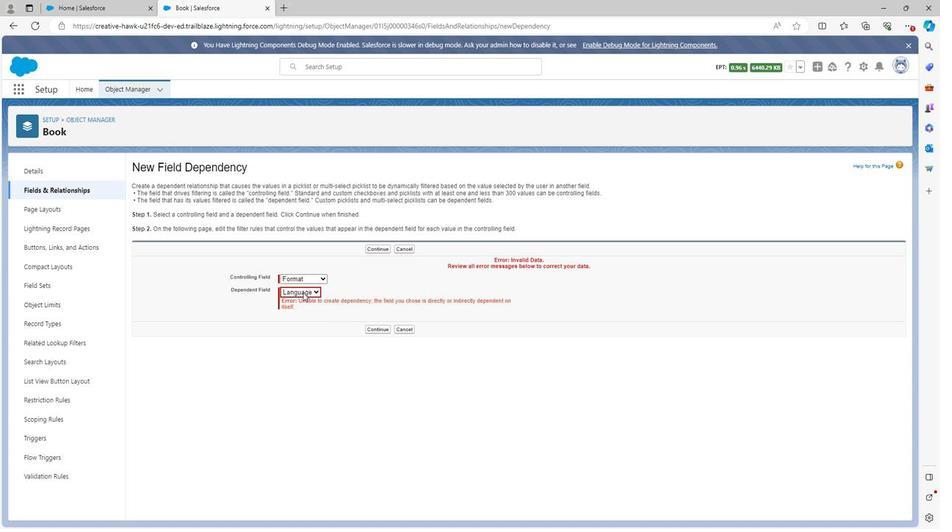 
Action: Mouse moved to (399, 328)
Screenshot: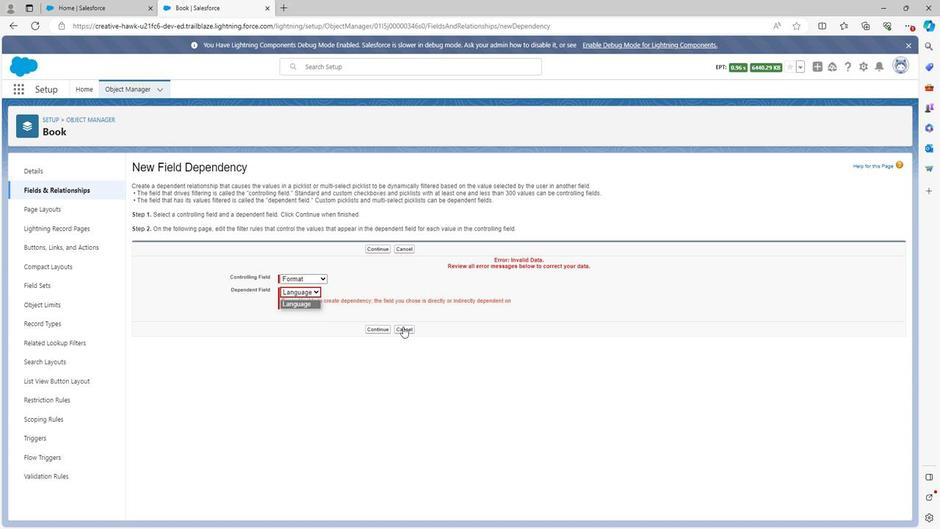 
Action: Mouse pressed left at (399, 328)
Screenshot: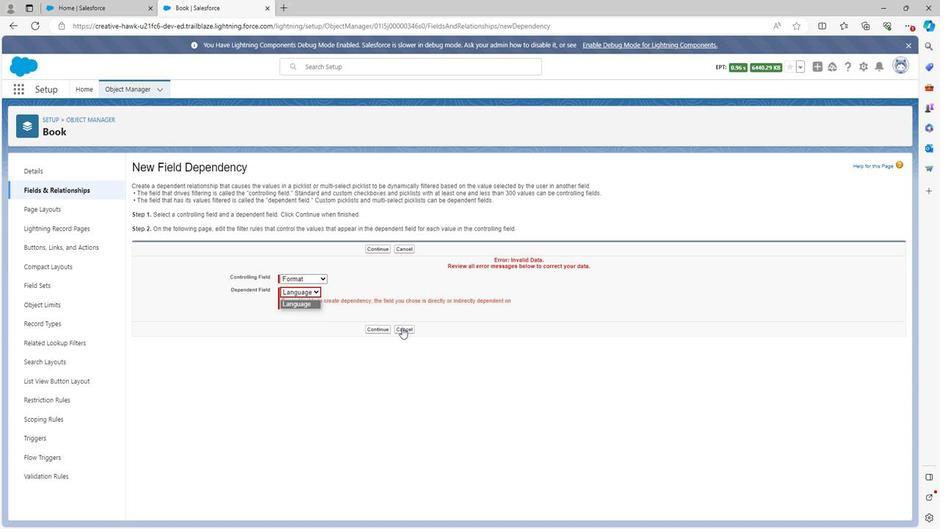 
Action: Mouse moved to (776, 163)
Screenshot: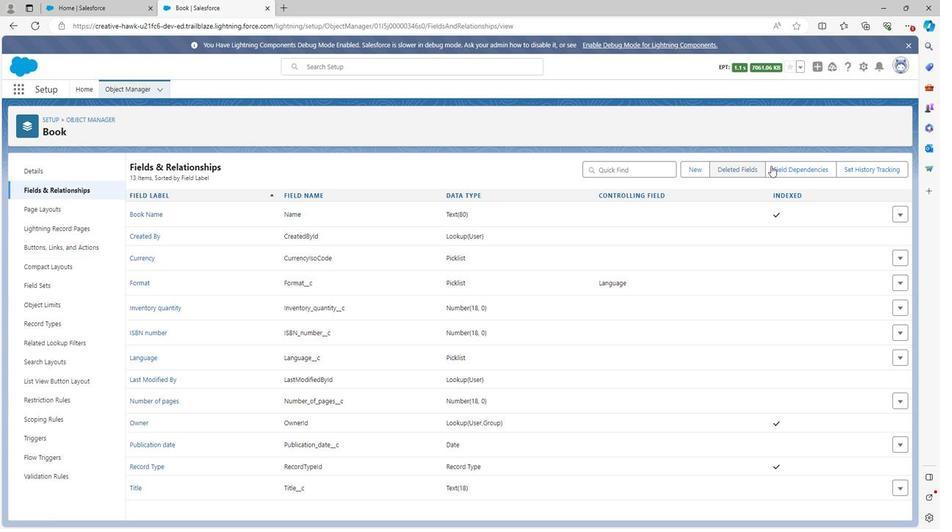 
Action: Mouse pressed left at (776, 163)
Screenshot: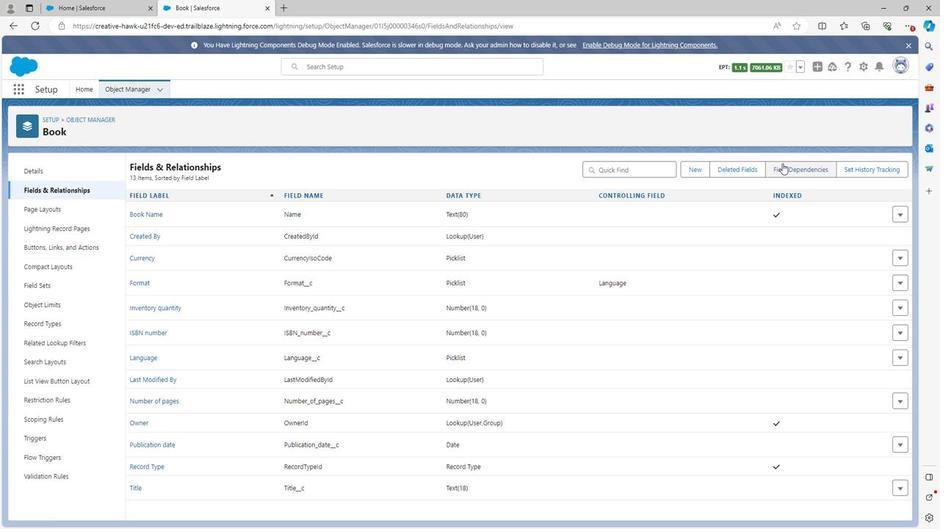 
Action: Mouse moved to (44, 193)
Screenshot: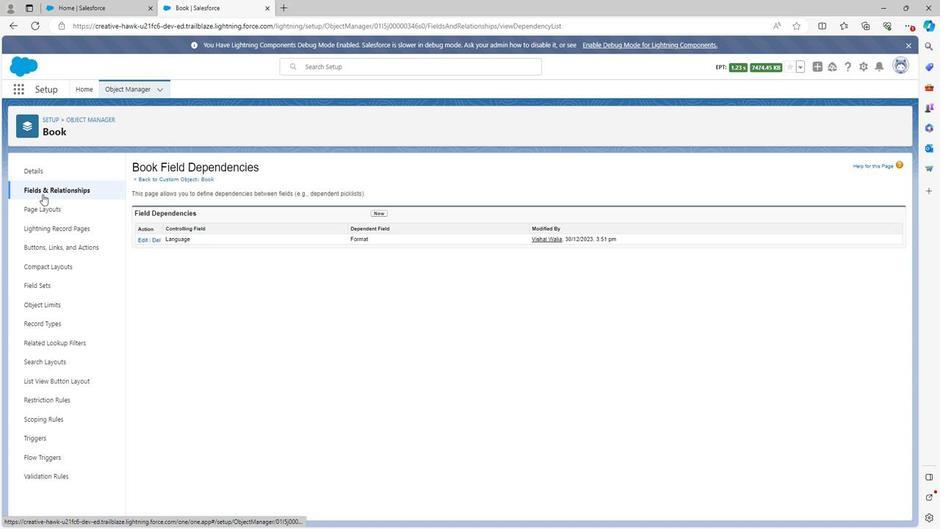 
Action: Mouse pressed left at (44, 193)
Screenshot: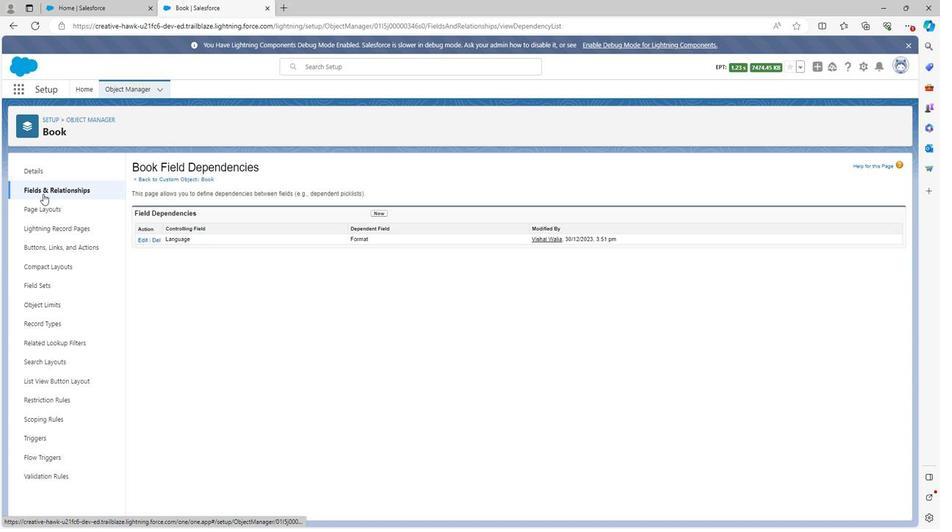 
Action: Mouse moved to (145, 446)
Screenshot: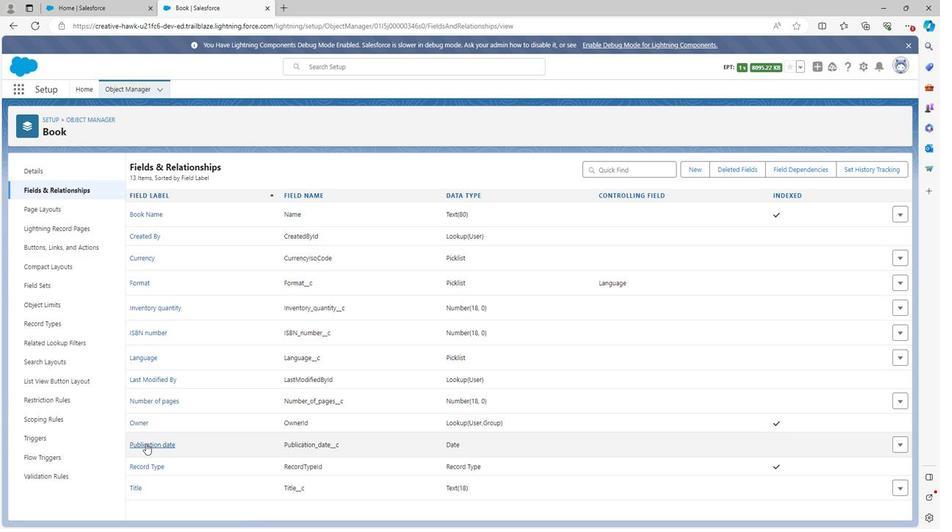 
Action: Mouse pressed left at (145, 446)
Screenshot: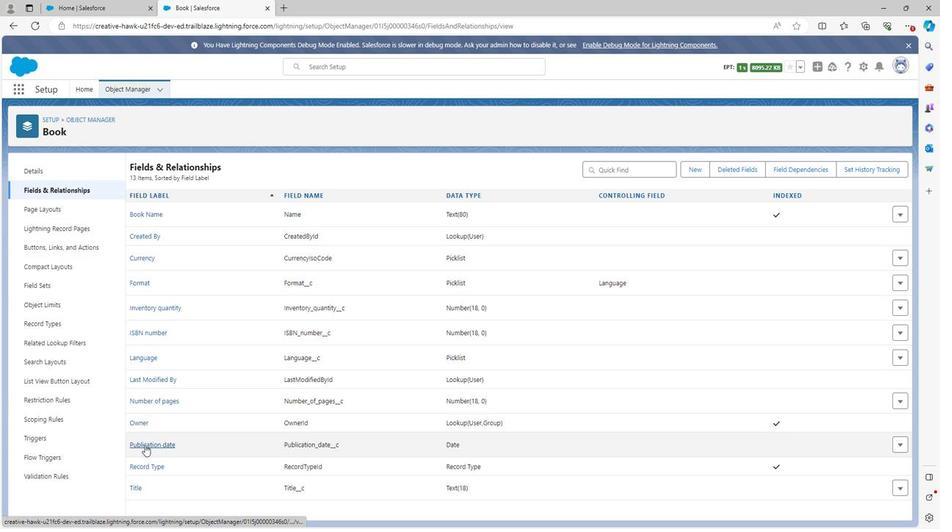 
Action: Mouse moved to (458, 209)
Screenshot: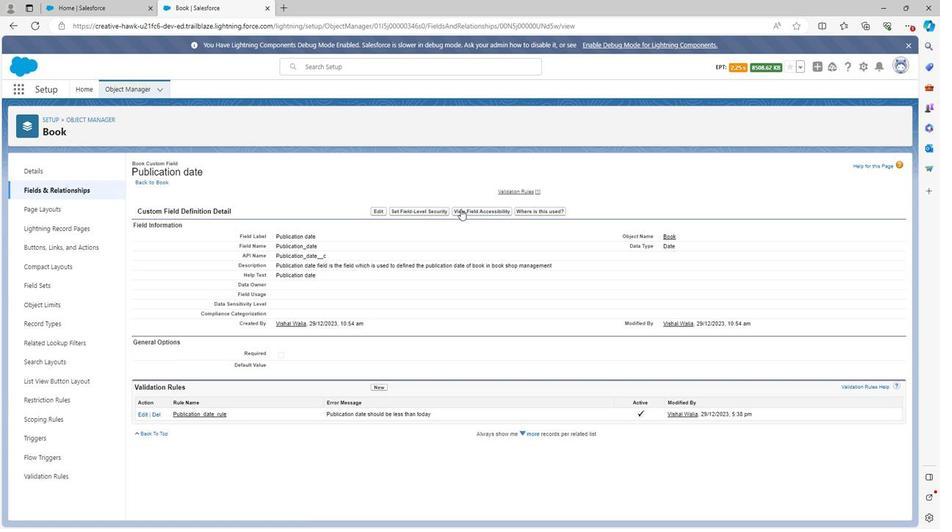 
Action: Mouse pressed left at (458, 209)
Screenshot: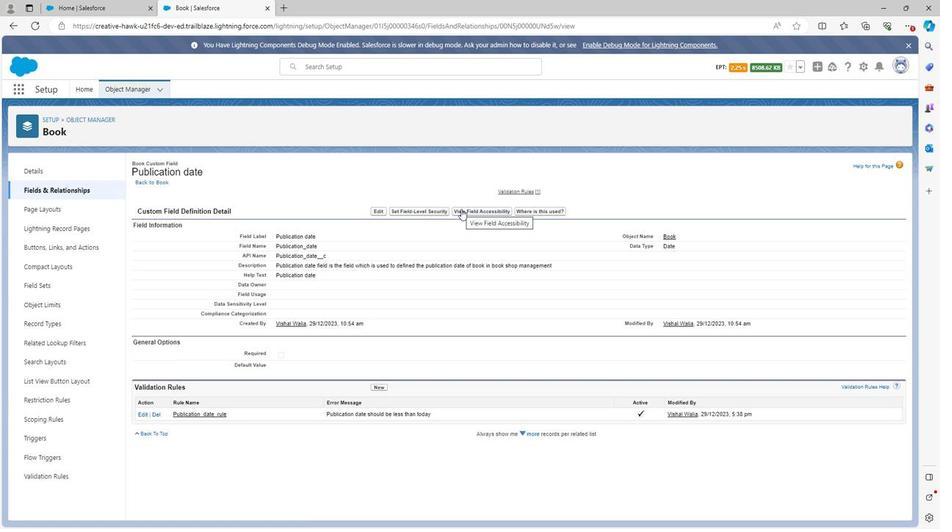 
Action: Mouse moved to (224, 214)
Screenshot: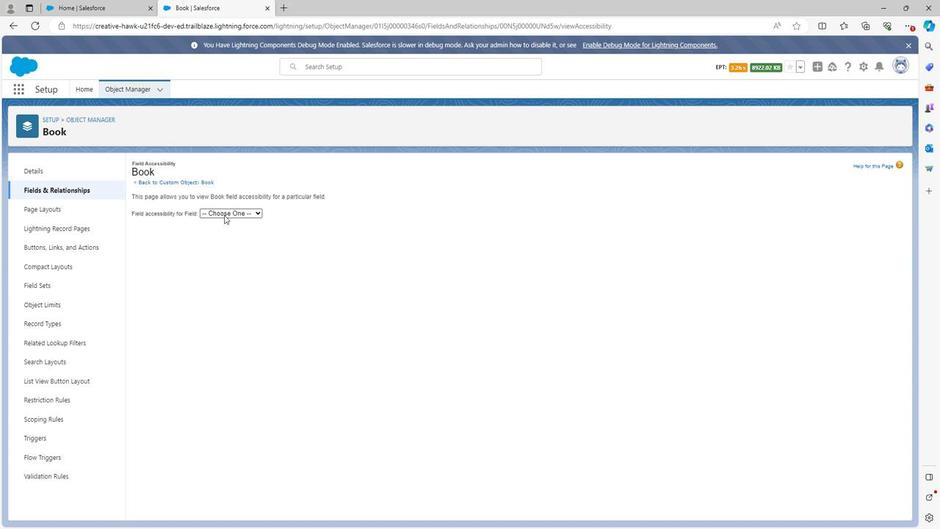 
Action: Mouse pressed left at (224, 214)
Screenshot: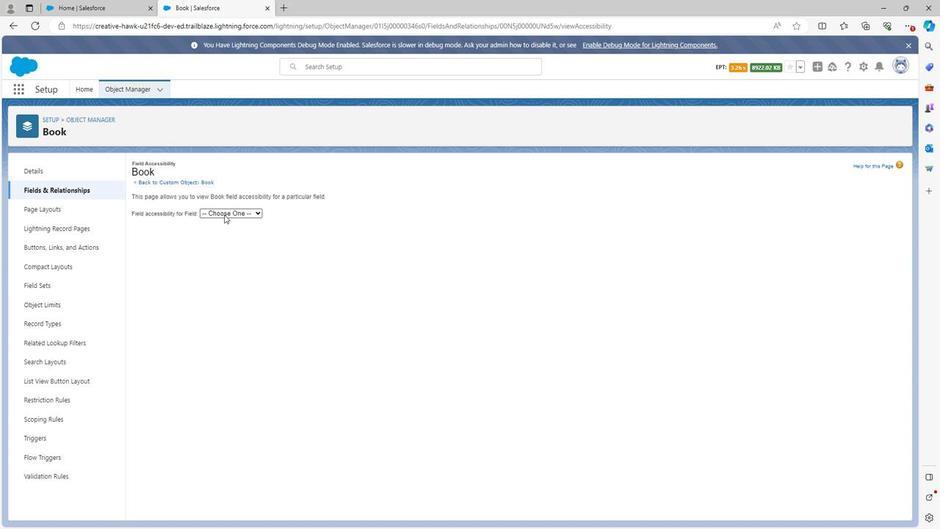 
Action: Mouse moved to (216, 319)
Screenshot: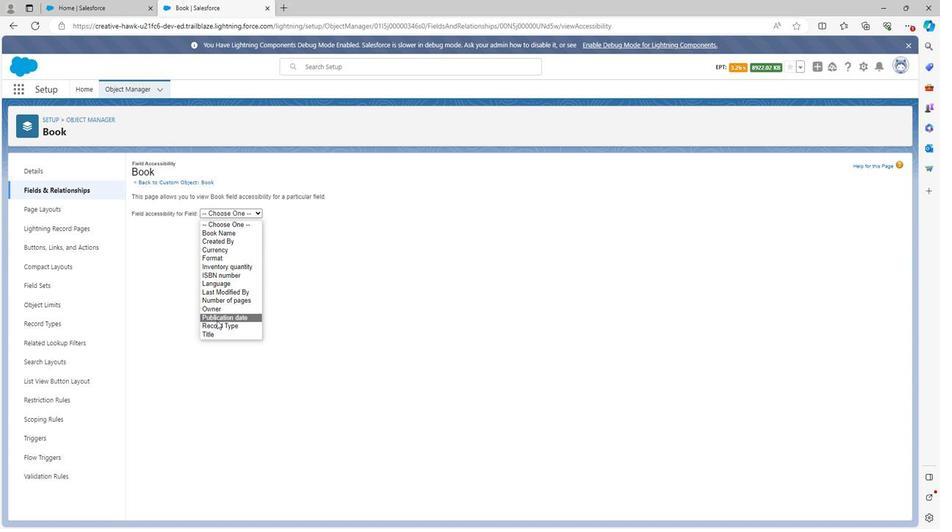 
Action: Mouse pressed left at (216, 319)
Screenshot: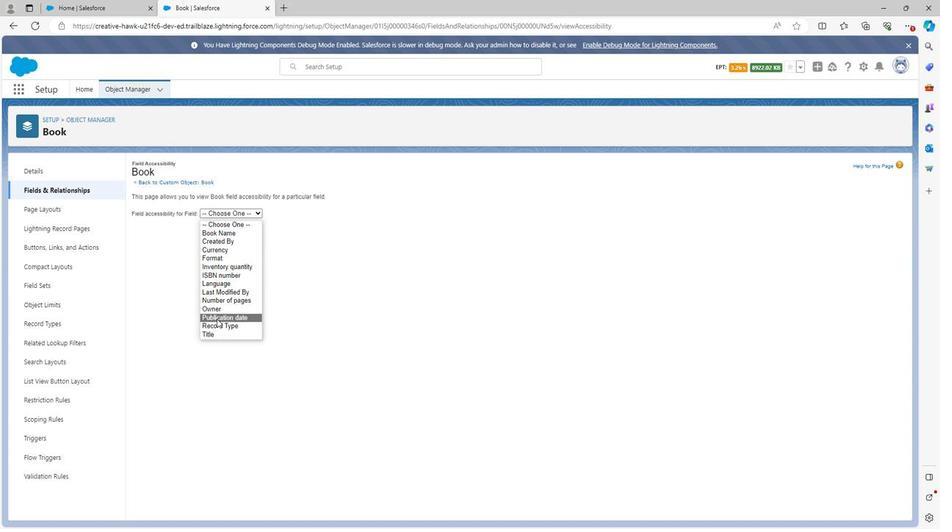 
Action: Mouse moved to (235, 338)
Screenshot: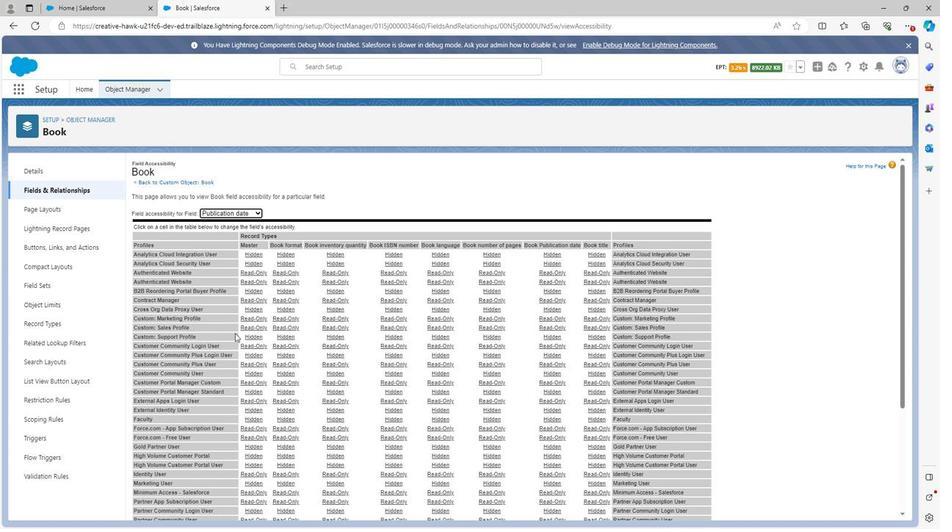 
Action: Mouse scrolled (235, 338) with delta (0, 0)
Screenshot: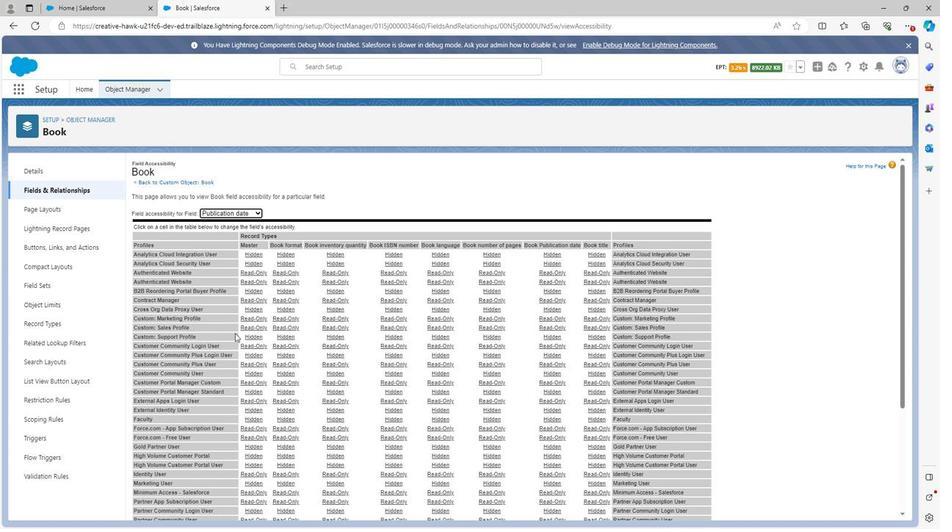 
Action: Mouse moved to (235, 340)
Screenshot: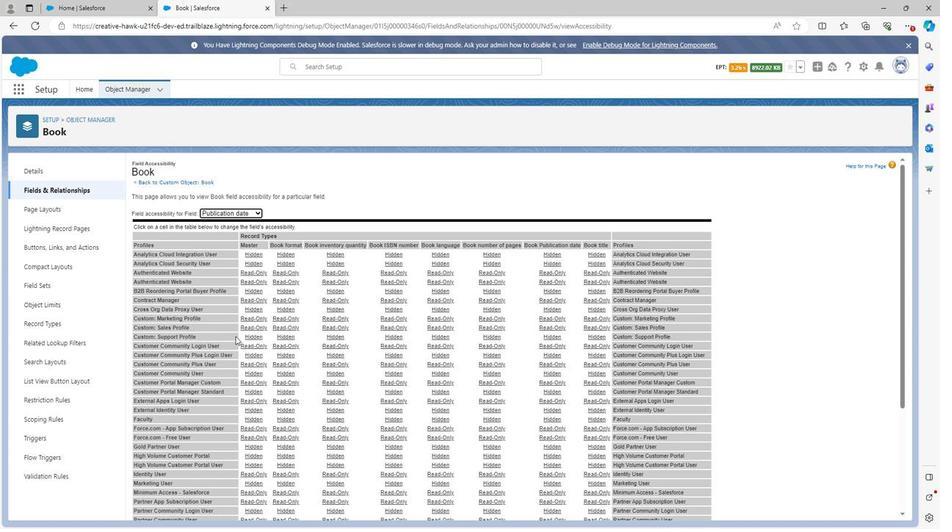 
Action: Mouse scrolled (235, 339) with delta (0, 0)
Screenshot: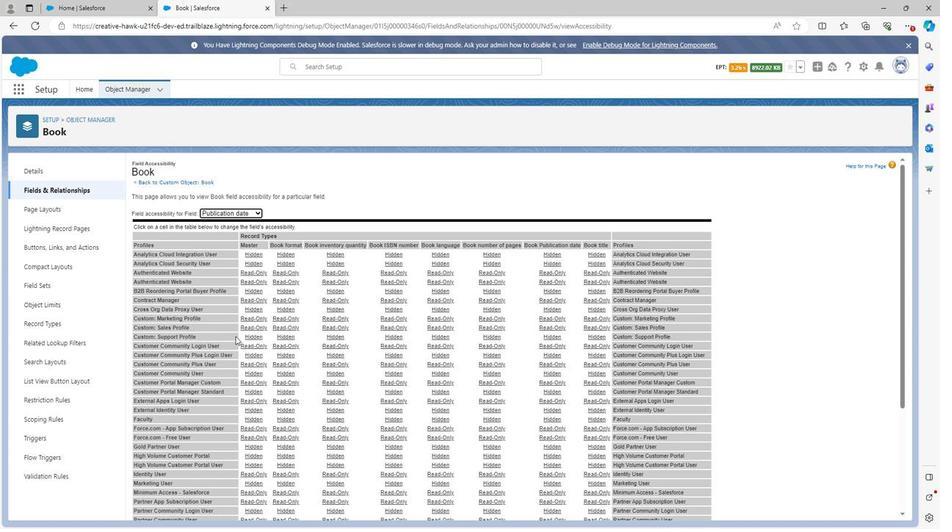 
Action: Mouse scrolled (235, 339) with delta (0, 0)
Screenshot: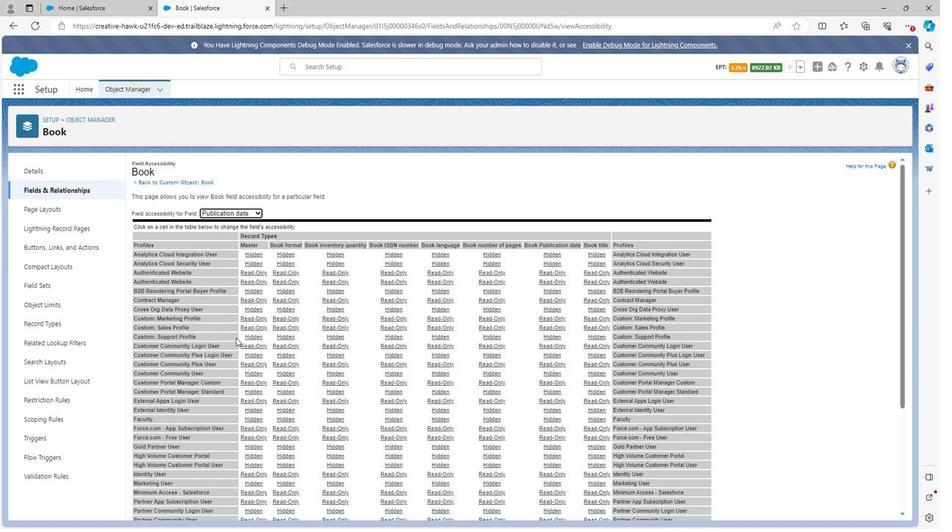 
Action: Mouse scrolled (235, 339) with delta (0, 0)
Screenshot: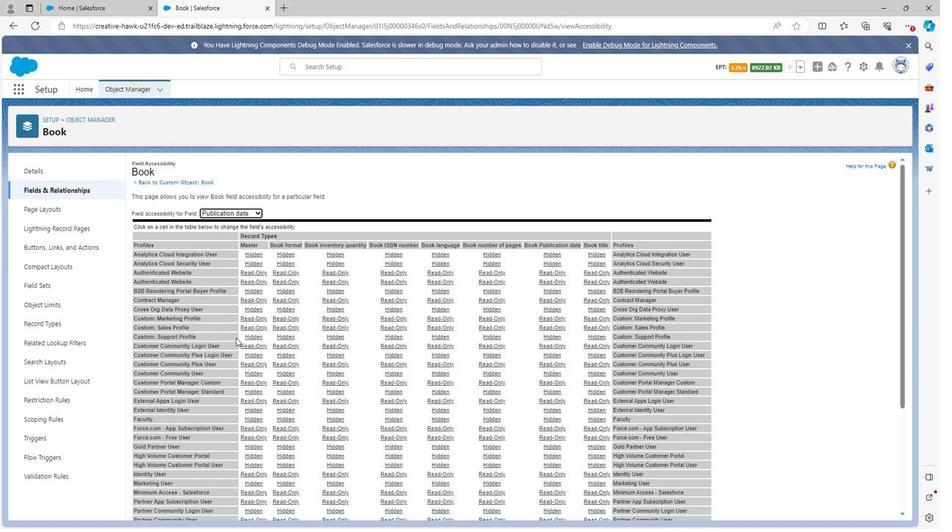 
Action: Mouse scrolled (235, 339) with delta (0, 0)
Screenshot: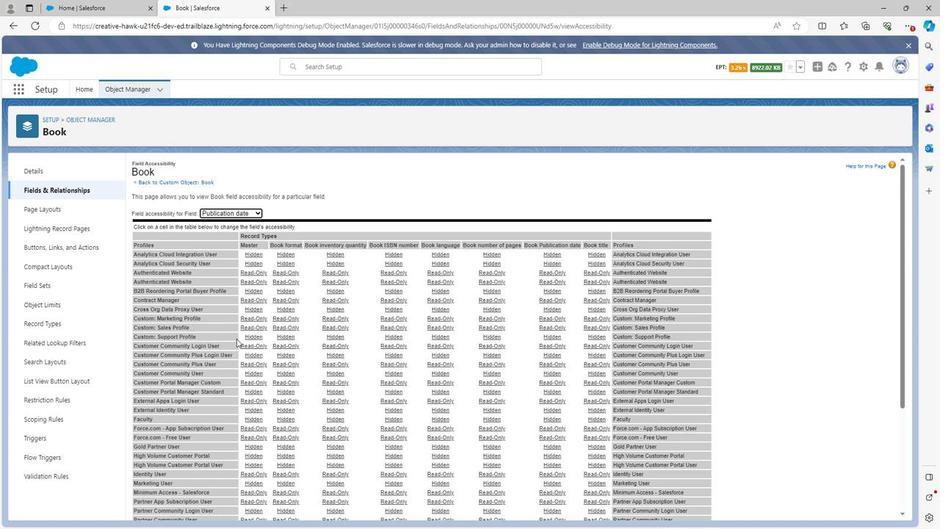 
Action: Mouse scrolled (235, 339) with delta (0, 0)
Screenshot: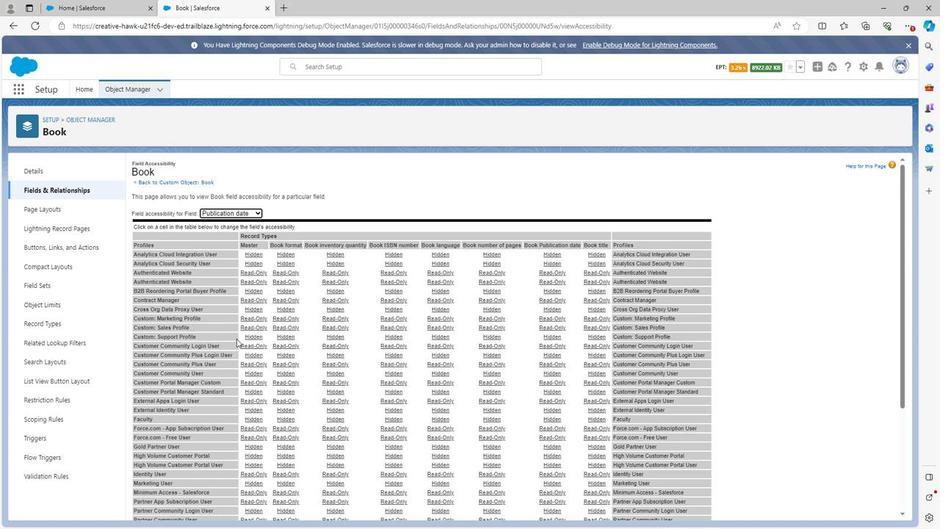
Action: Mouse moved to (235, 343)
Screenshot: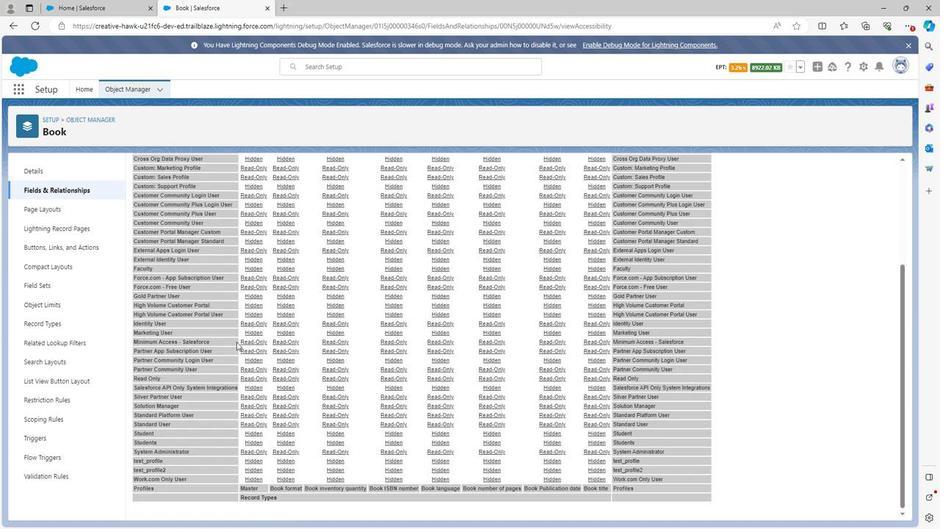 
Action: Mouse scrolled (235, 342) with delta (0, 0)
Screenshot: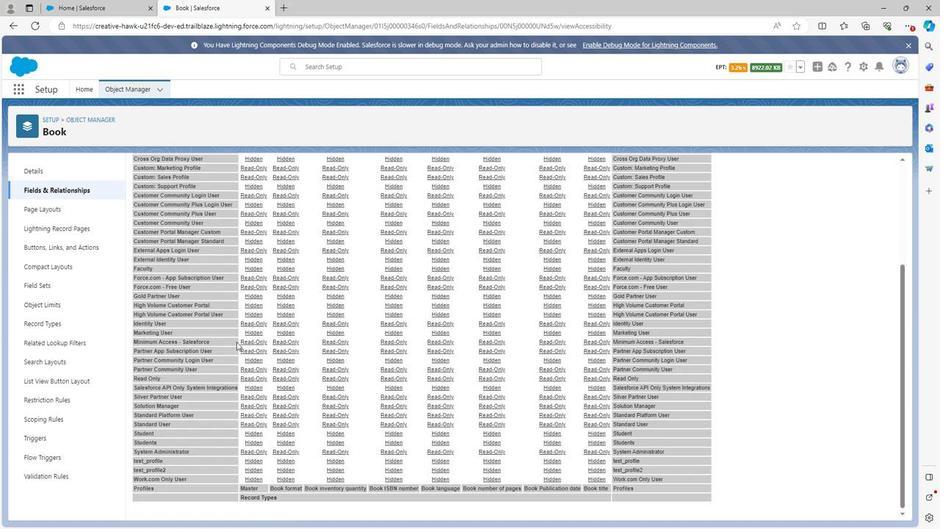 
Action: Mouse moved to (235, 347)
Screenshot: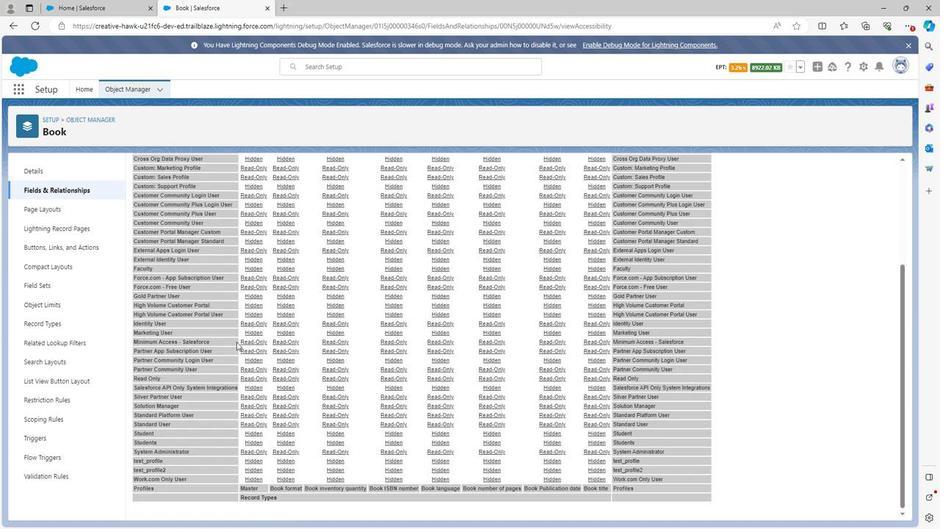 
Action: Mouse scrolled (235, 346) with delta (0, 0)
Screenshot: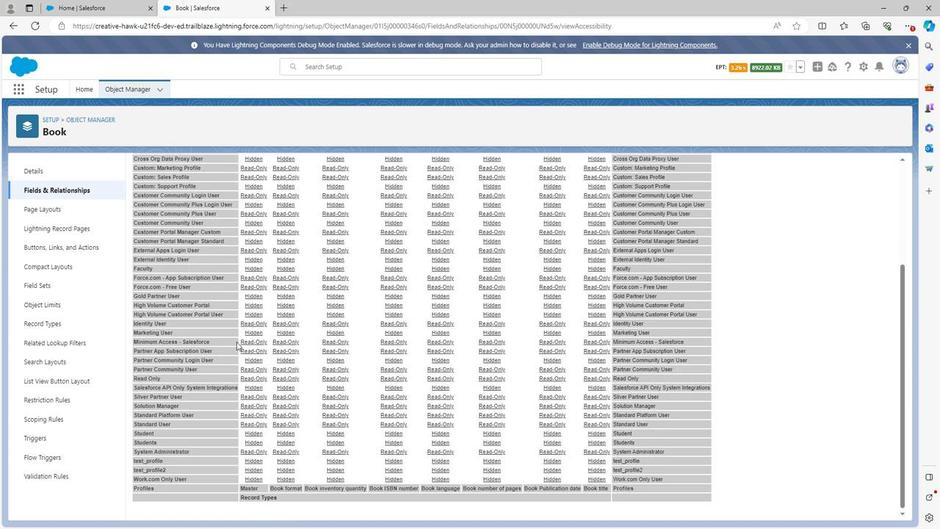 
Action: Mouse moved to (235, 349)
Screenshot: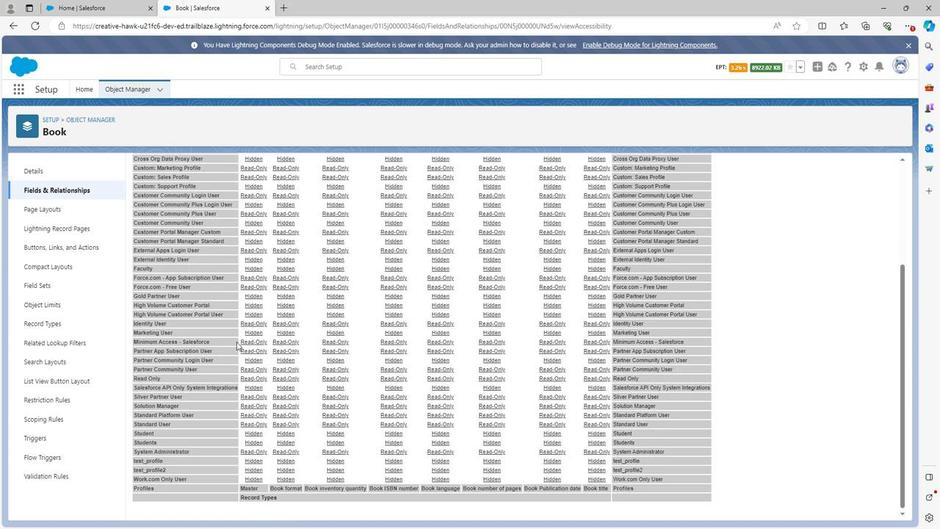 
Action: Mouse scrolled (235, 349) with delta (0, 0)
Screenshot: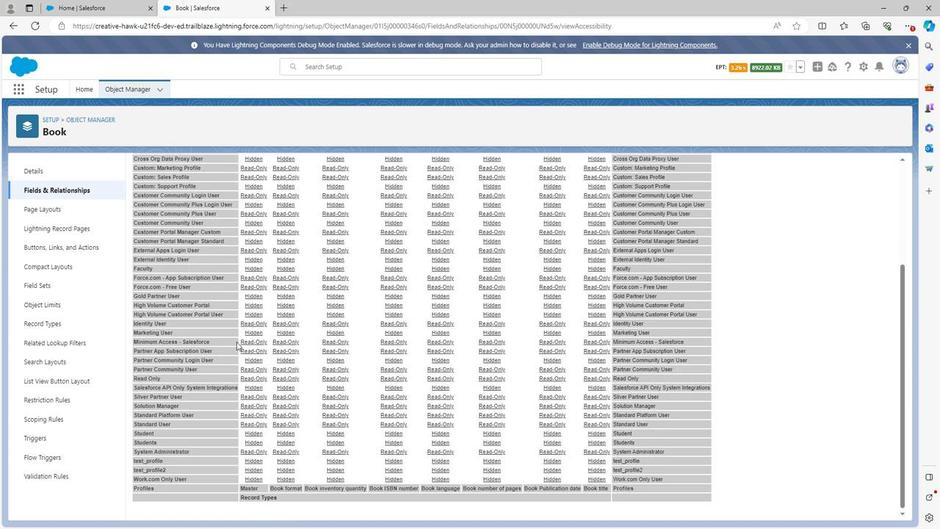 
Action: Mouse moved to (235, 350)
Screenshot: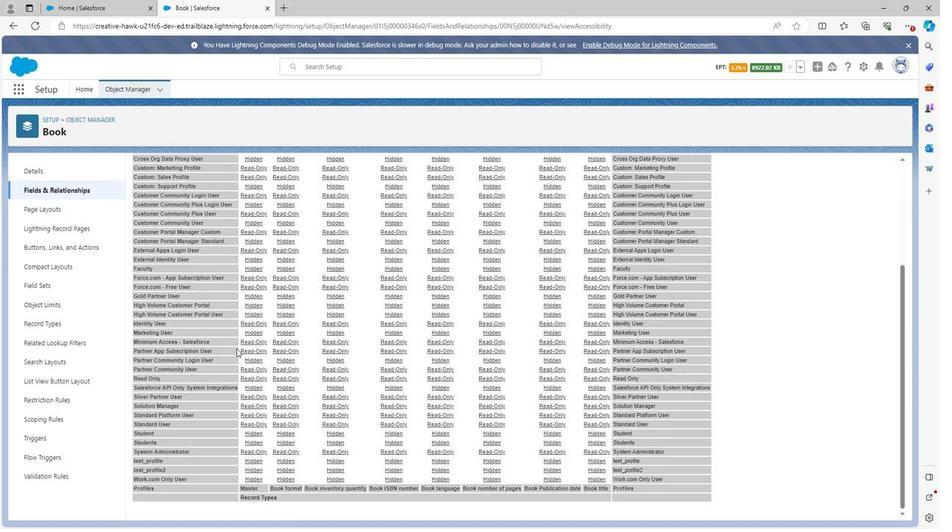 
Action: Mouse scrolled (235, 349) with delta (0, 0)
Screenshot: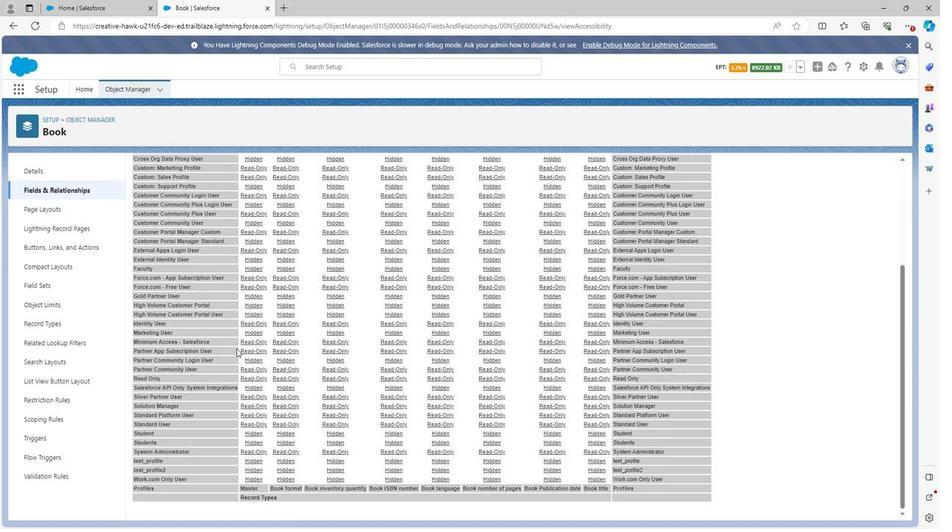 
Action: Mouse moved to (235, 353)
Screenshot: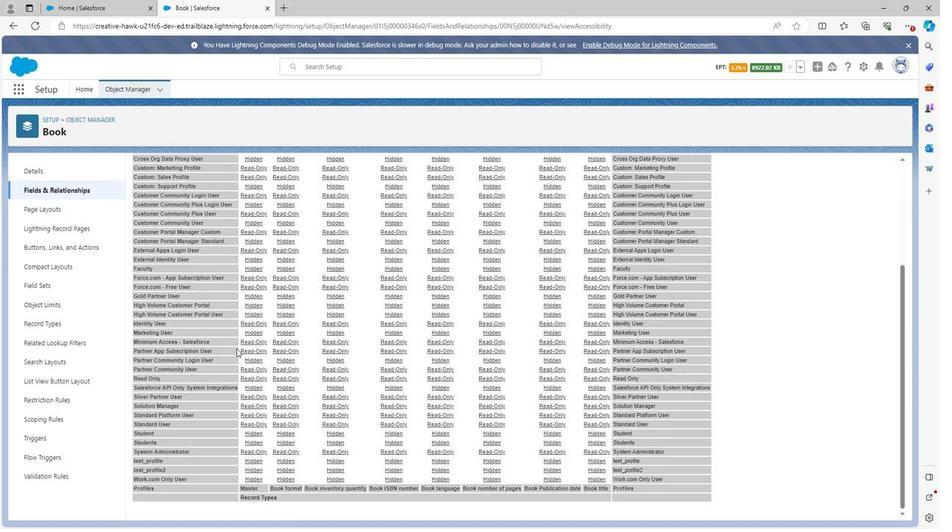 
Action: Mouse scrolled (235, 352) with delta (0, 0)
Screenshot: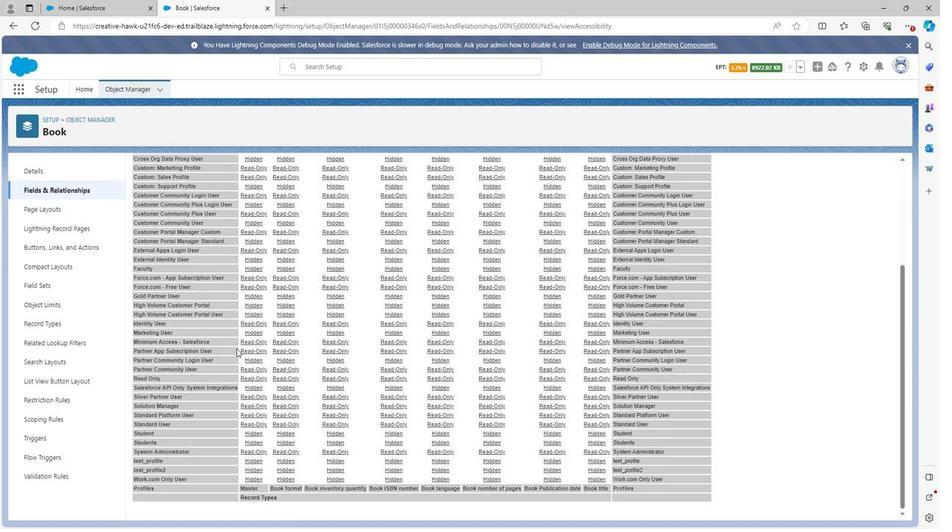 
Action: Mouse moved to (254, 460)
Screenshot: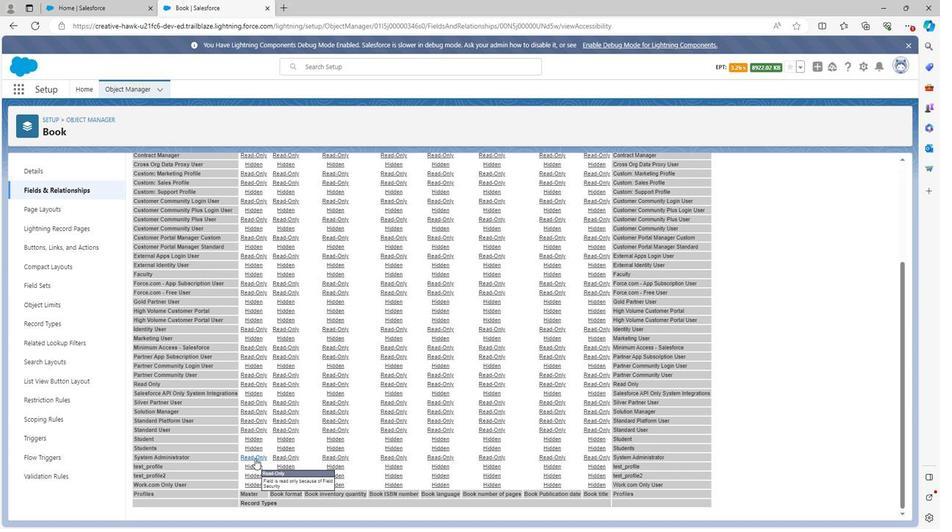 
Action: Mouse pressed left at (254, 460)
Screenshot: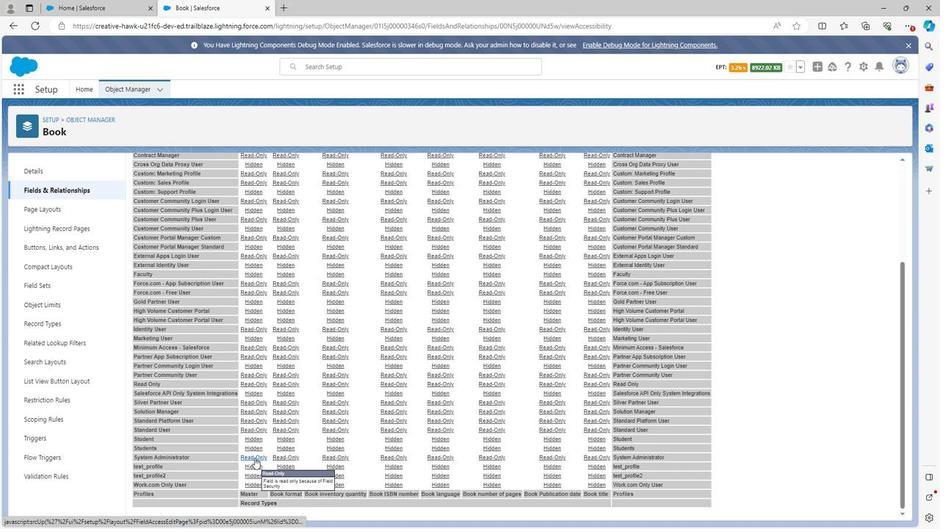 
Action: Mouse moved to (290, 212)
Screenshot: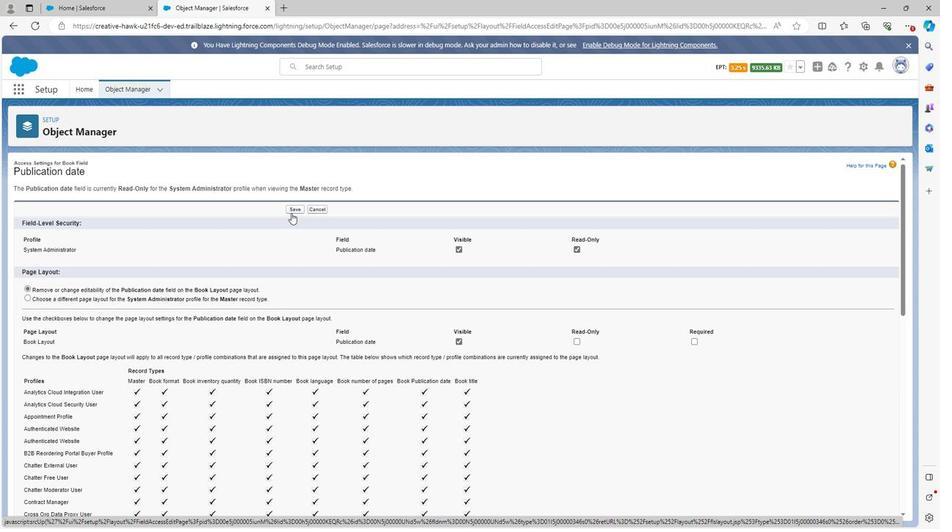 
Action: Mouse pressed left at (290, 212)
Screenshot: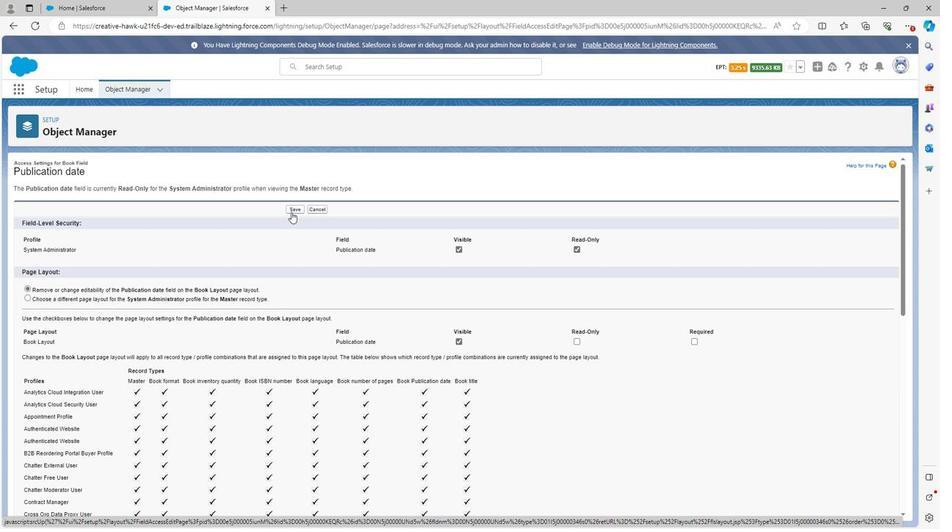 
Action: Mouse moved to (234, 216)
Screenshot: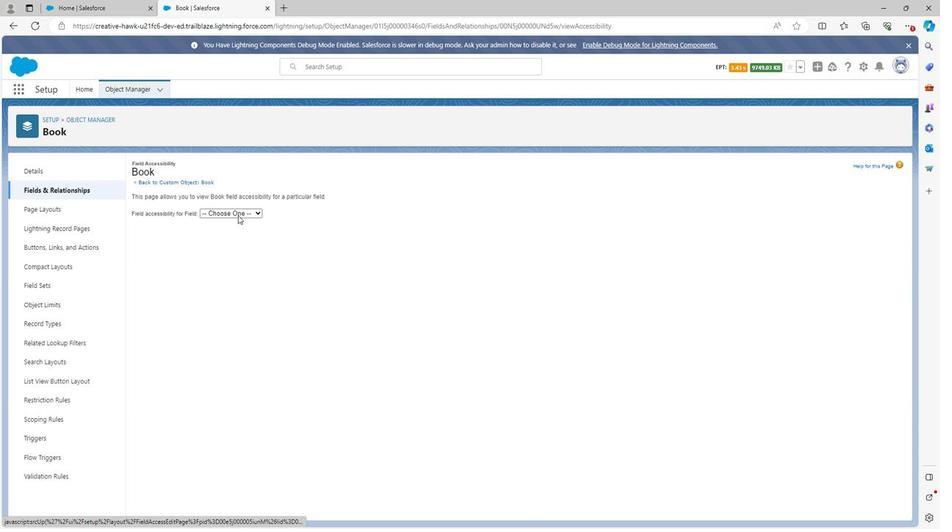 
Action: Mouse pressed left at (234, 216)
Screenshot: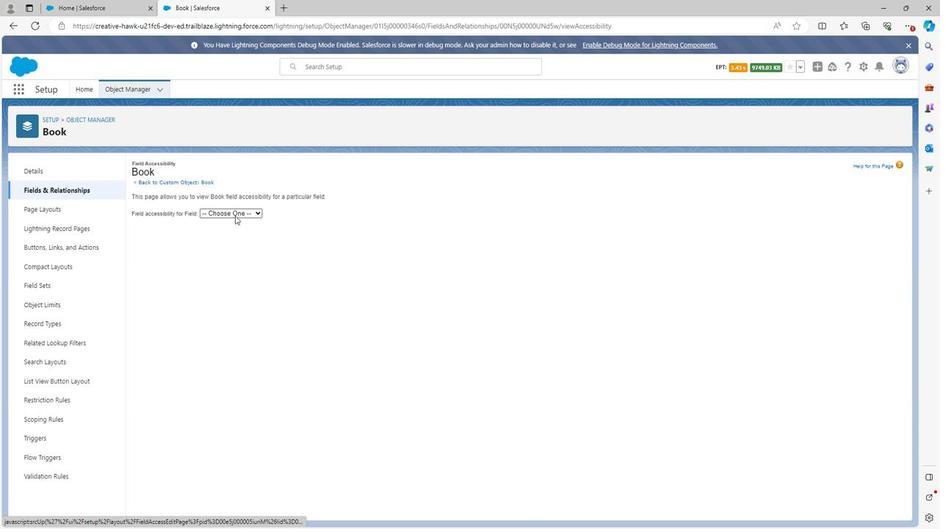 
Action: Mouse moved to (228, 239)
Screenshot: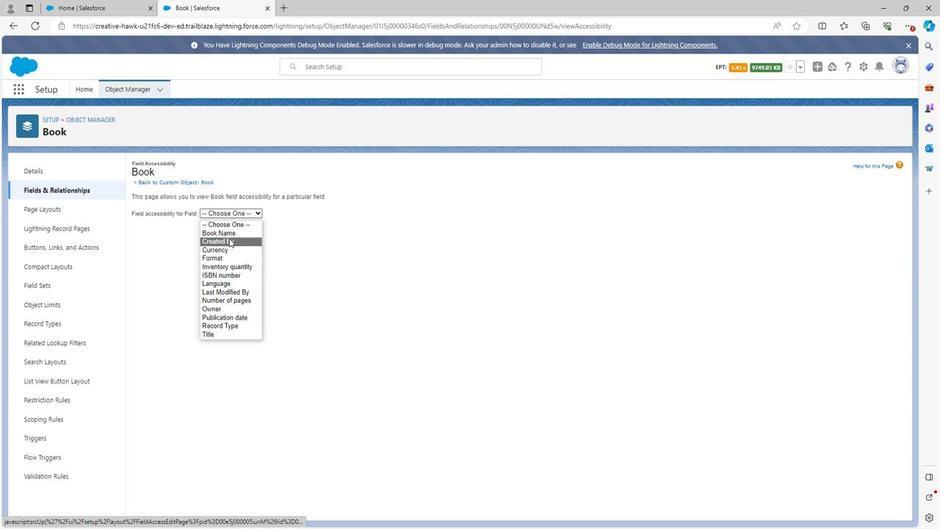
Action: Mouse pressed left at (228, 239)
Screenshot: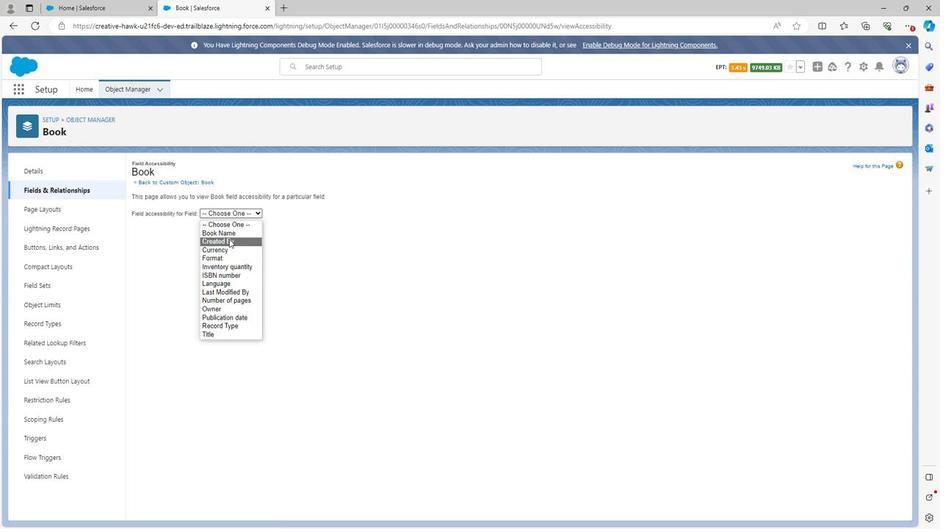 
Action: Mouse moved to (252, 368)
Screenshot: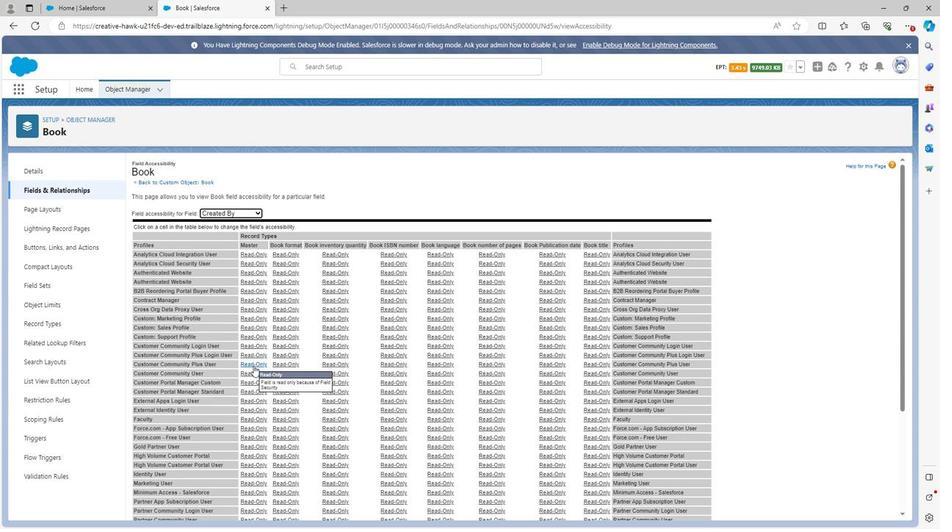 
Action: Mouse scrolled (252, 368) with delta (0, 0)
Screenshot: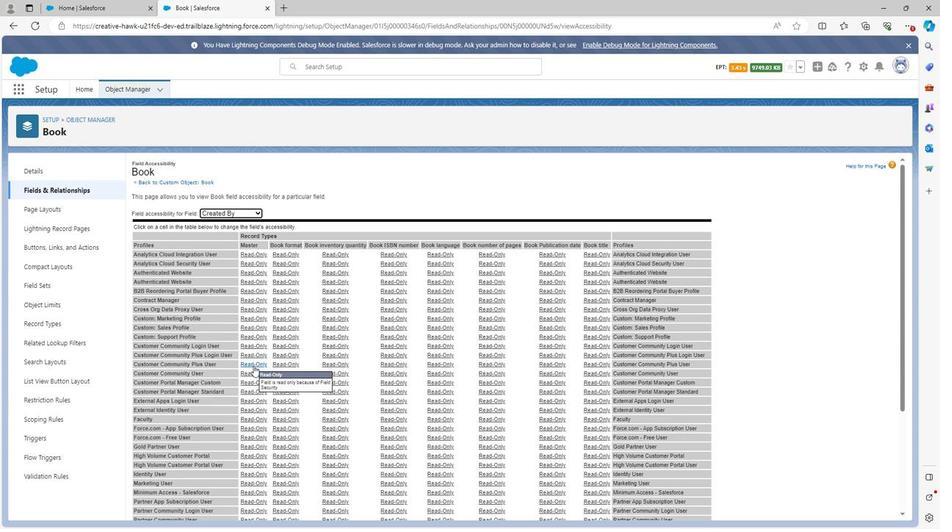 
Action: Mouse moved to (252, 371)
Screenshot: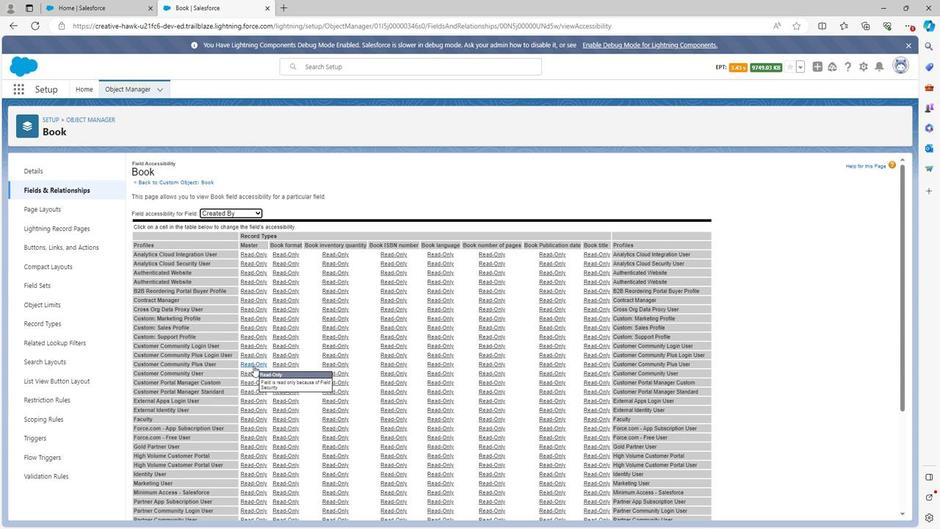 
Action: Mouse scrolled (252, 370) with delta (0, 0)
Screenshot: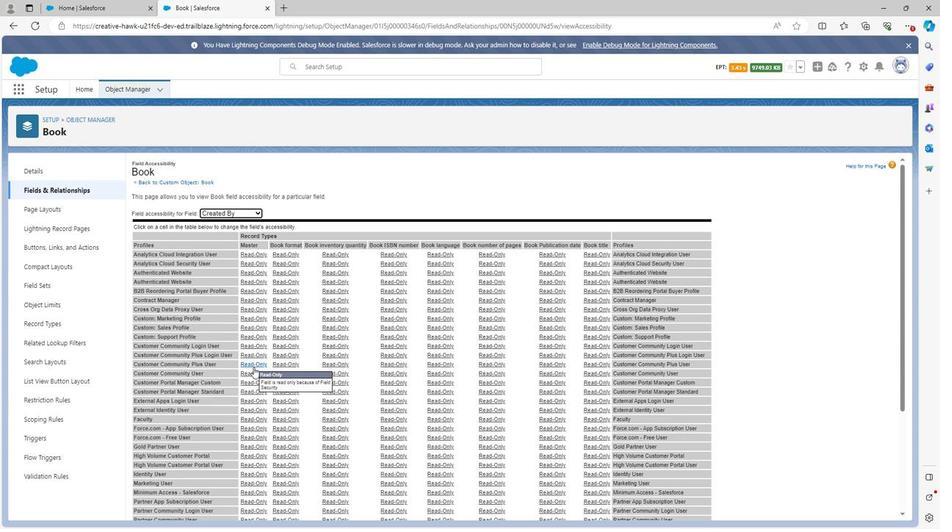 
Action: Mouse moved to (252, 371)
Screenshot: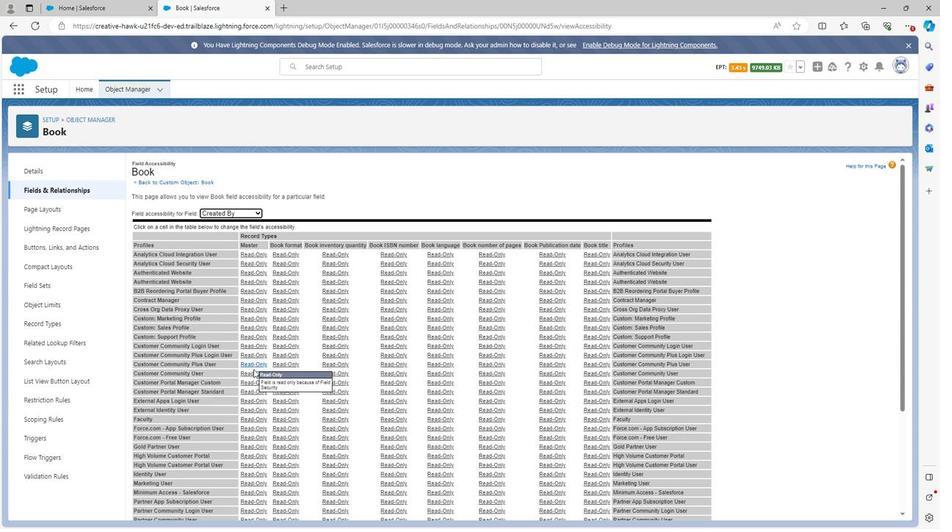
Action: Mouse scrolled (252, 371) with delta (0, 0)
Screenshot: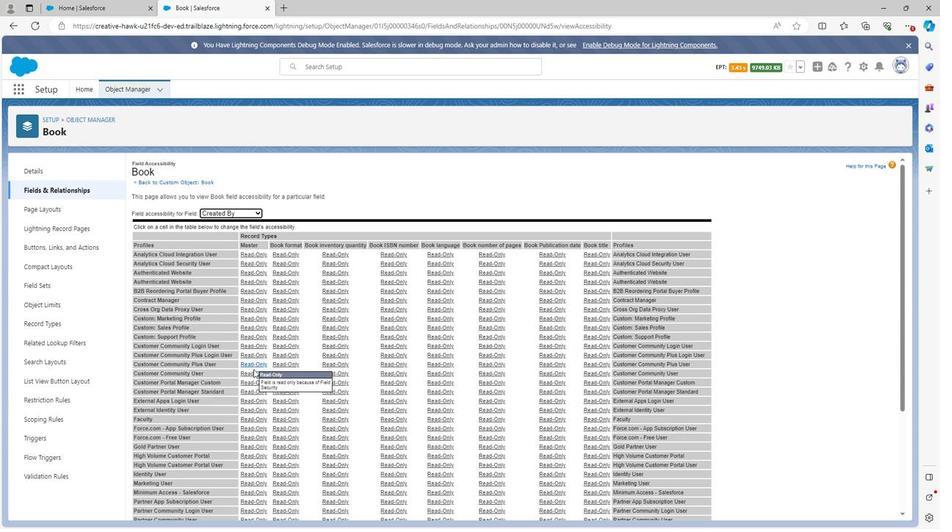 
Action: Mouse scrolled (252, 371) with delta (0, 0)
Screenshot: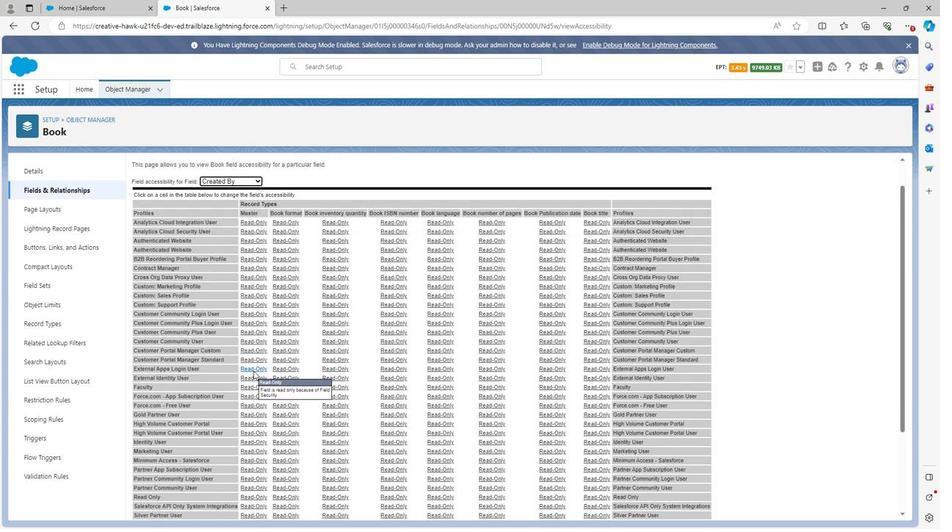 
Action: Mouse scrolled (252, 371) with delta (0, 0)
Screenshot: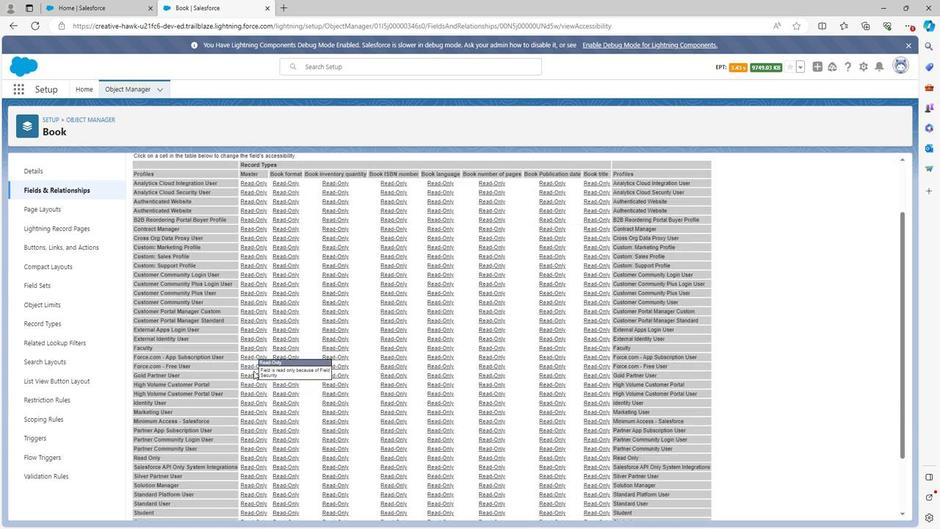
Action: Mouse moved to (252, 372)
Screenshot: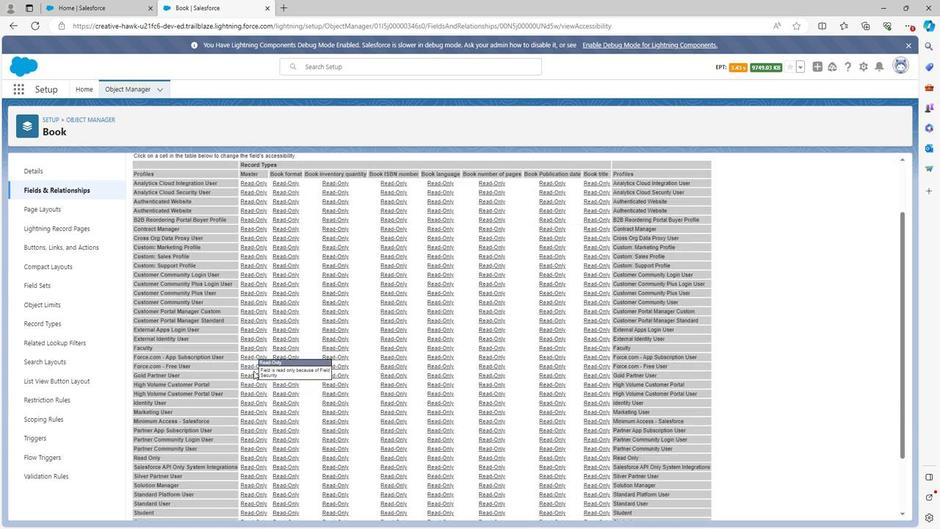 
Action: Mouse scrolled (252, 371) with delta (0, 0)
Screenshot: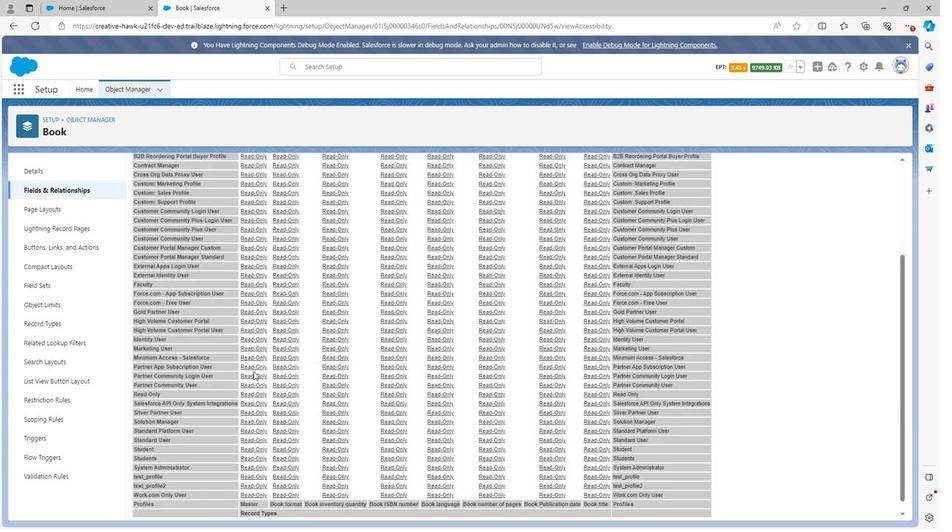 
Action: Mouse moved to (246, 455)
Screenshot: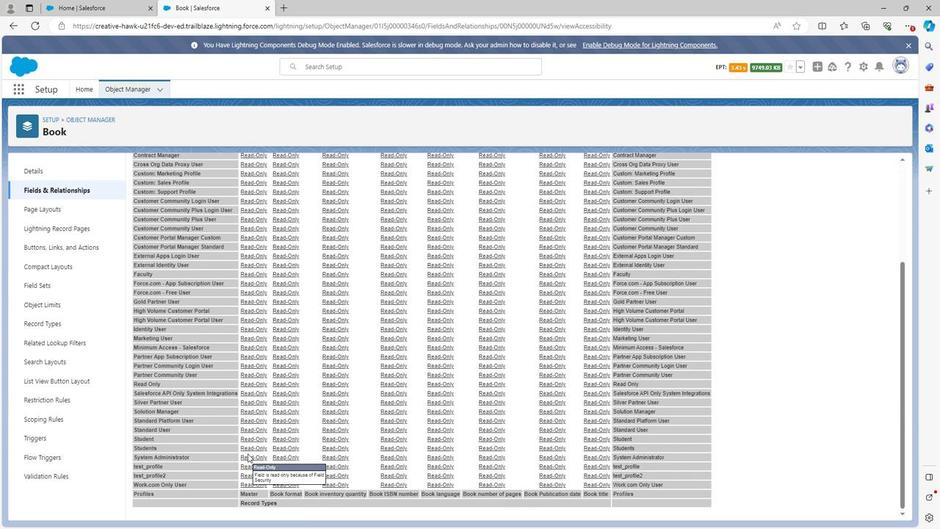 
Action: Mouse pressed left at (246, 455)
Screenshot: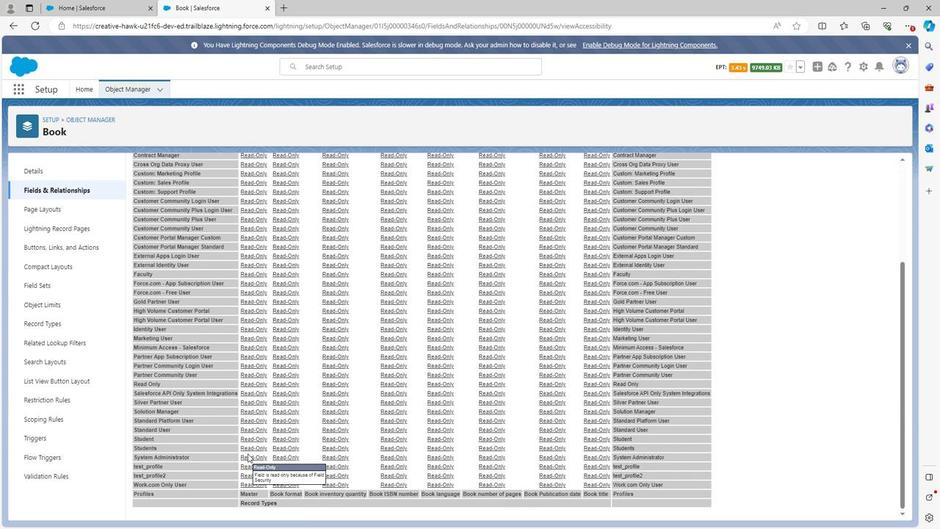 
Action: Mouse moved to (246, 460)
Screenshot: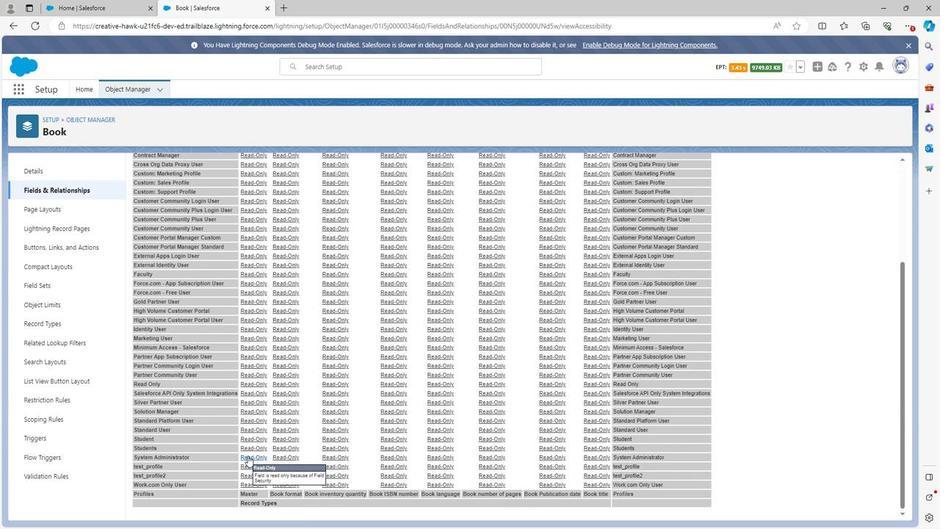 
Action: Mouse pressed left at (246, 460)
Screenshot: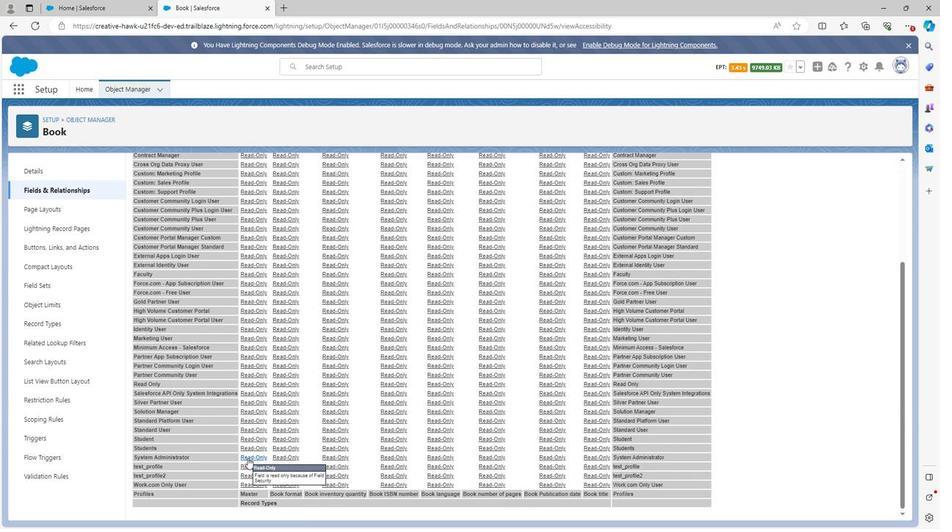 
Action: Mouse moved to (293, 210)
Screenshot: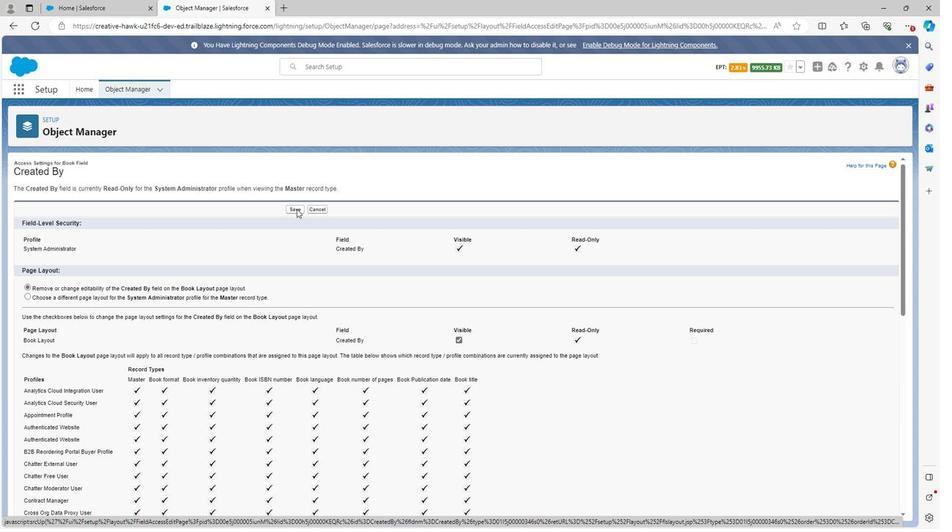 
Action: Mouse pressed left at (293, 210)
Screenshot: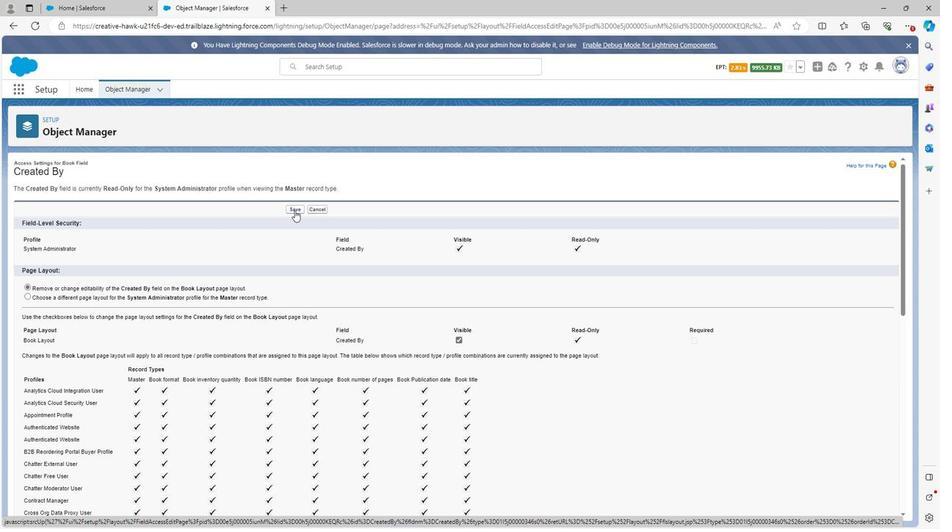 
Action: Mouse moved to (74, 191)
Screenshot: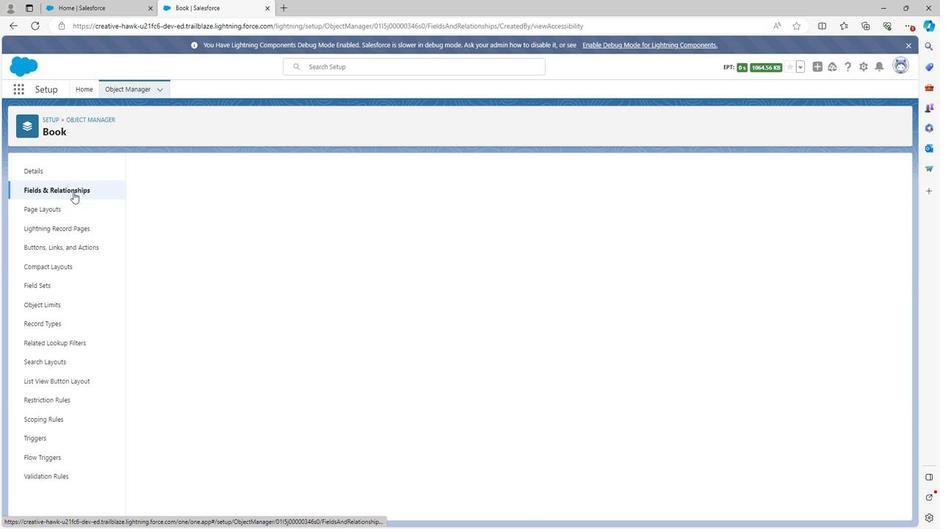 
Action: Mouse pressed left at (74, 191)
Screenshot: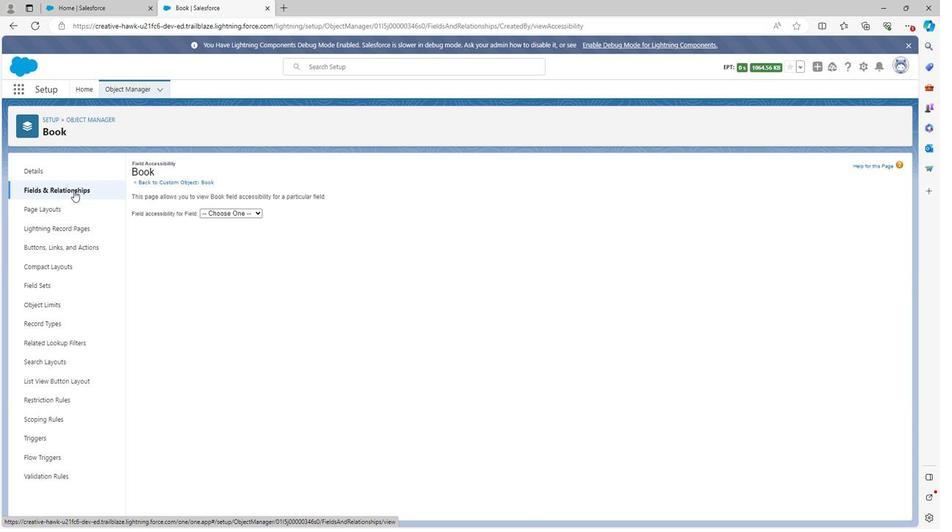 
Action: Mouse moved to (775, 169)
Screenshot: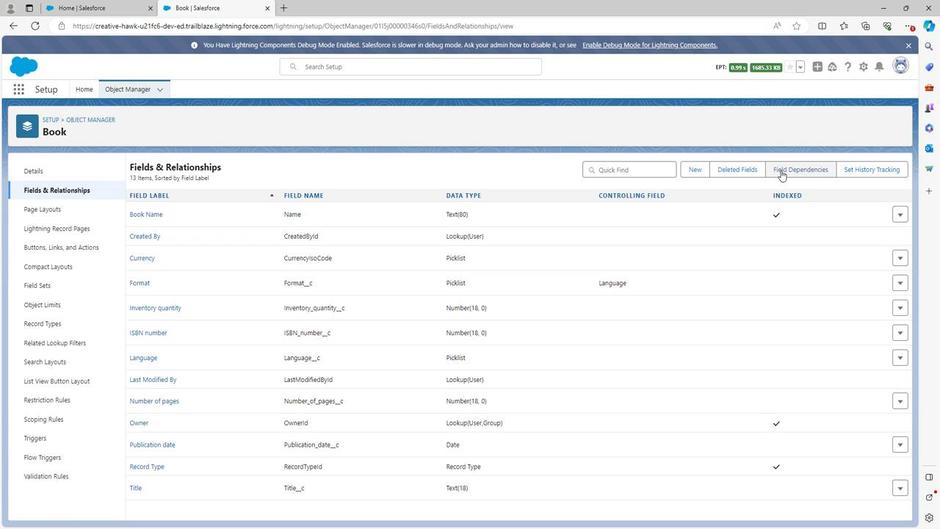 
Action: Mouse pressed left at (775, 169)
Screenshot: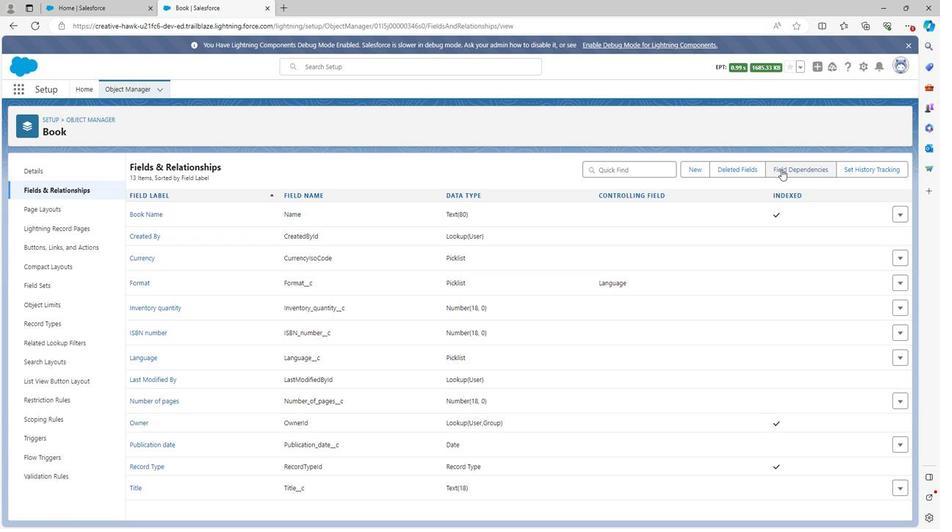 
Action: Mouse moved to (379, 213)
Screenshot: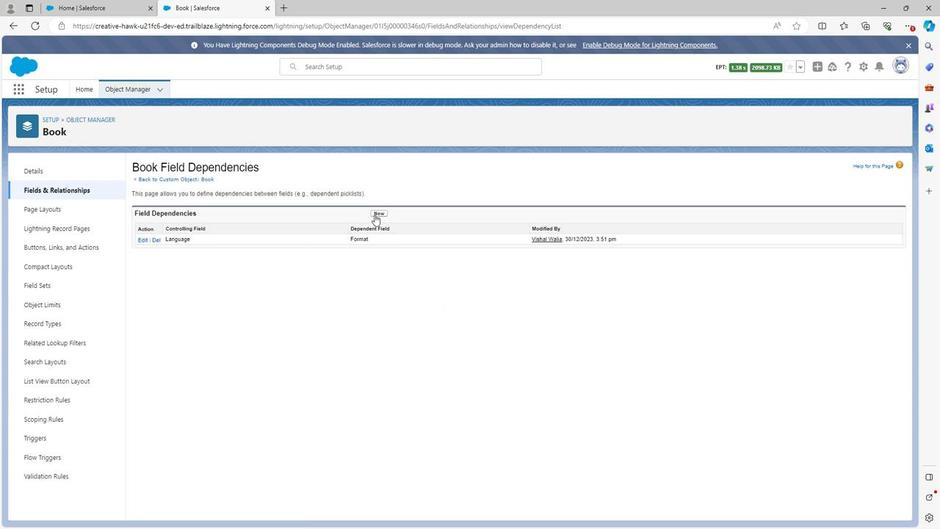 
Action: Mouse pressed left at (379, 213)
Screenshot: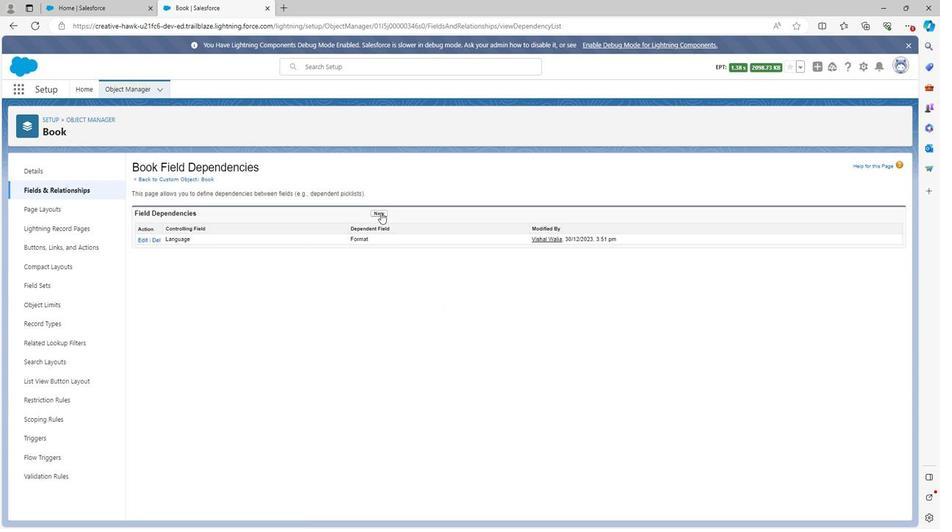
Action: Mouse moved to (295, 261)
Screenshot: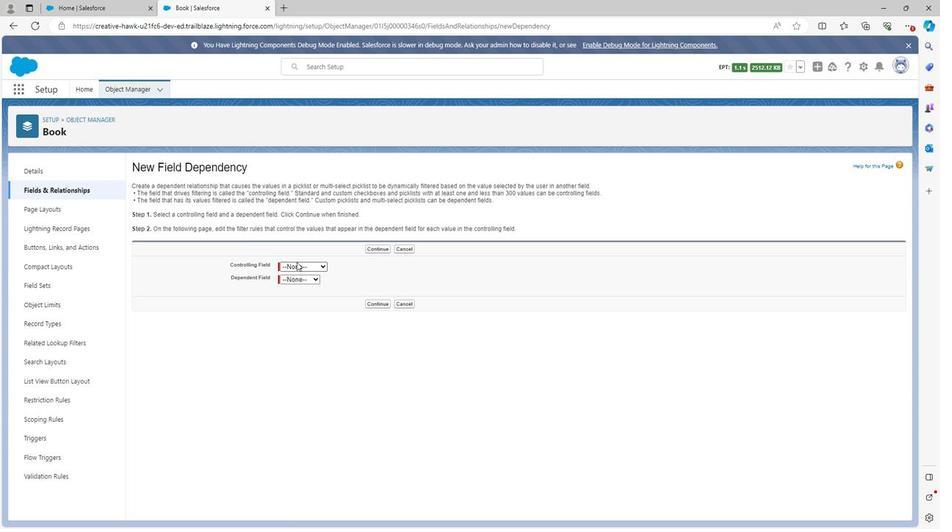 
Action: Mouse pressed left at (295, 261)
Screenshot: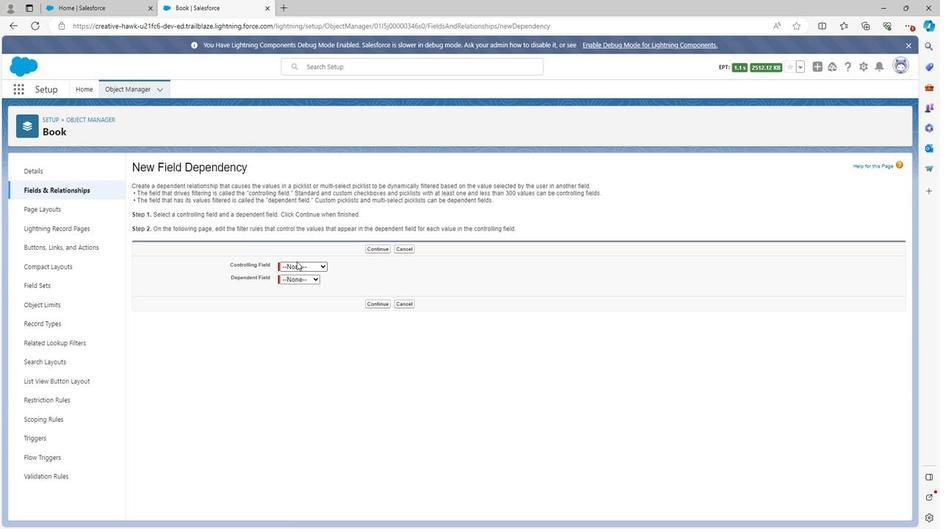 
Action: Mouse moved to (292, 268)
Screenshot: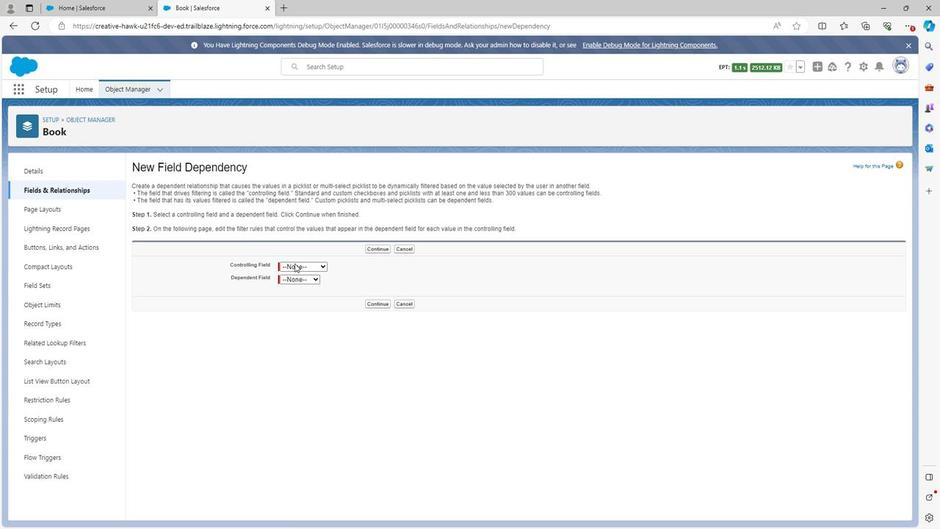 
Action: Mouse pressed left at (292, 268)
Screenshot: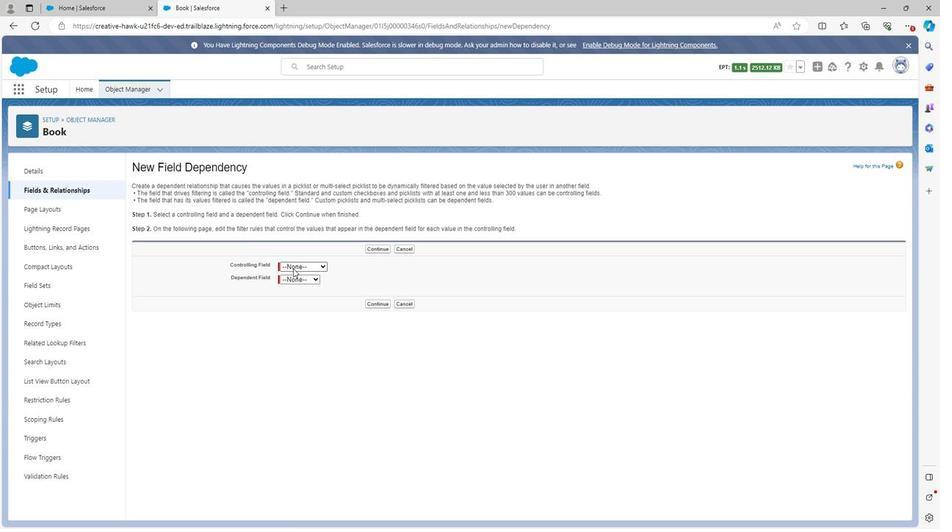 
Action: Mouse moved to (346, 268)
Screenshot: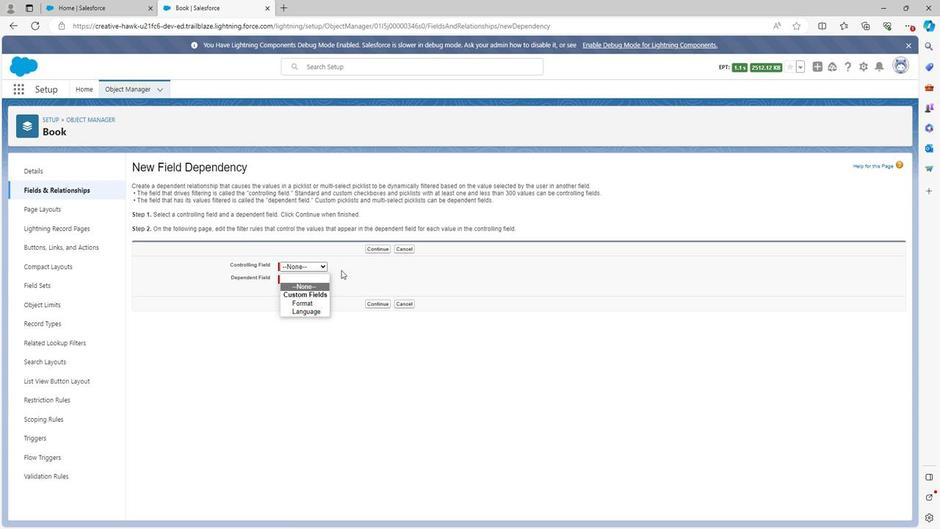 
Action: Mouse pressed left at (346, 268)
Screenshot: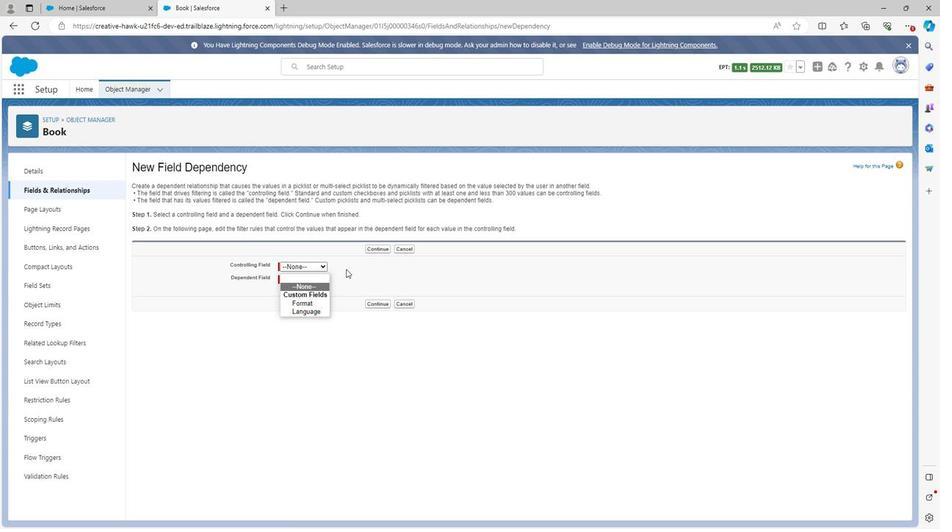 
Action: Mouse moved to (403, 248)
Screenshot: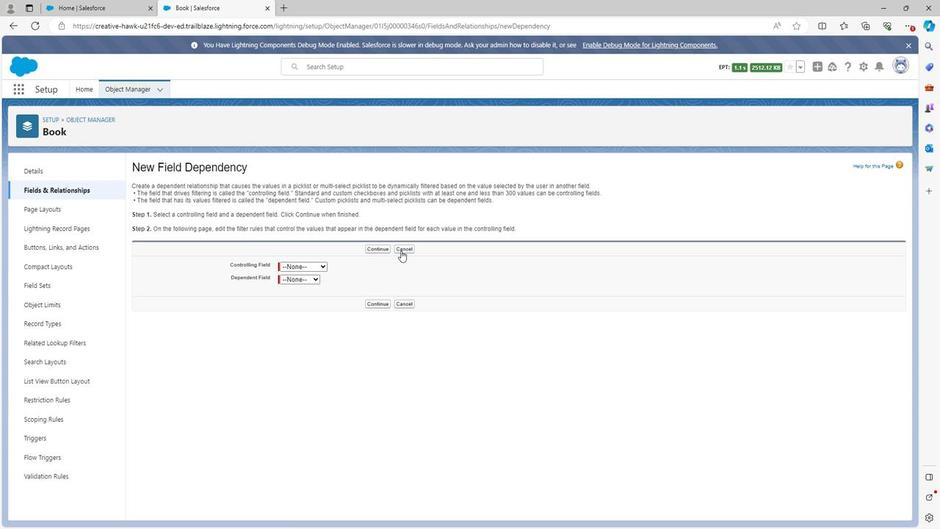 
Action: Mouse pressed left at (403, 248)
Screenshot: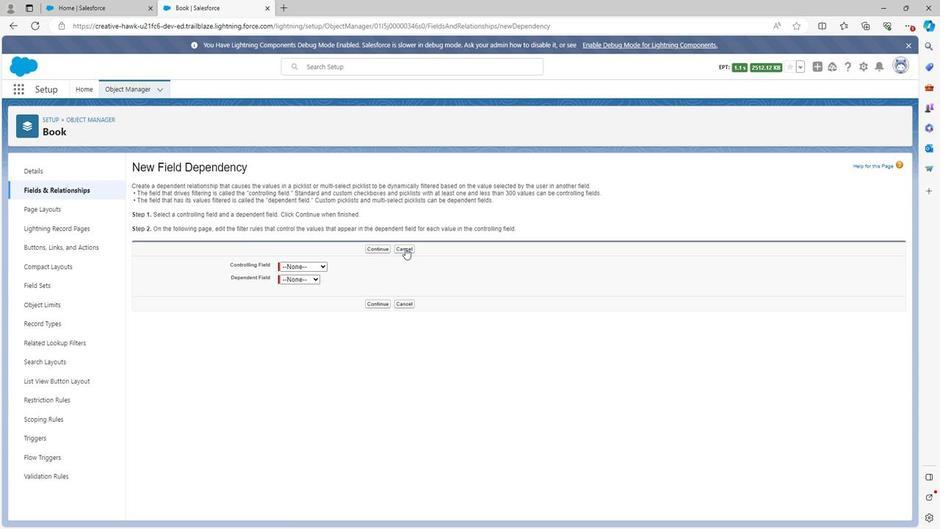 
Action: Mouse moved to (788, 170)
Screenshot: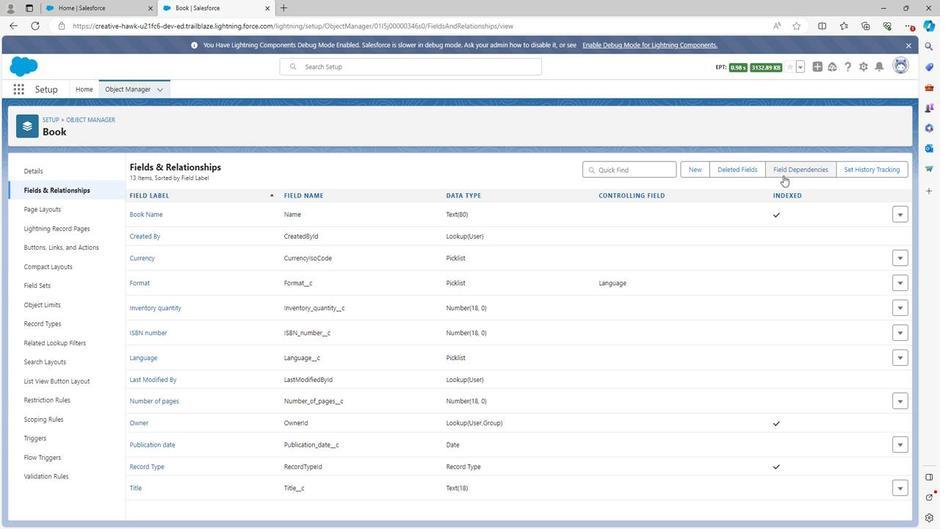 
Action: Mouse pressed left at (788, 170)
Screenshot: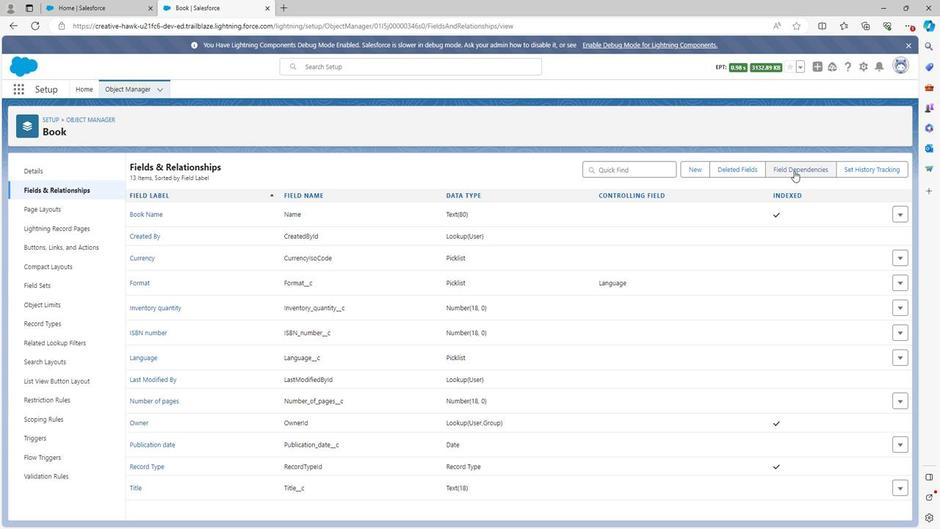 
Action: Mouse moved to (280, 283)
Screenshot: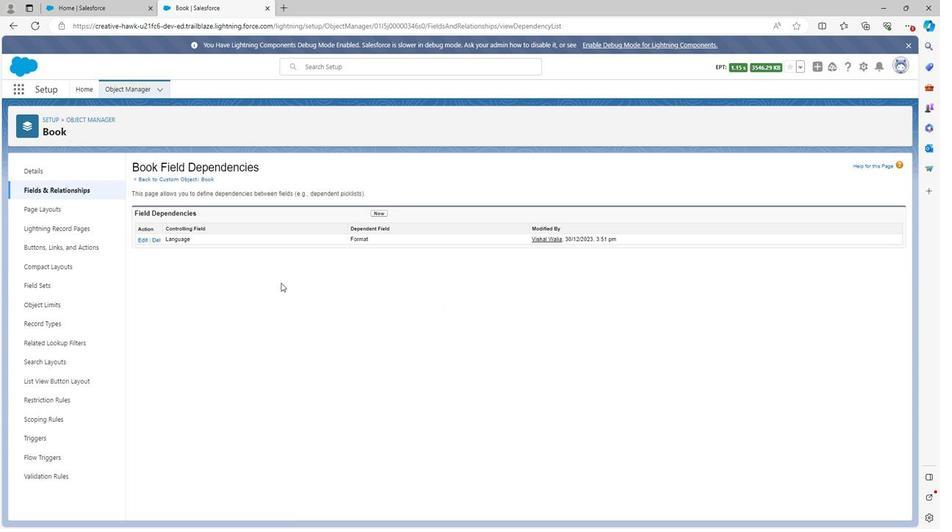 
